 Task: Plan a trip to Lahan, Nepal from 10th December, 2023 to 18th December, 2023 for 2 adults.1  bedroom having 1 bed and 1 bathroom. Property type can be flat. Amenities needed are: wifi, TV, free parkinig on premises, gym, breakfast. Booking option can be shelf check-in. Look for 4 properties as per requirement.
Action: Mouse moved to (472, 146)
Screenshot: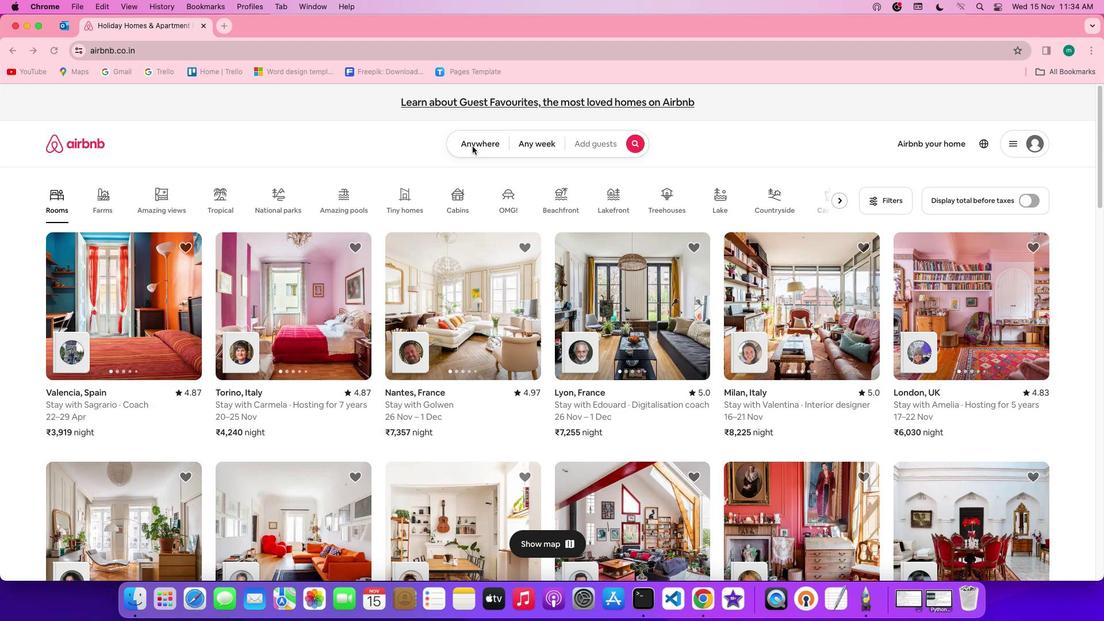 
Action: Mouse pressed left at (472, 146)
Screenshot: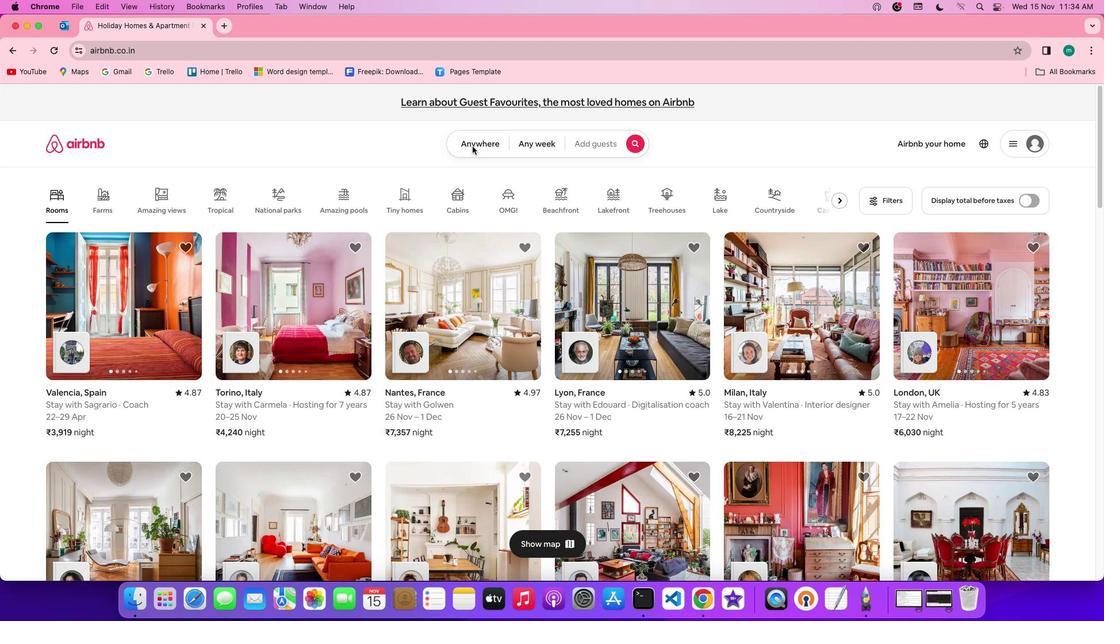 
Action: Mouse pressed left at (472, 146)
Screenshot: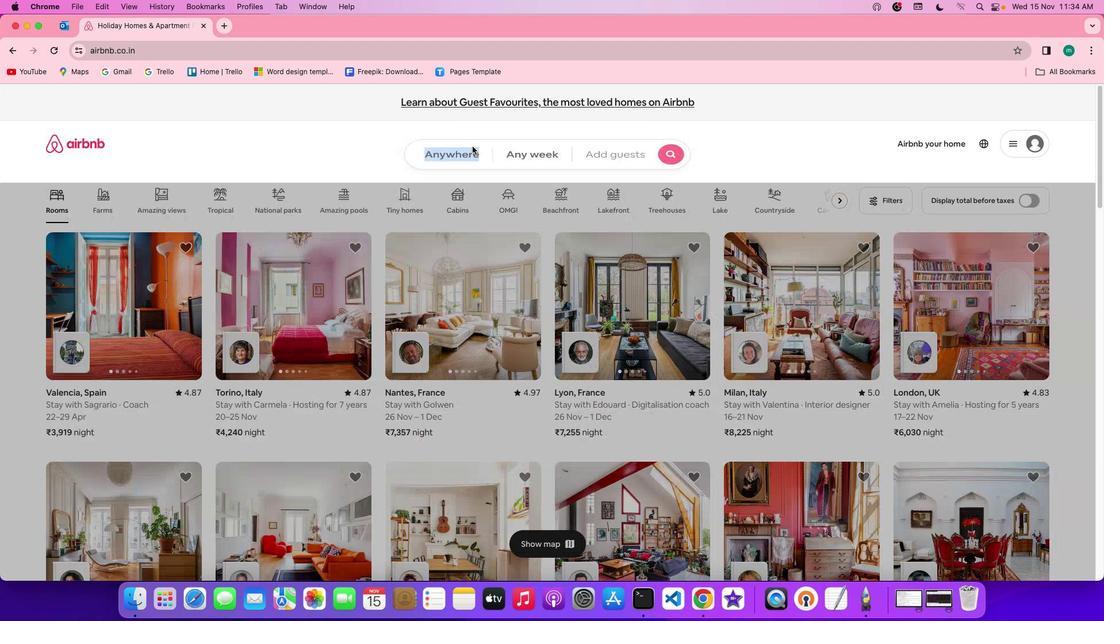 
Action: Mouse moved to (419, 180)
Screenshot: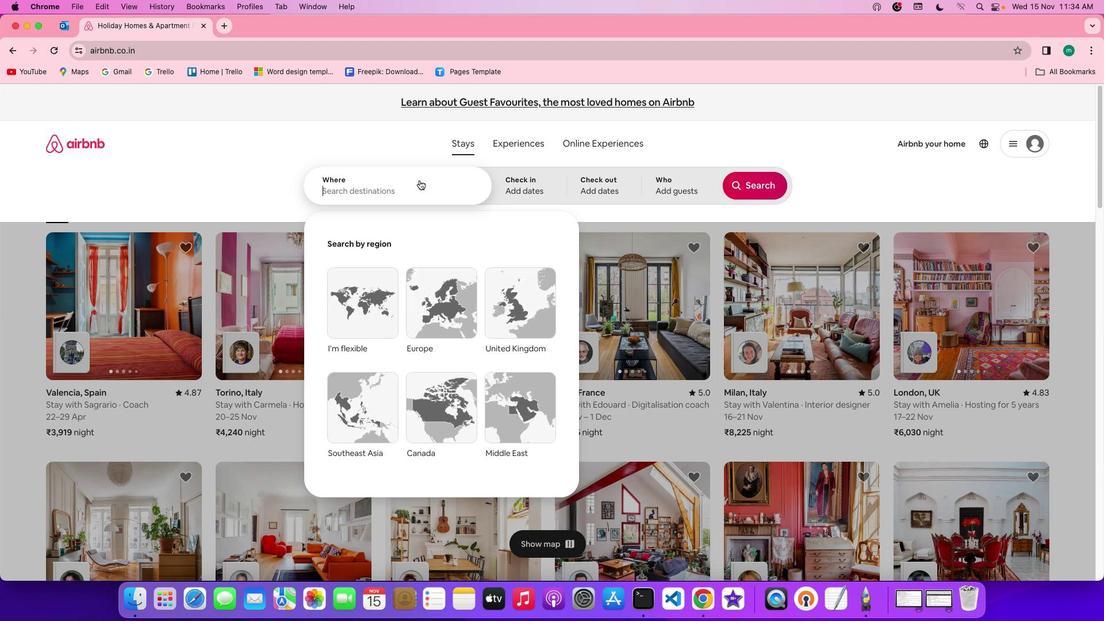 
Action: Mouse pressed left at (419, 180)
Screenshot: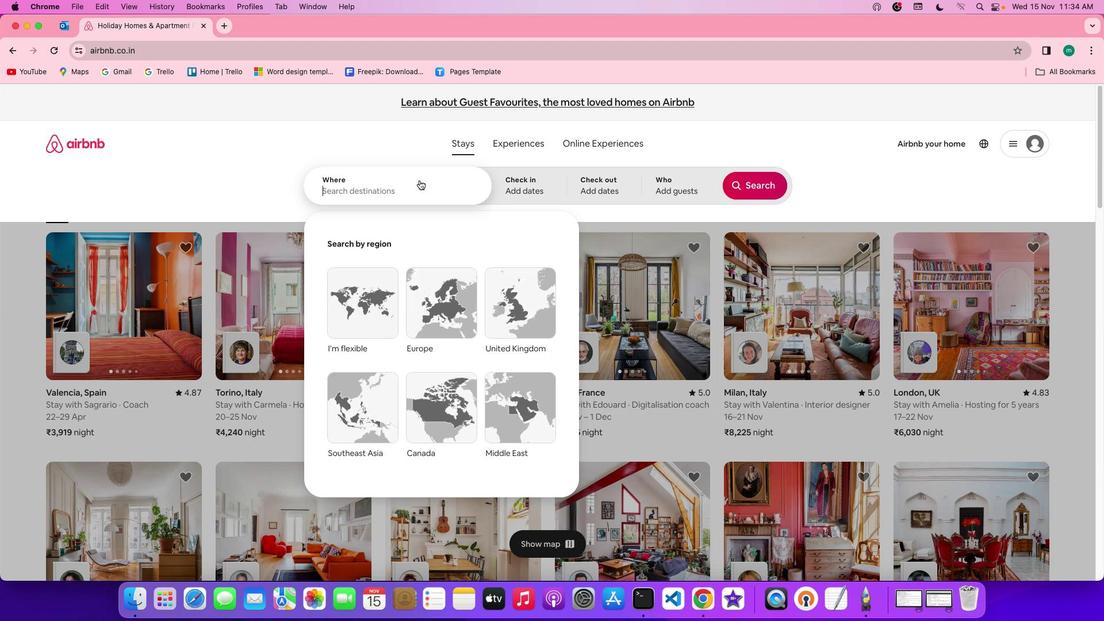 
Action: Key pressed Key.shift'L''a''h''a''n'','Key.spaceKey.shift'N''e''p''a''l'
Screenshot: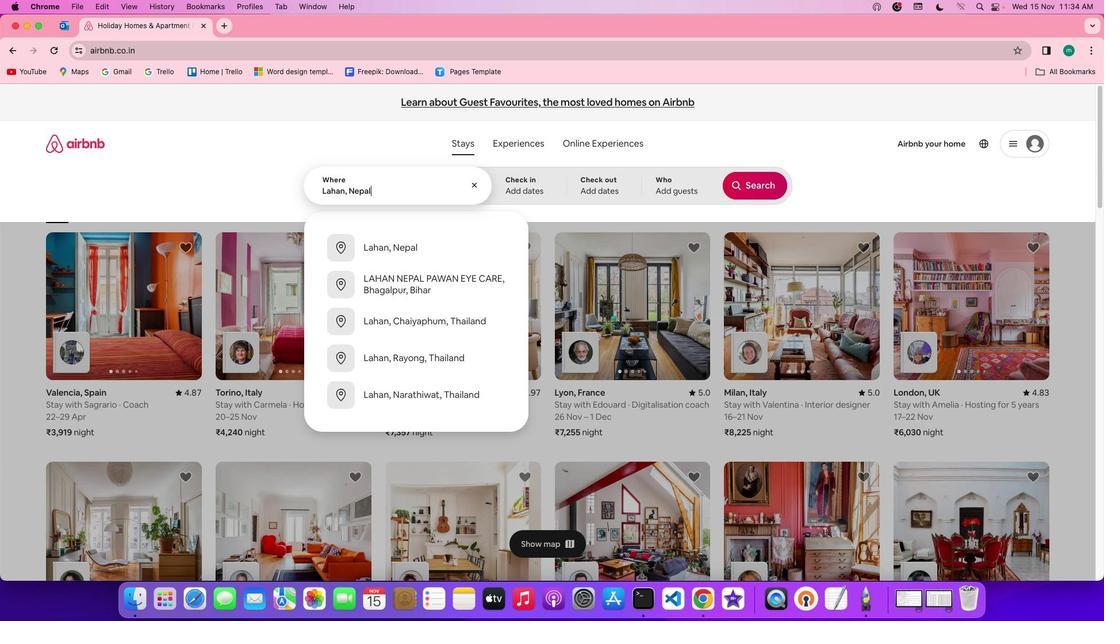 
Action: Mouse moved to (502, 174)
Screenshot: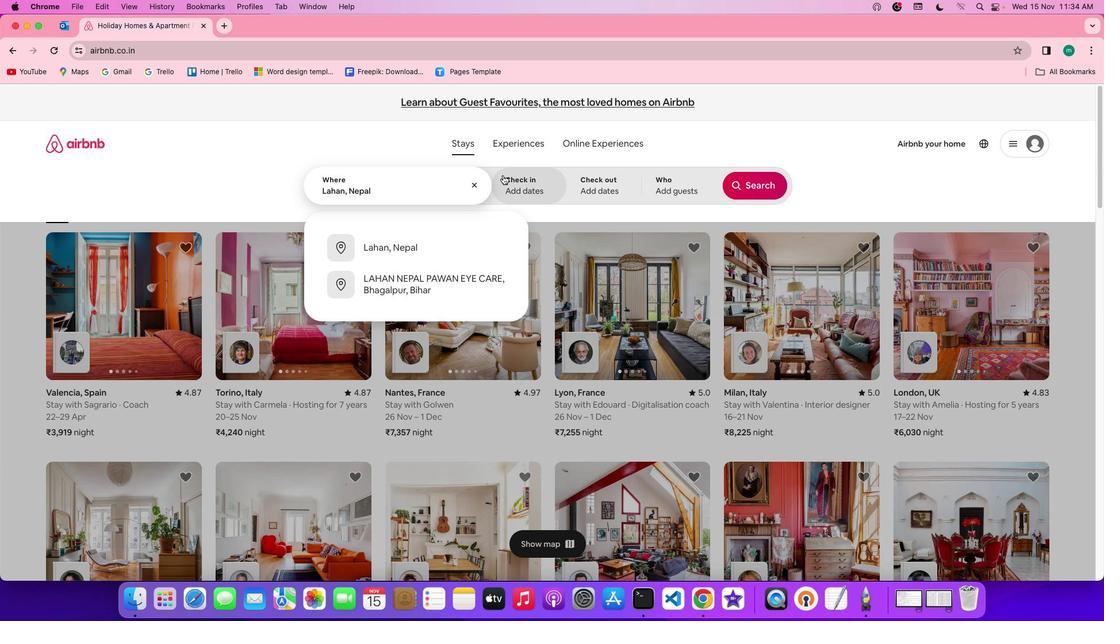 
Action: Mouse pressed left at (502, 174)
Screenshot: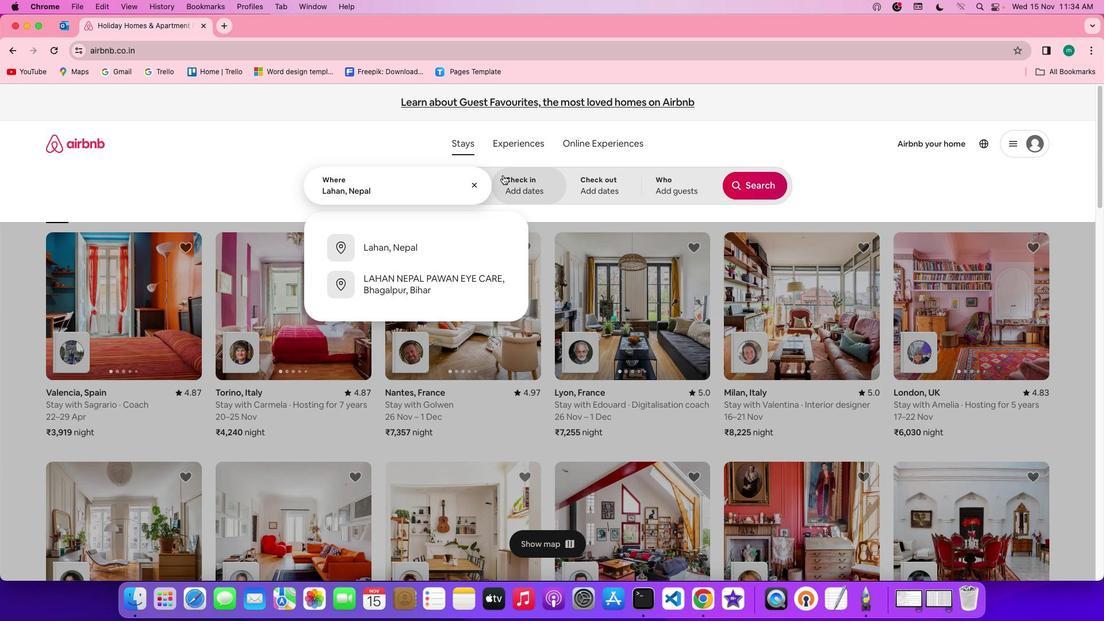 
Action: Mouse moved to (580, 385)
Screenshot: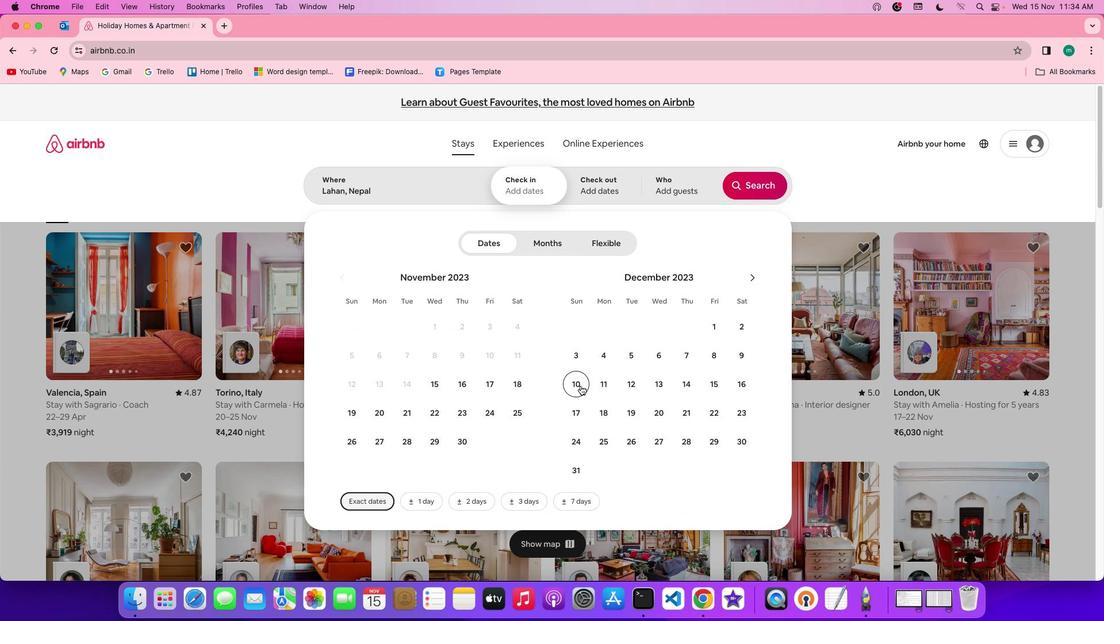 
Action: Mouse pressed left at (580, 385)
Screenshot: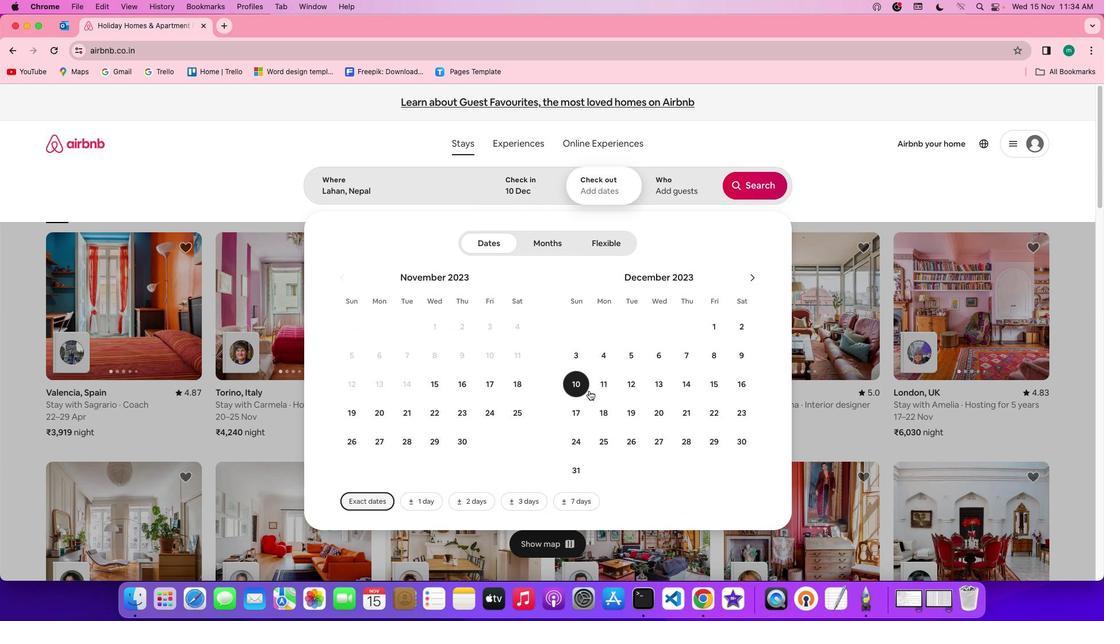 
Action: Mouse moved to (599, 405)
Screenshot: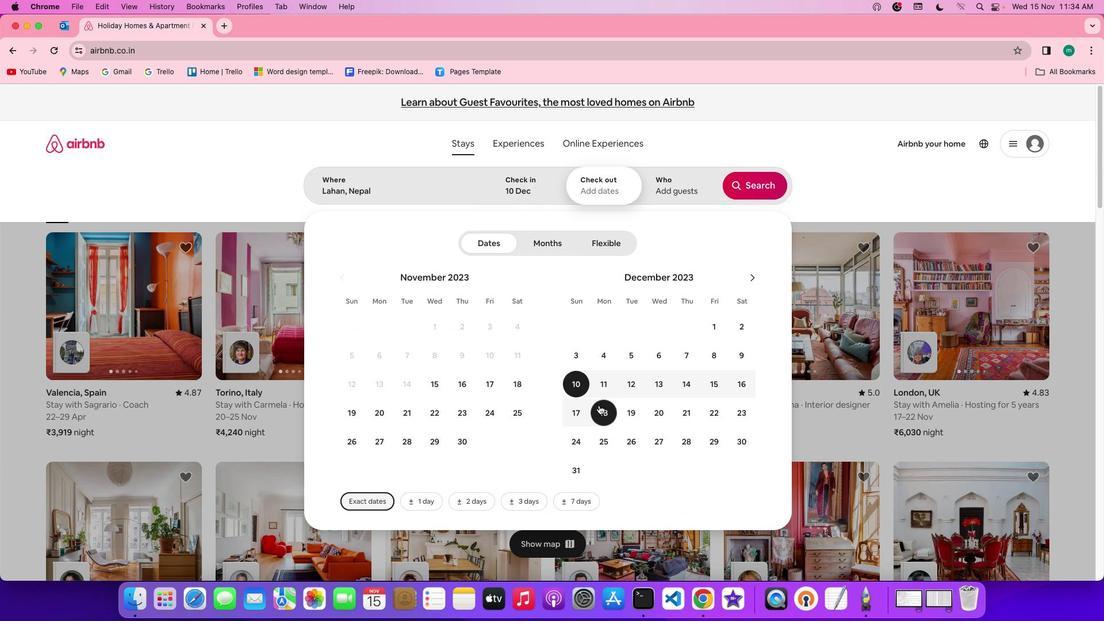 
Action: Mouse pressed left at (599, 405)
Screenshot: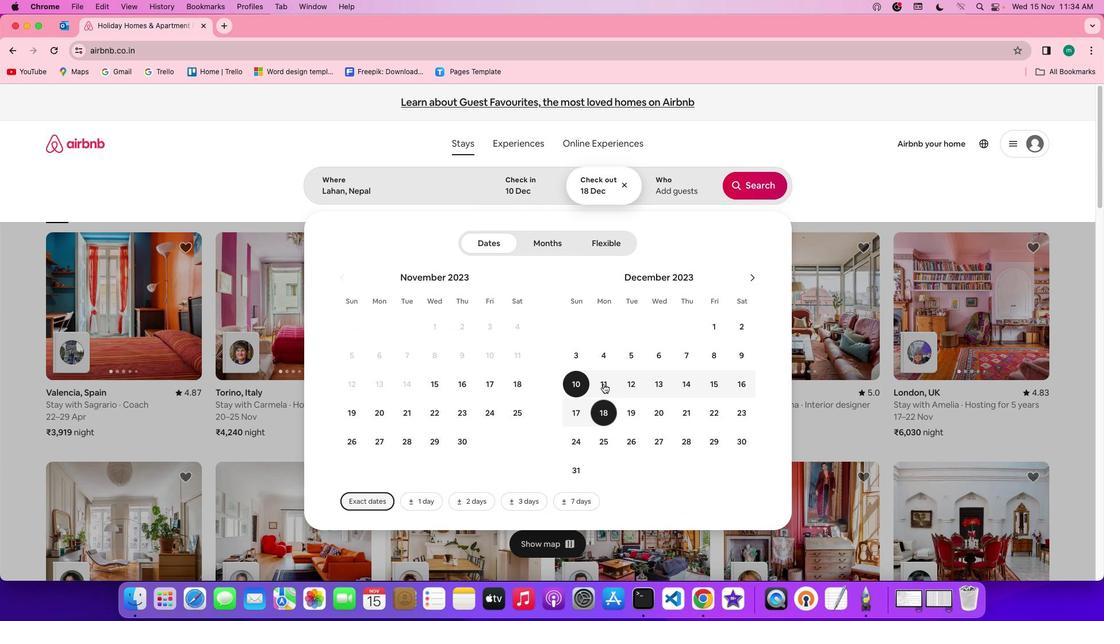 
Action: Mouse moved to (670, 192)
Screenshot: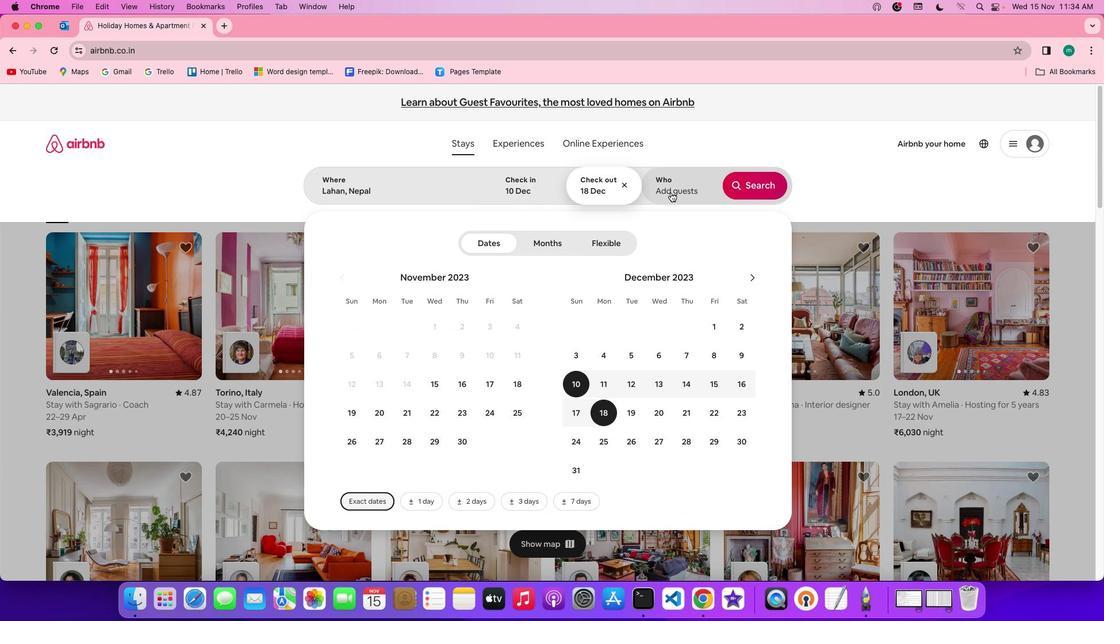 
Action: Mouse pressed left at (670, 192)
Screenshot: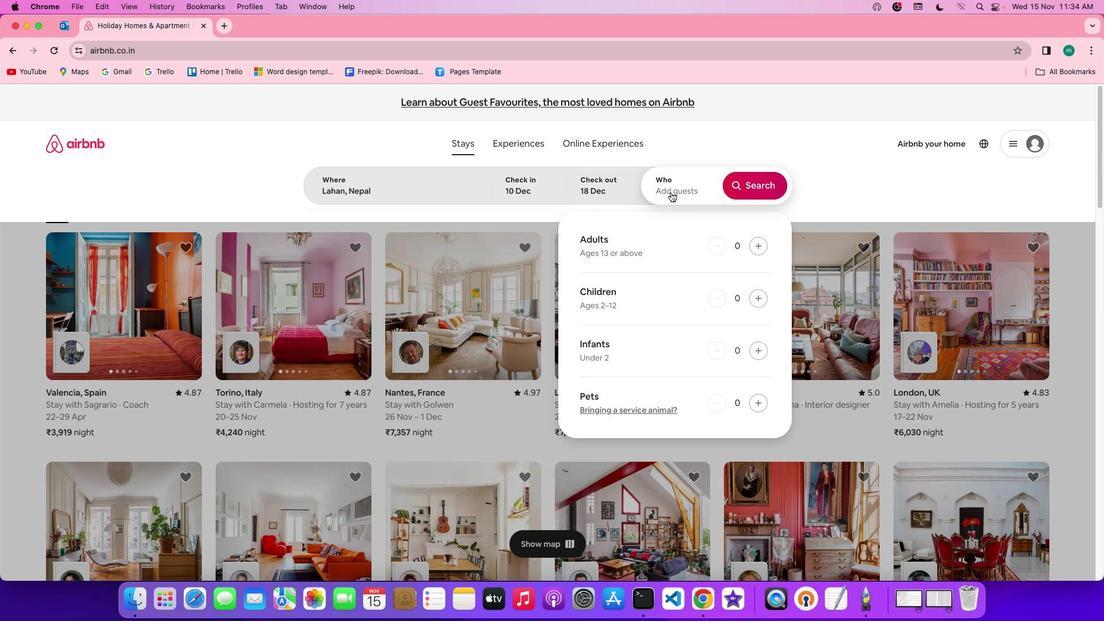 
Action: Mouse moved to (764, 241)
Screenshot: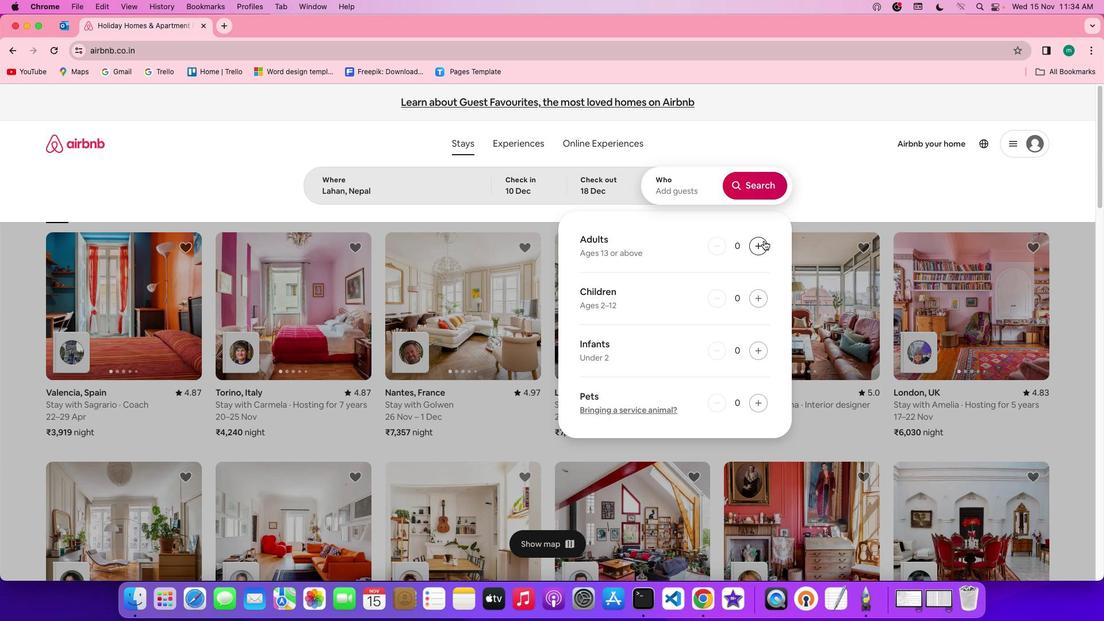 
Action: Mouse pressed left at (764, 241)
Screenshot: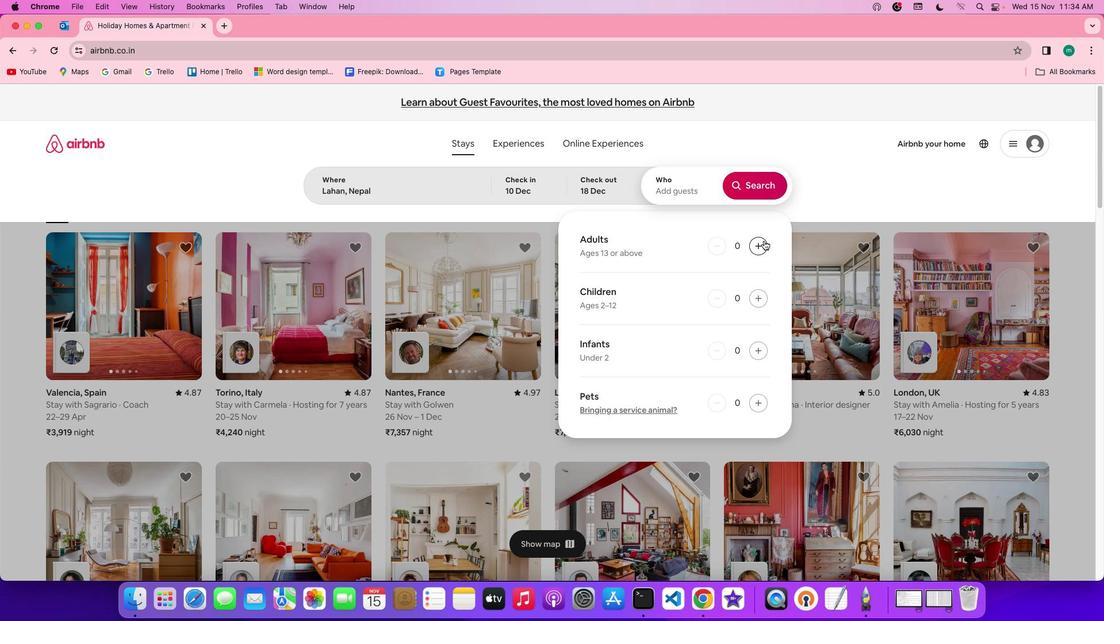 
Action: Mouse moved to (764, 241)
Screenshot: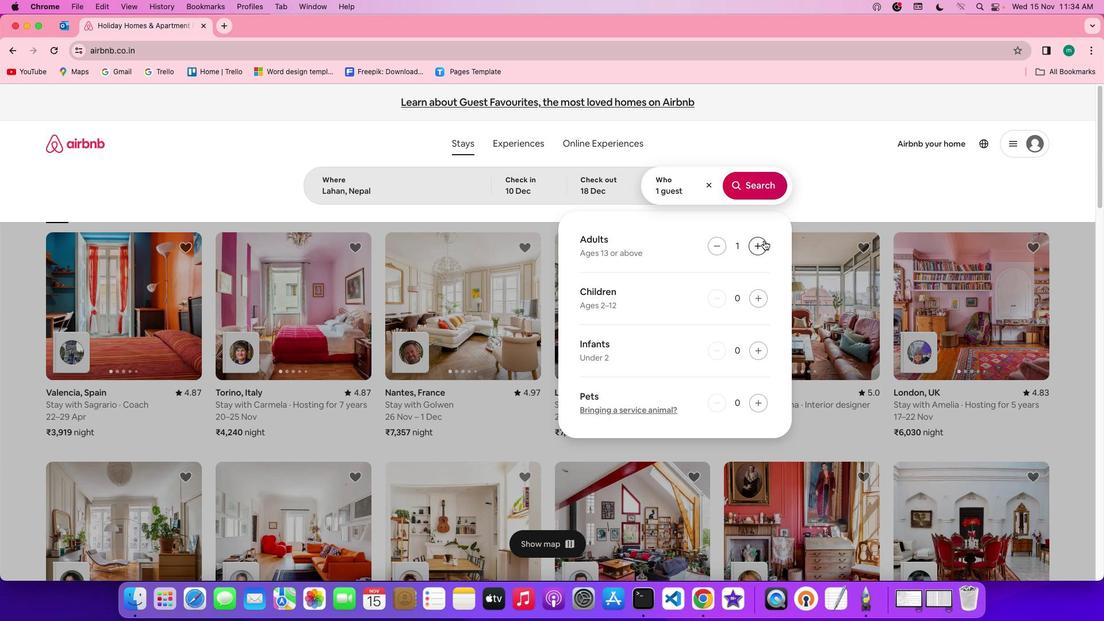 
Action: Mouse pressed left at (764, 241)
Screenshot: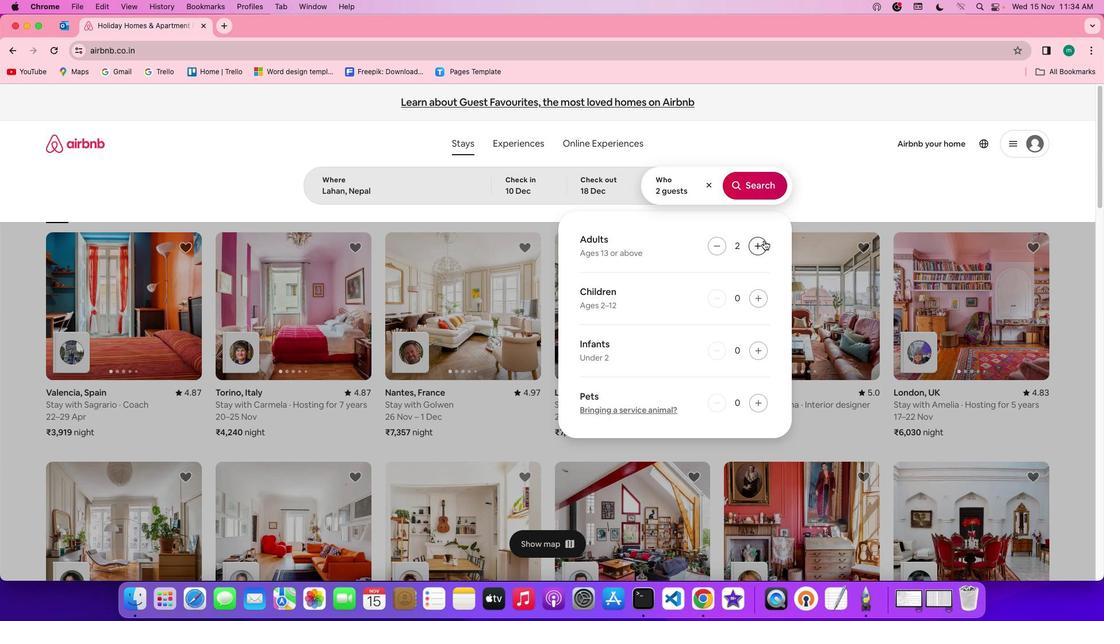 
Action: Mouse moved to (767, 189)
Screenshot: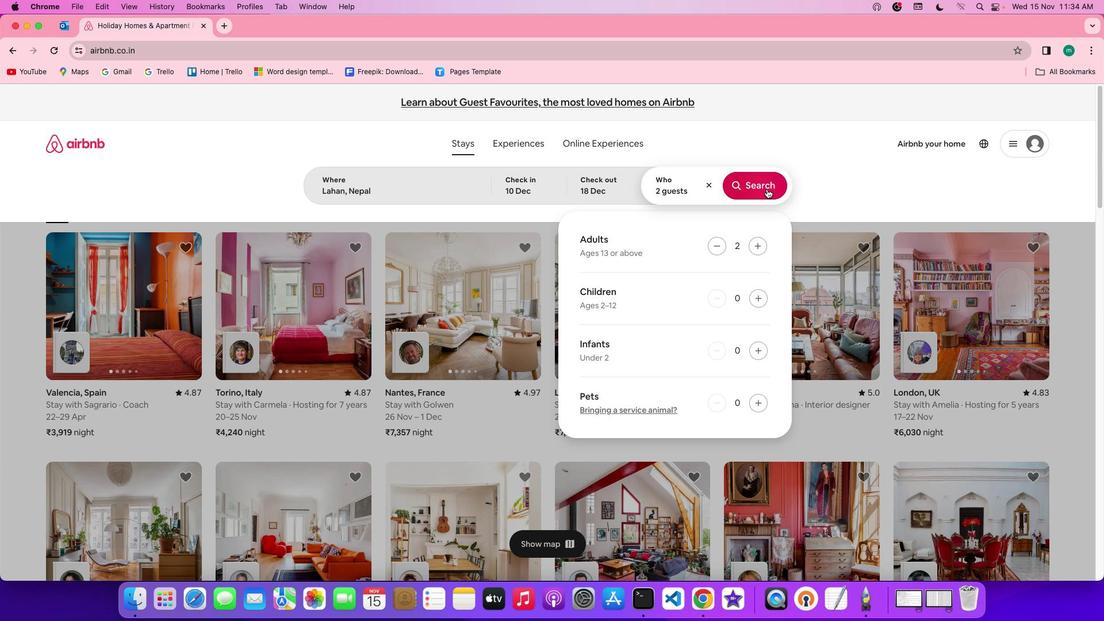 
Action: Mouse pressed left at (767, 189)
Screenshot: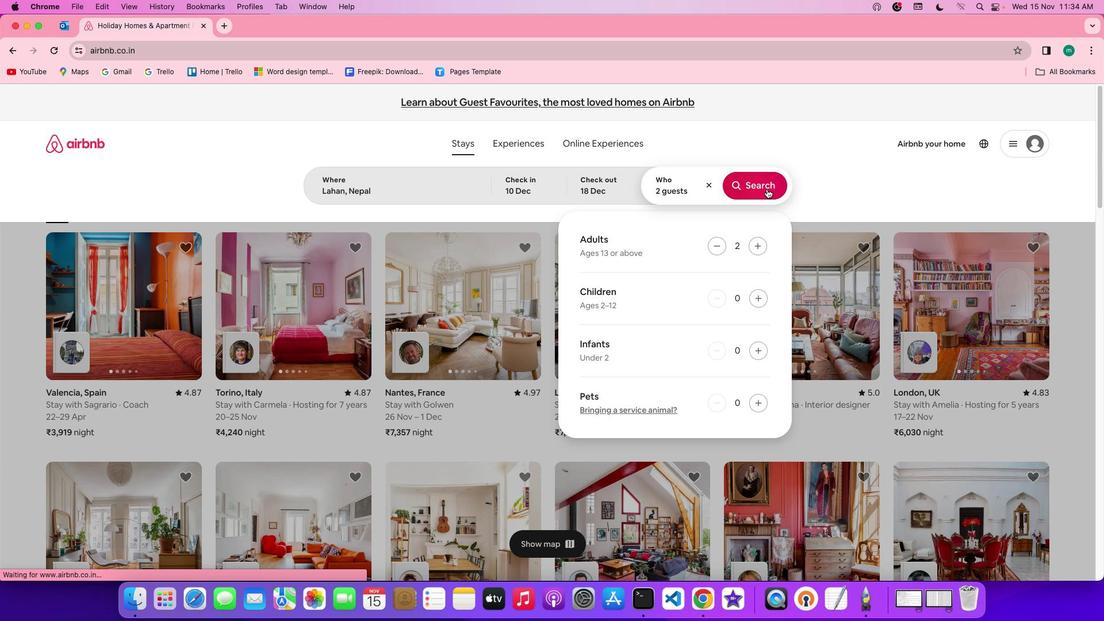 
Action: Mouse moved to (928, 150)
Screenshot: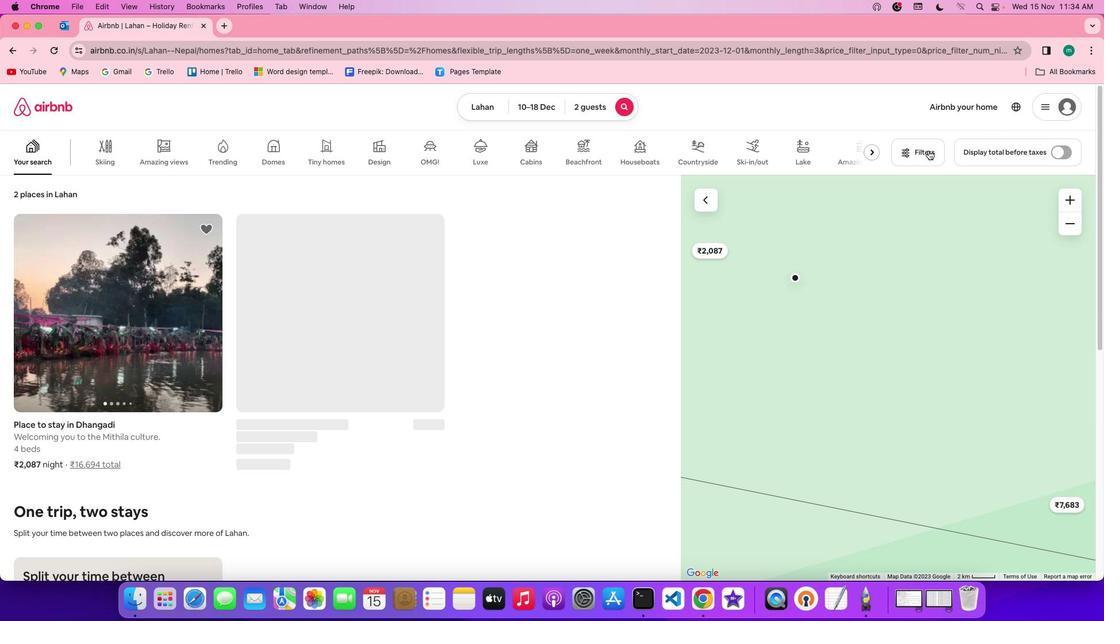 
Action: Mouse pressed left at (928, 150)
Screenshot: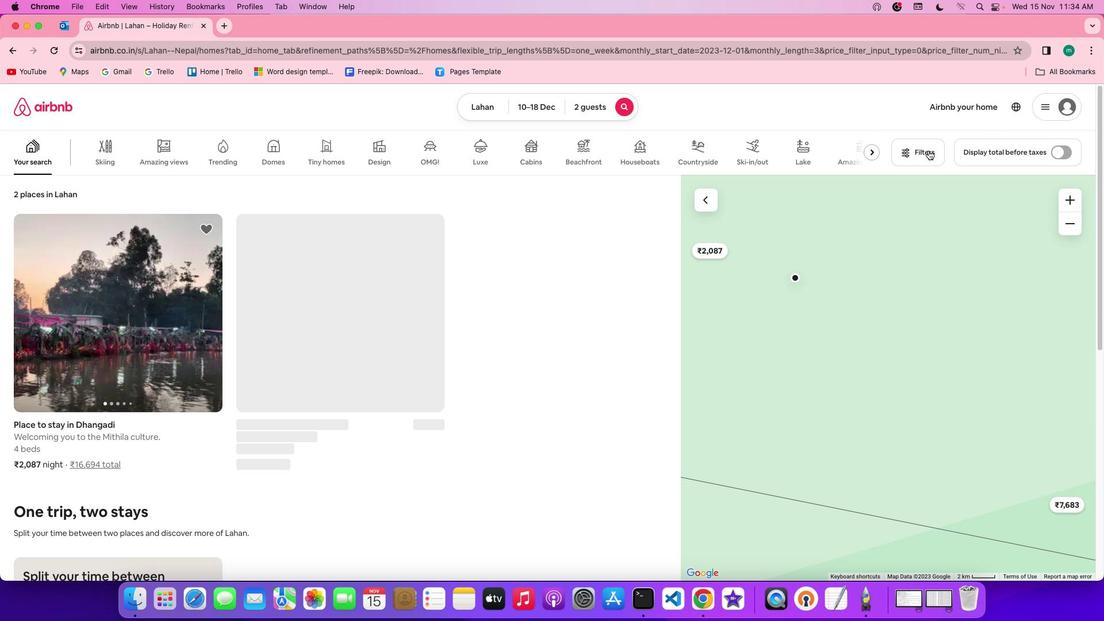 
Action: Mouse moved to (615, 384)
Screenshot: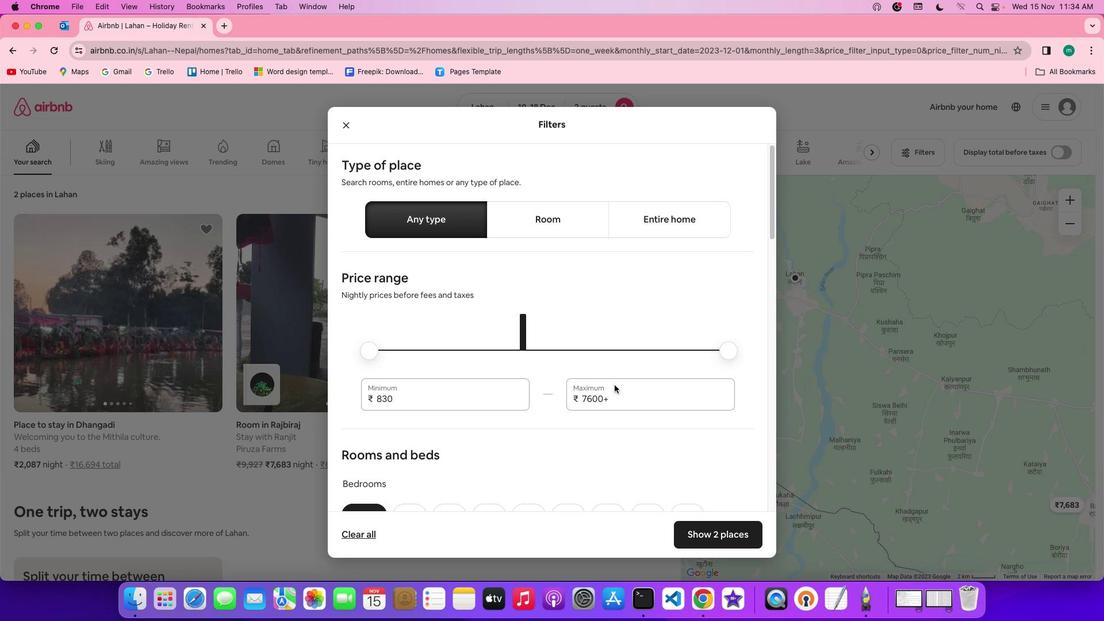 
Action: Mouse scrolled (615, 384) with delta (0, 0)
Screenshot: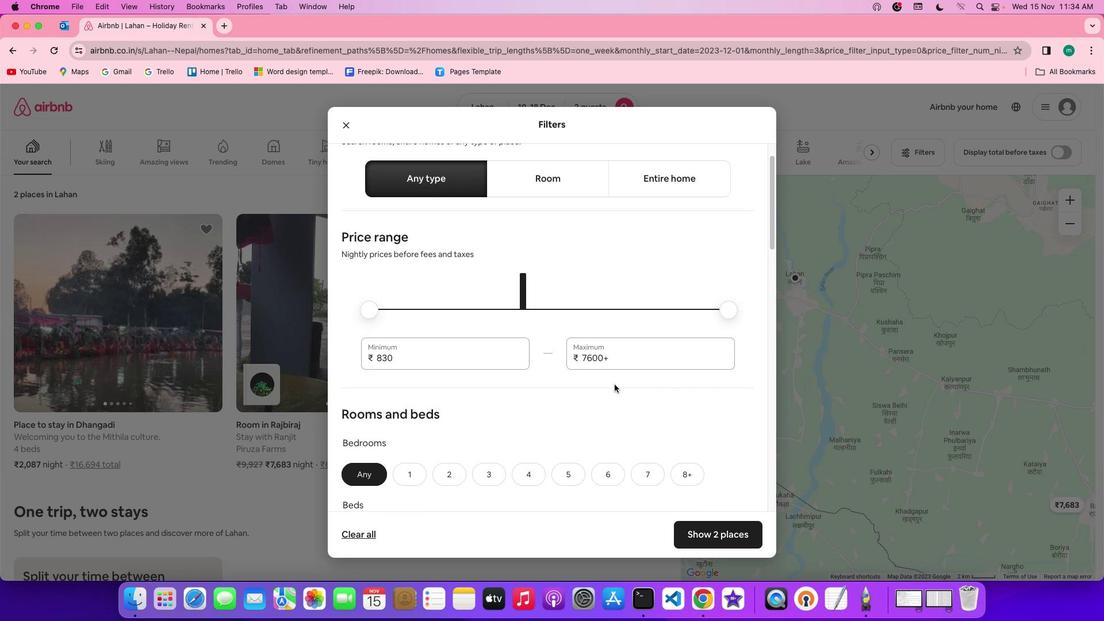 
Action: Mouse moved to (615, 384)
Screenshot: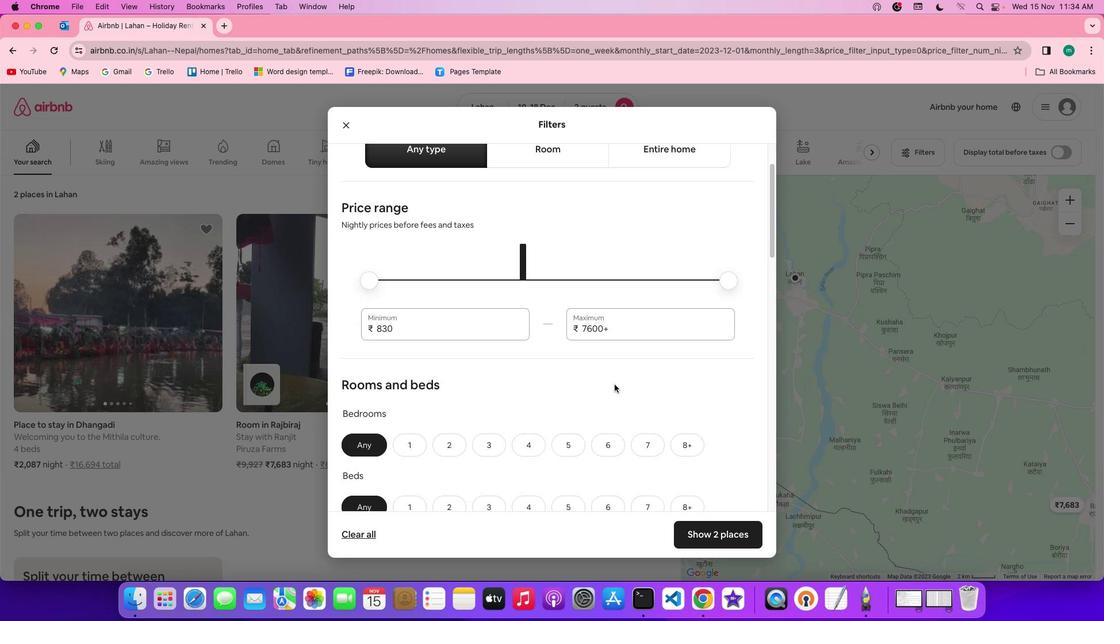 
Action: Mouse scrolled (615, 384) with delta (0, 0)
Screenshot: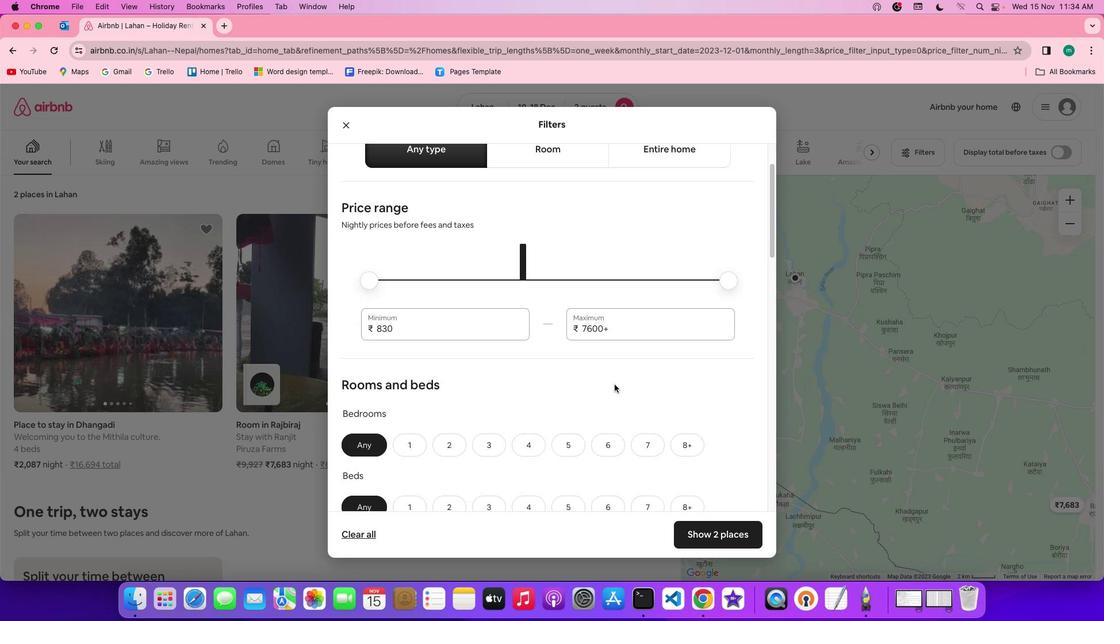 
Action: Mouse scrolled (615, 384) with delta (0, -1)
Screenshot: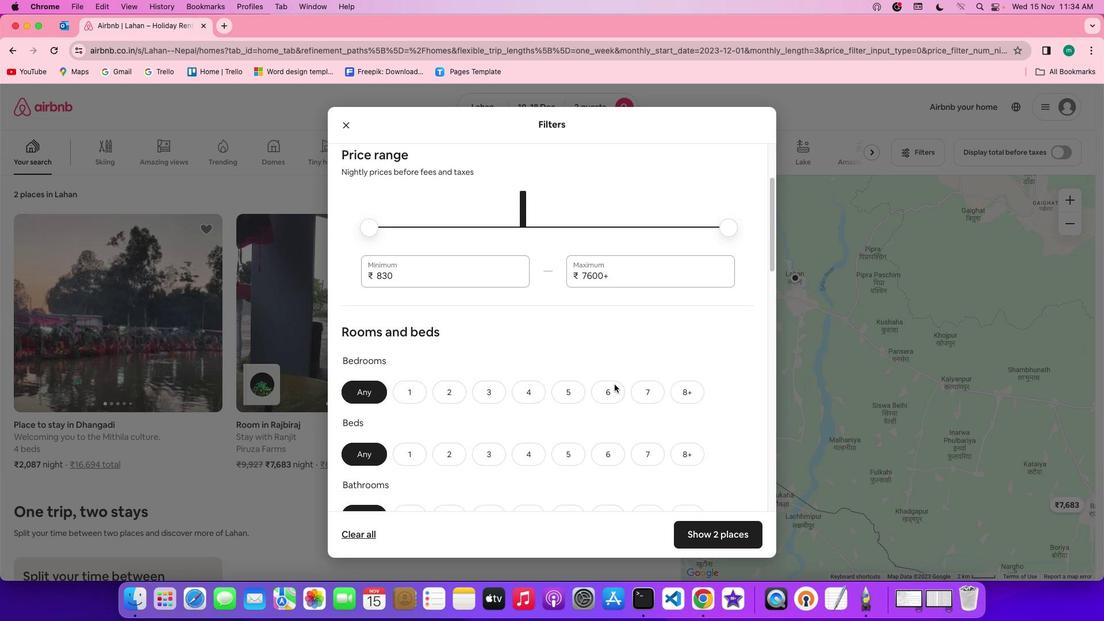 
Action: Mouse scrolled (615, 384) with delta (0, -1)
Screenshot: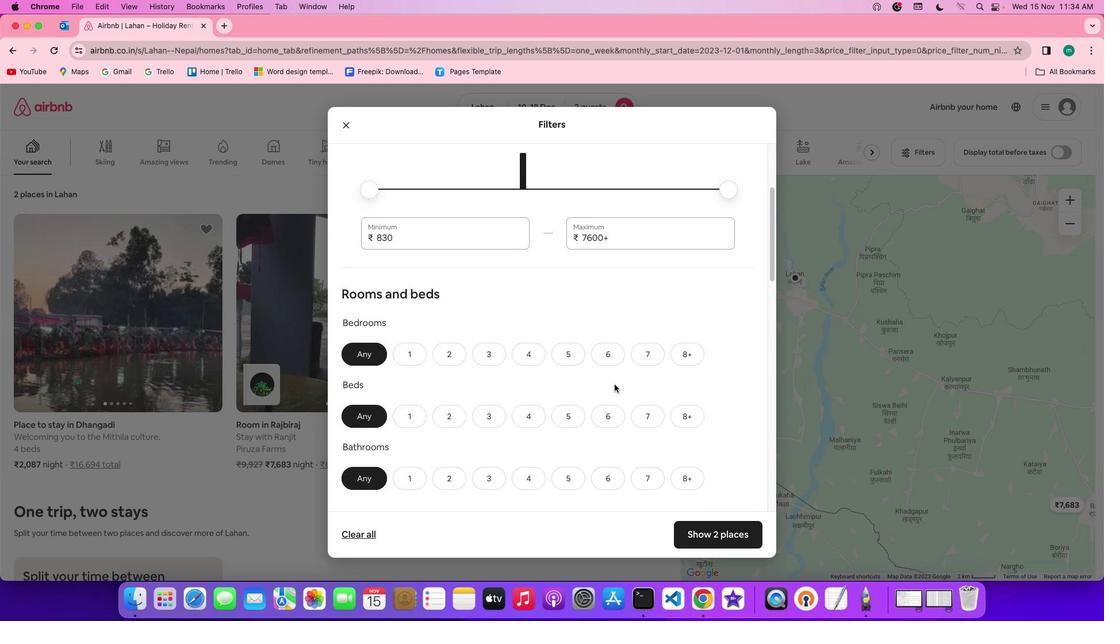 
Action: Mouse scrolled (615, 384) with delta (0, 0)
Screenshot: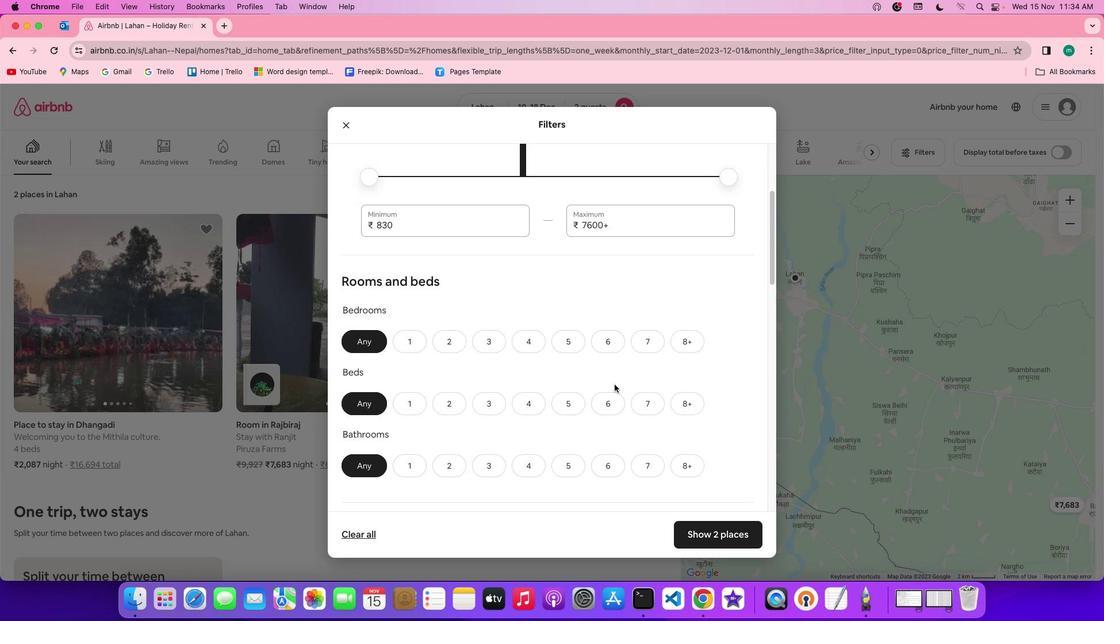
Action: Mouse scrolled (615, 384) with delta (0, 0)
Screenshot: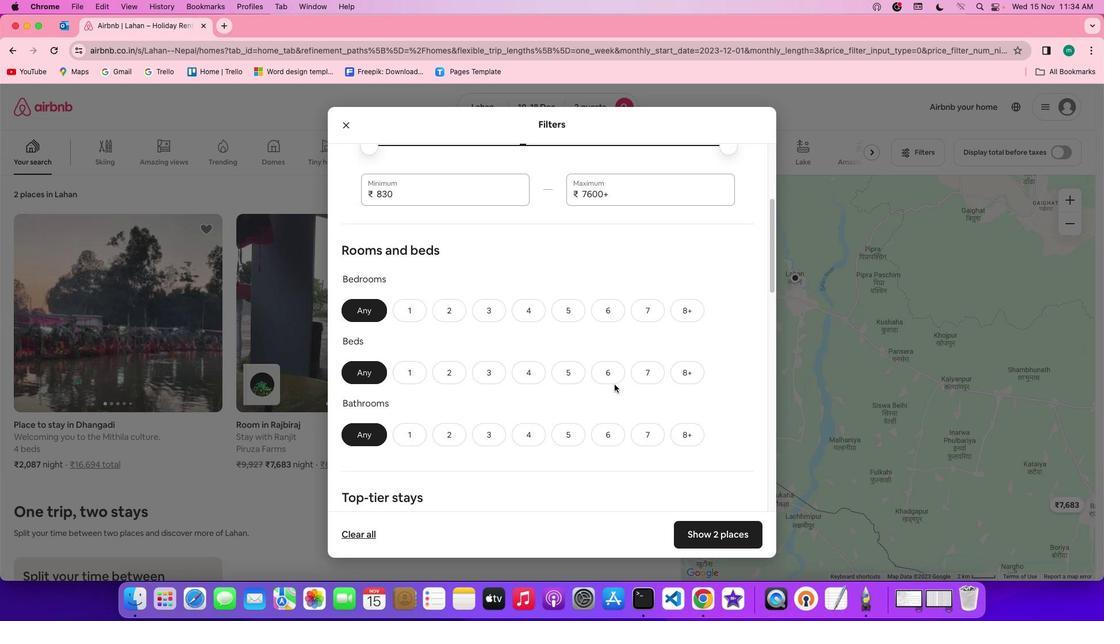 
Action: Mouse scrolled (615, 384) with delta (0, -1)
Screenshot: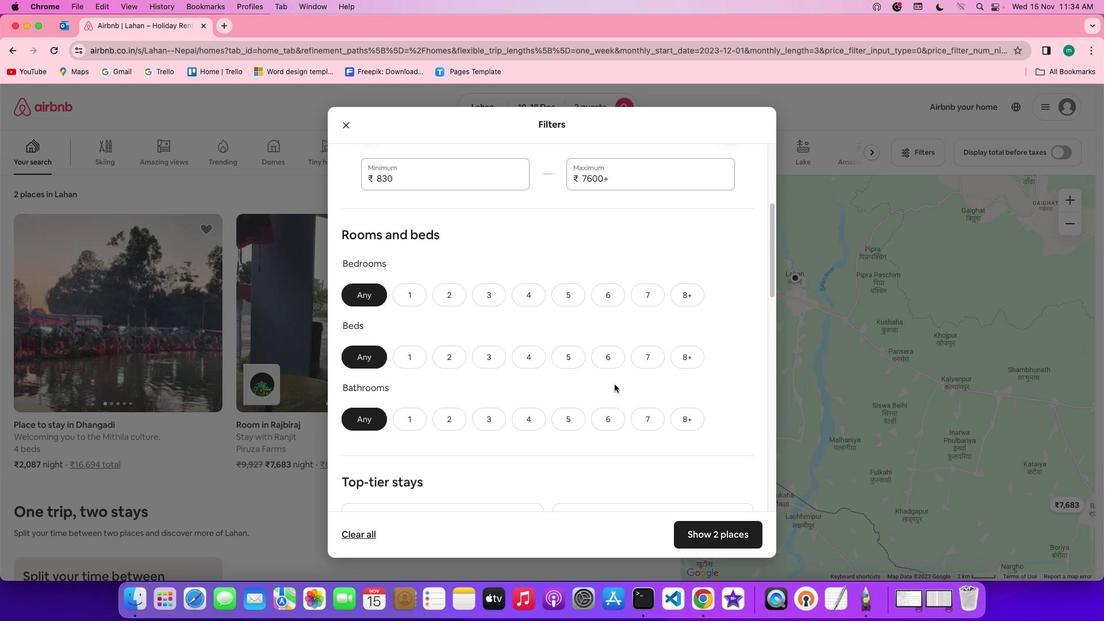 
Action: Mouse scrolled (615, 384) with delta (0, 0)
Screenshot: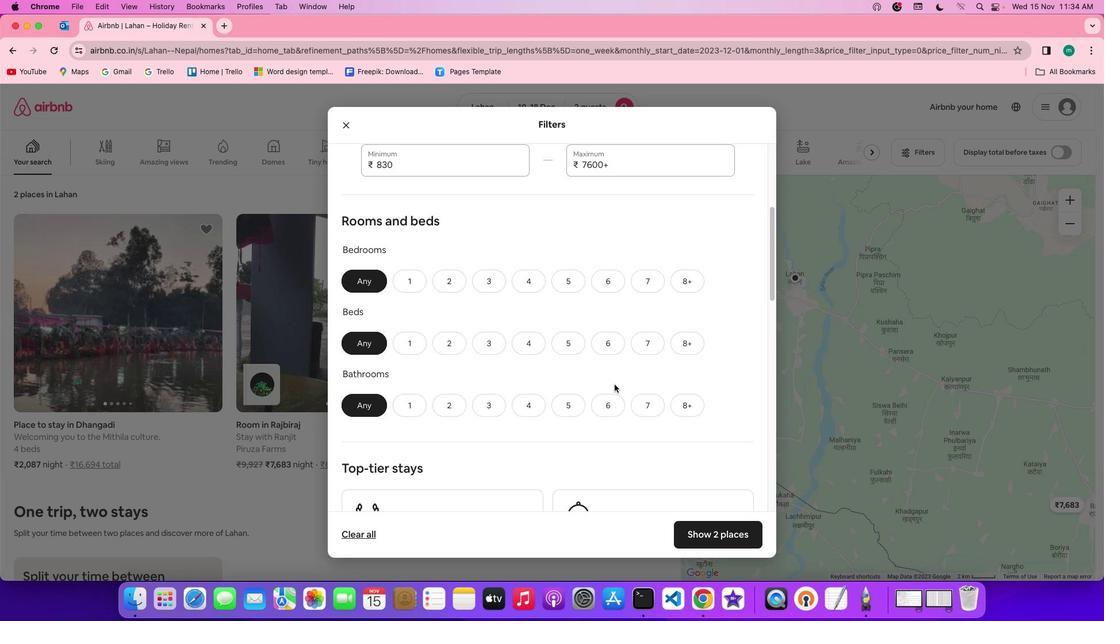 
Action: Mouse moved to (405, 288)
Screenshot: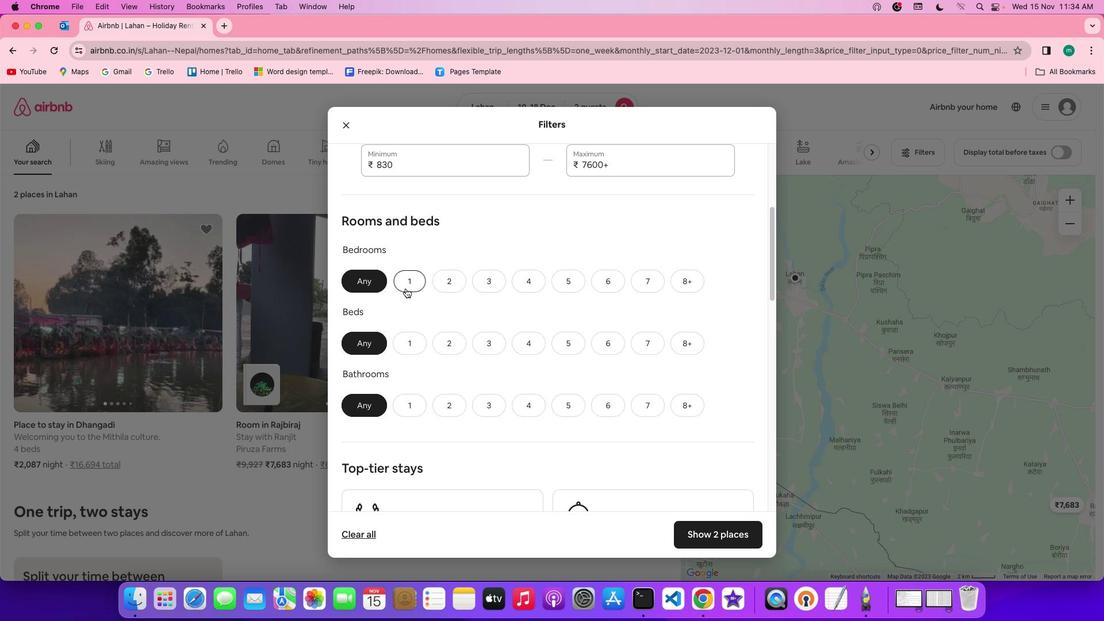
Action: Mouse pressed left at (405, 288)
Screenshot: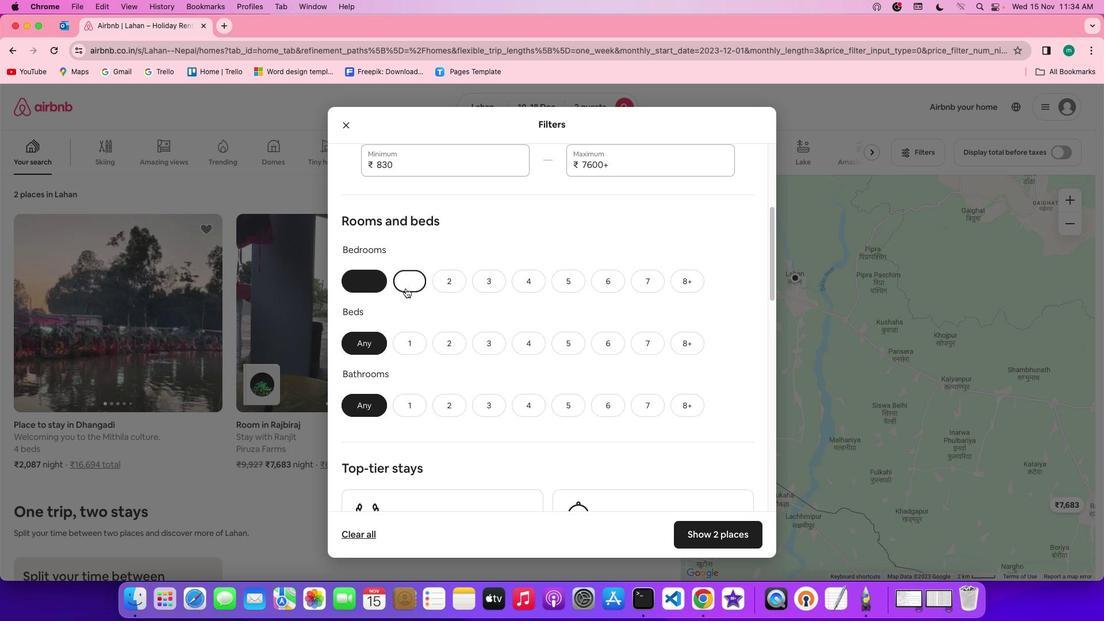 
Action: Mouse moved to (410, 349)
Screenshot: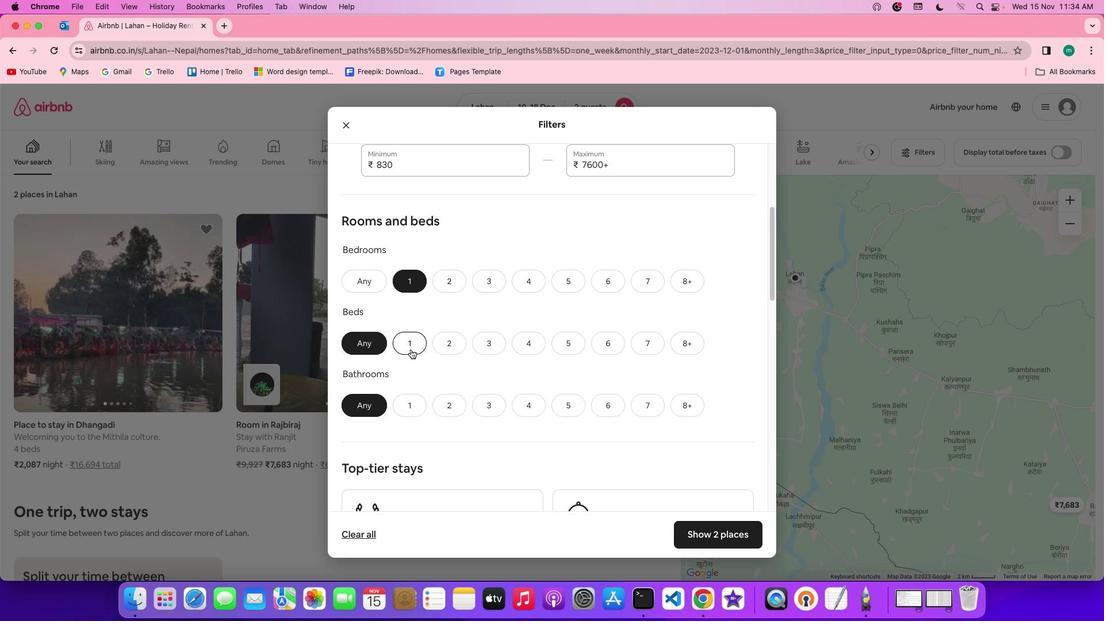 
Action: Mouse pressed left at (410, 349)
Screenshot: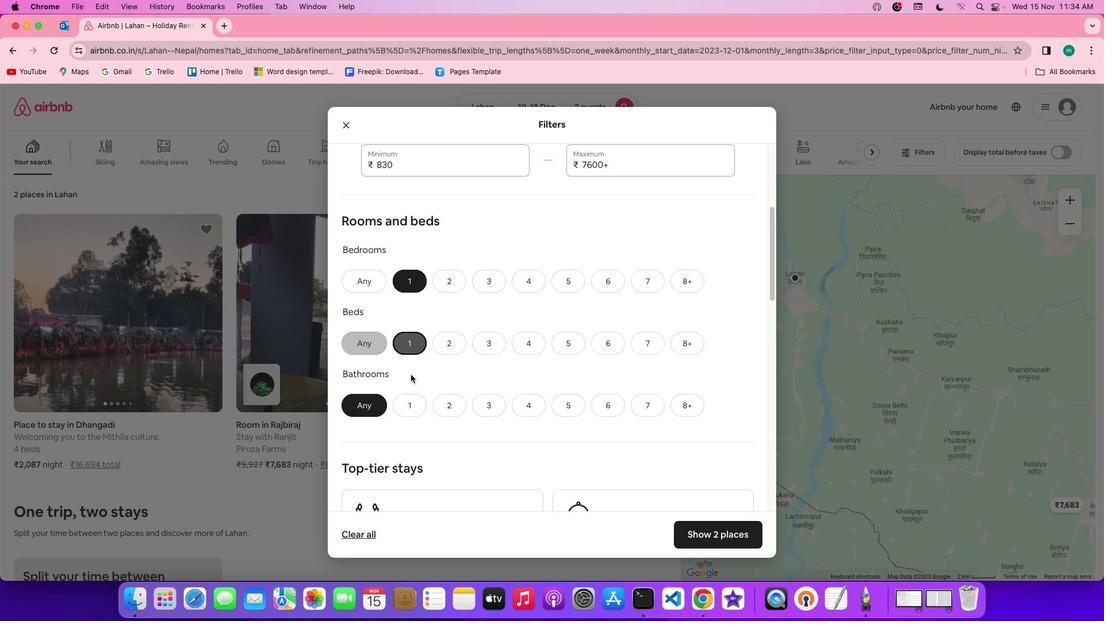 
Action: Mouse moved to (411, 410)
Screenshot: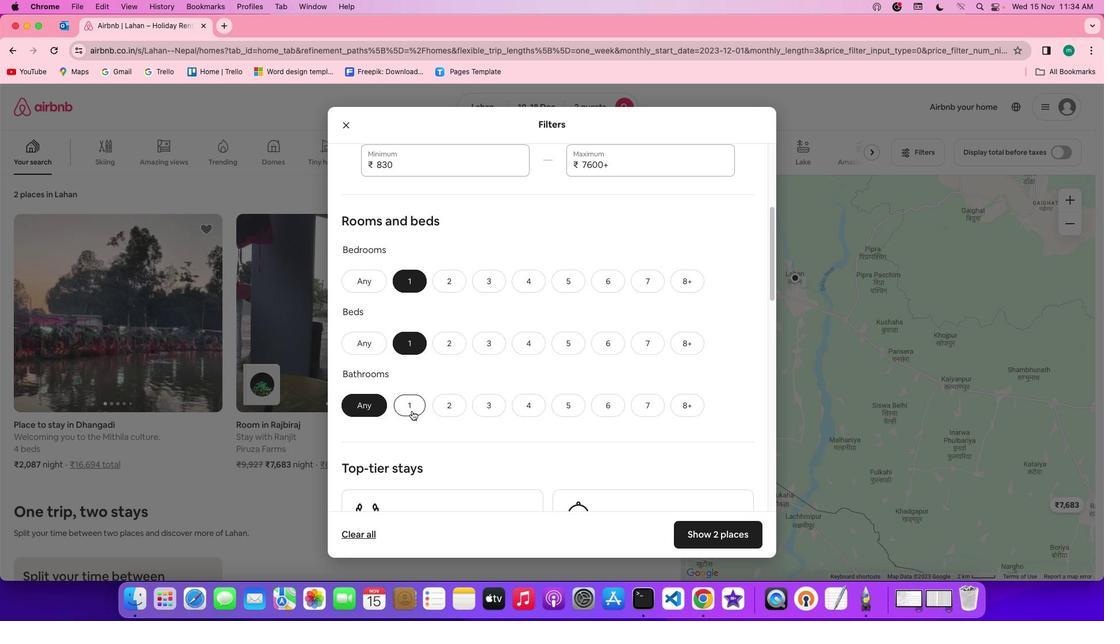 
Action: Mouse pressed left at (411, 410)
Screenshot: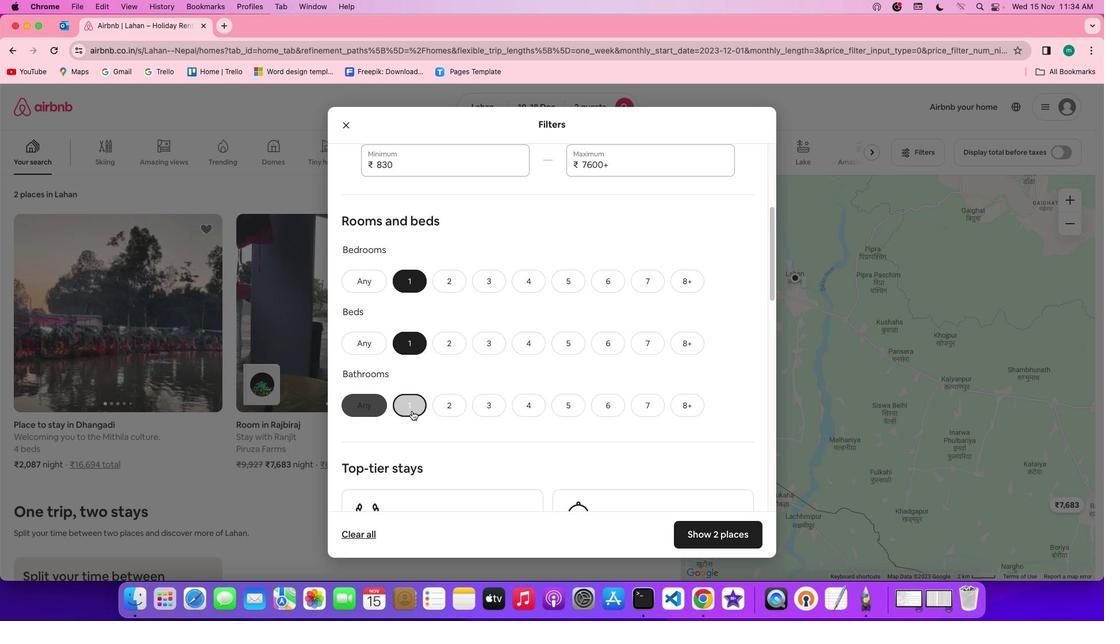 
Action: Mouse moved to (650, 424)
Screenshot: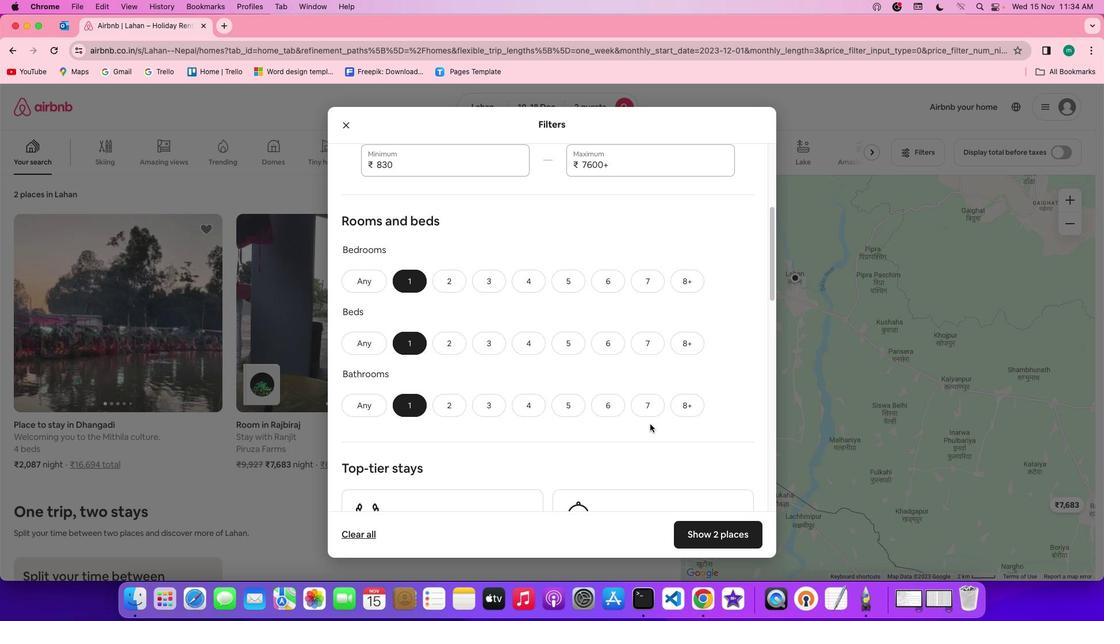 
Action: Mouse scrolled (650, 424) with delta (0, 0)
Screenshot: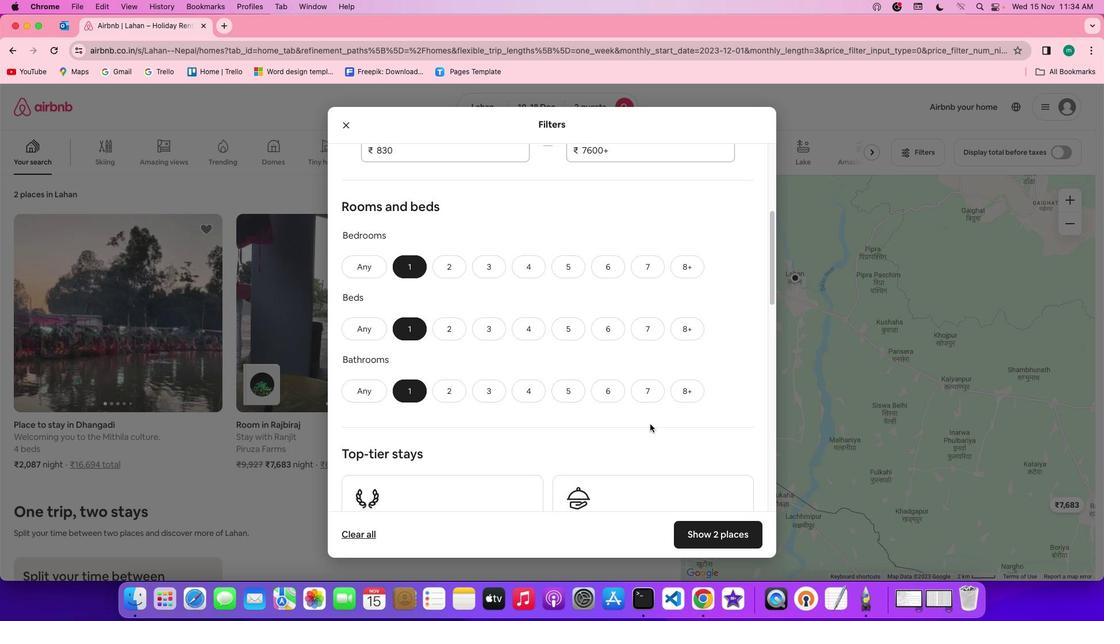 
Action: Mouse scrolled (650, 424) with delta (0, 0)
Screenshot: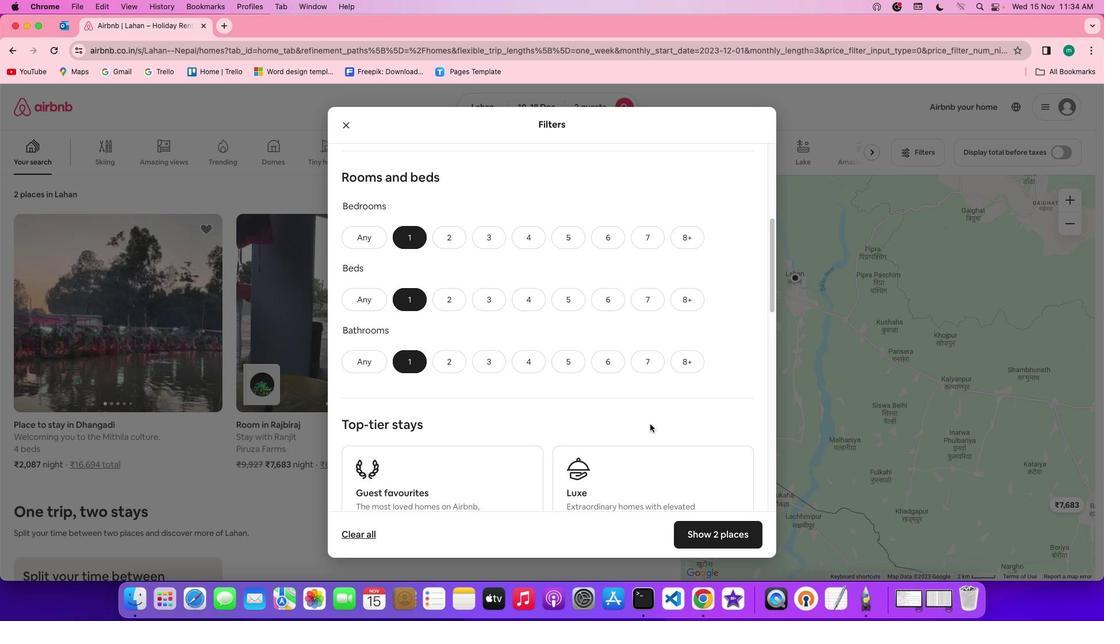
Action: Mouse scrolled (650, 424) with delta (0, -1)
Screenshot: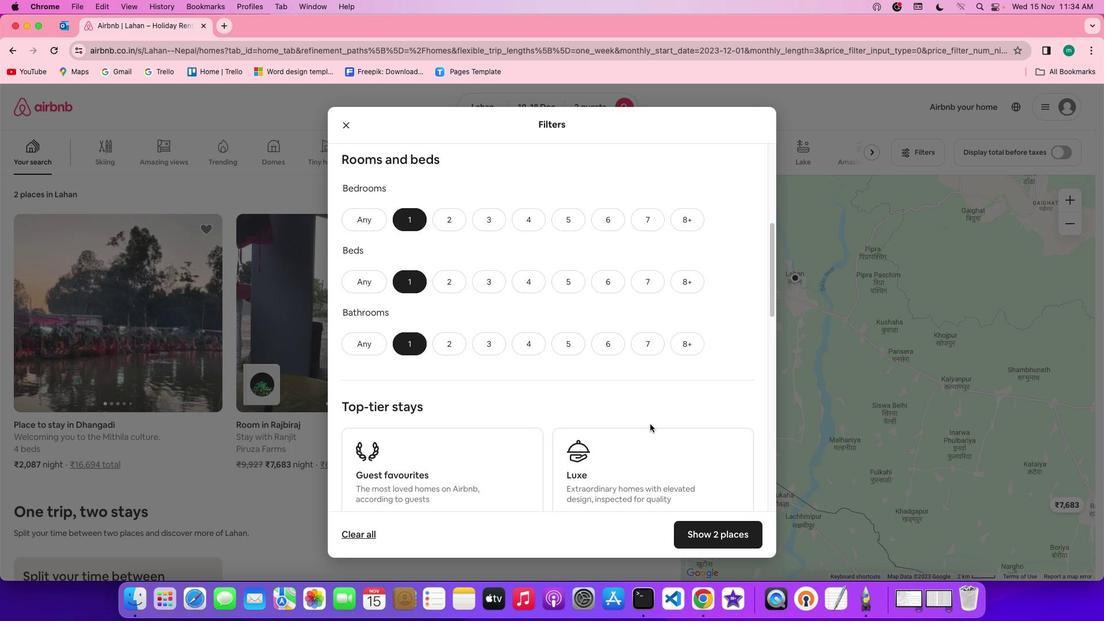
Action: Mouse scrolled (650, 424) with delta (0, 0)
Screenshot: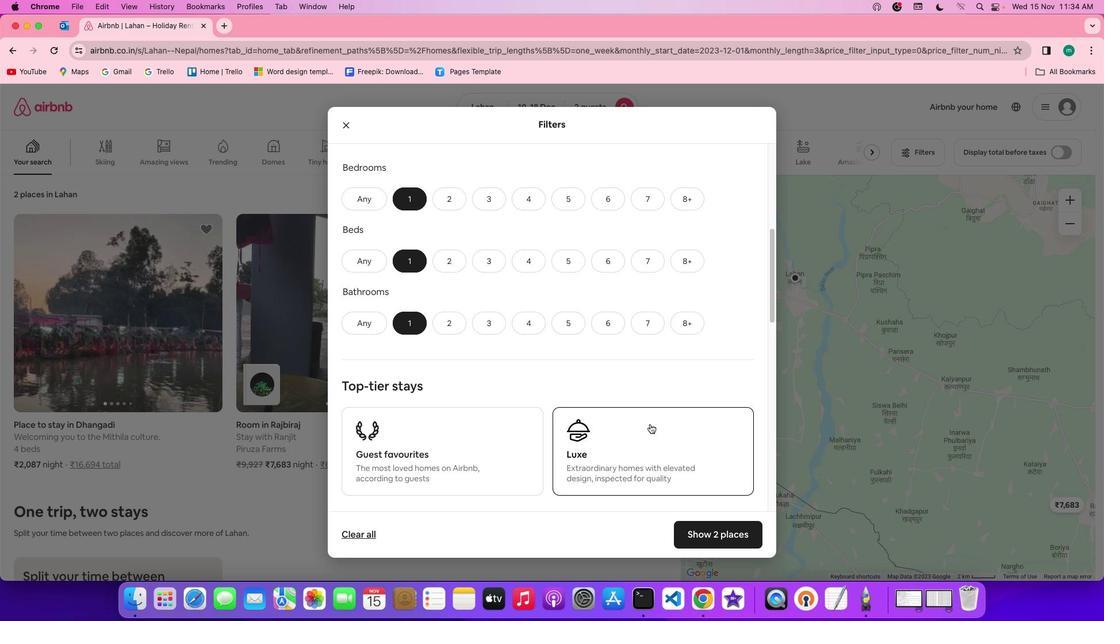 
Action: Mouse scrolled (650, 424) with delta (0, 0)
Screenshot: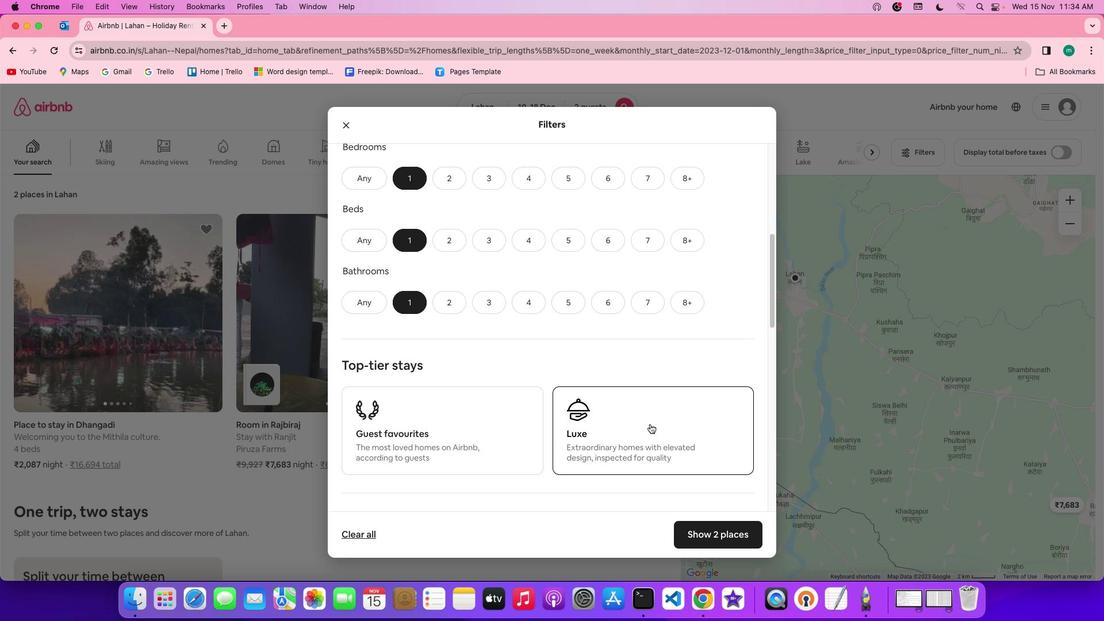 
Action: Mouse scrolled (650, 424) with delta (0, 0)
Screenshot: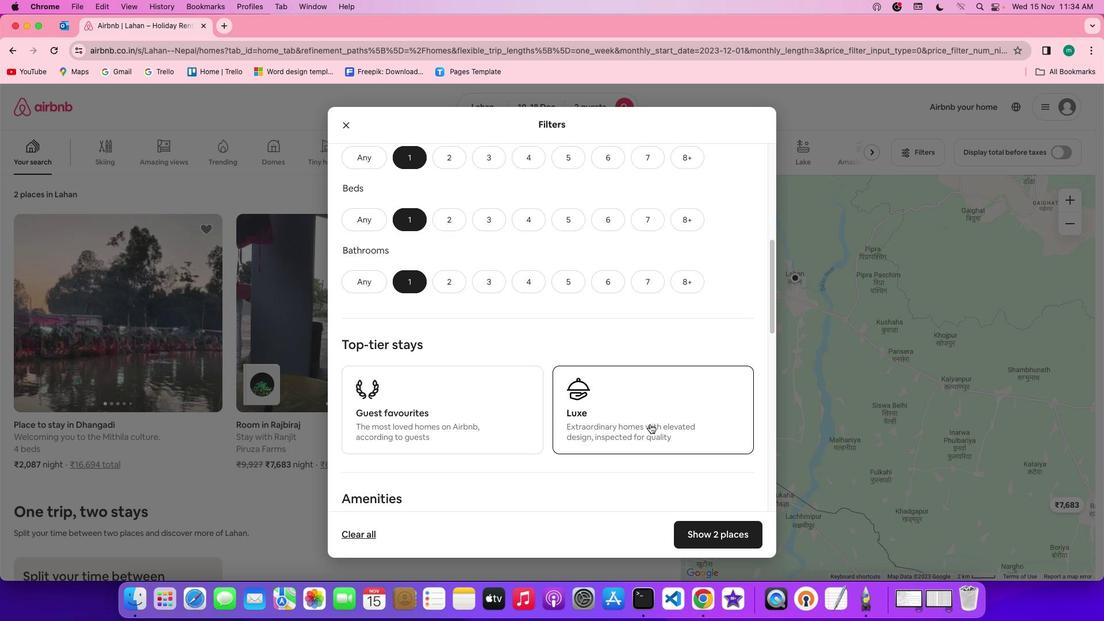 
Action: Mouse scrolled (650, 424) with delta (0, 0)
Screenshot: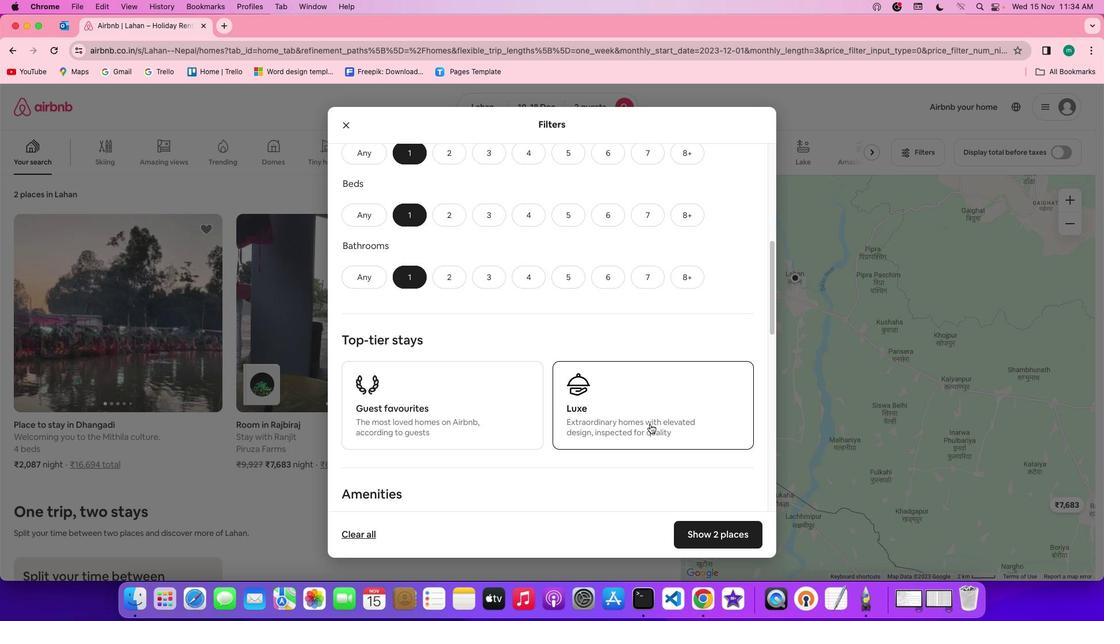 
Action: Mouse scrolled (650, 424) with delta (0, 0)
Screenshot: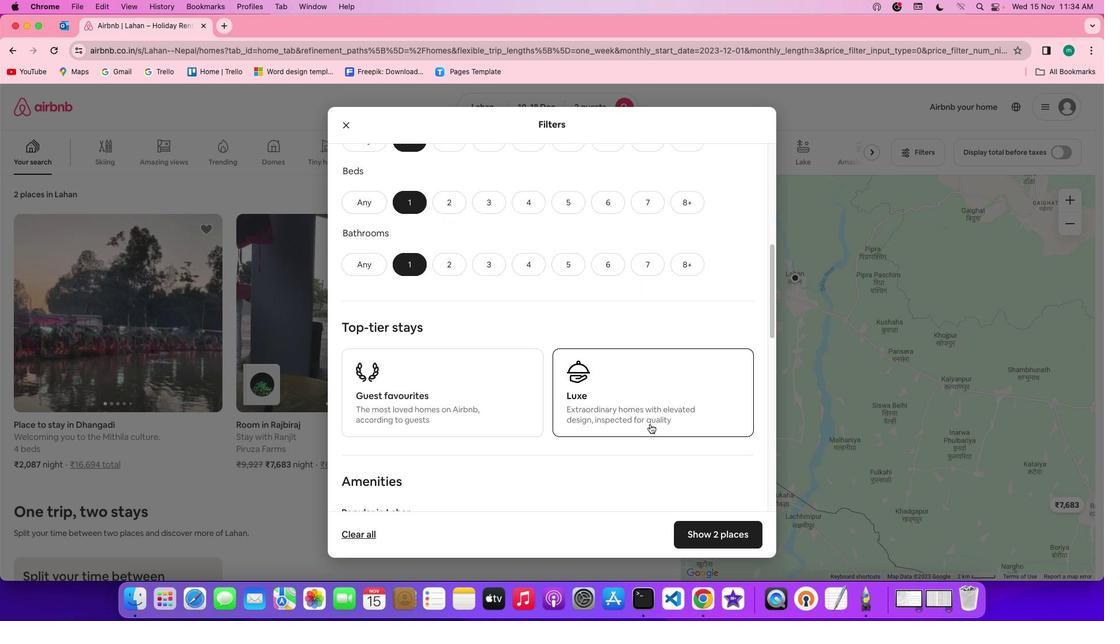 
Action: Mouse scrolled (650, 424) with delta (0, 0)
Screenshot: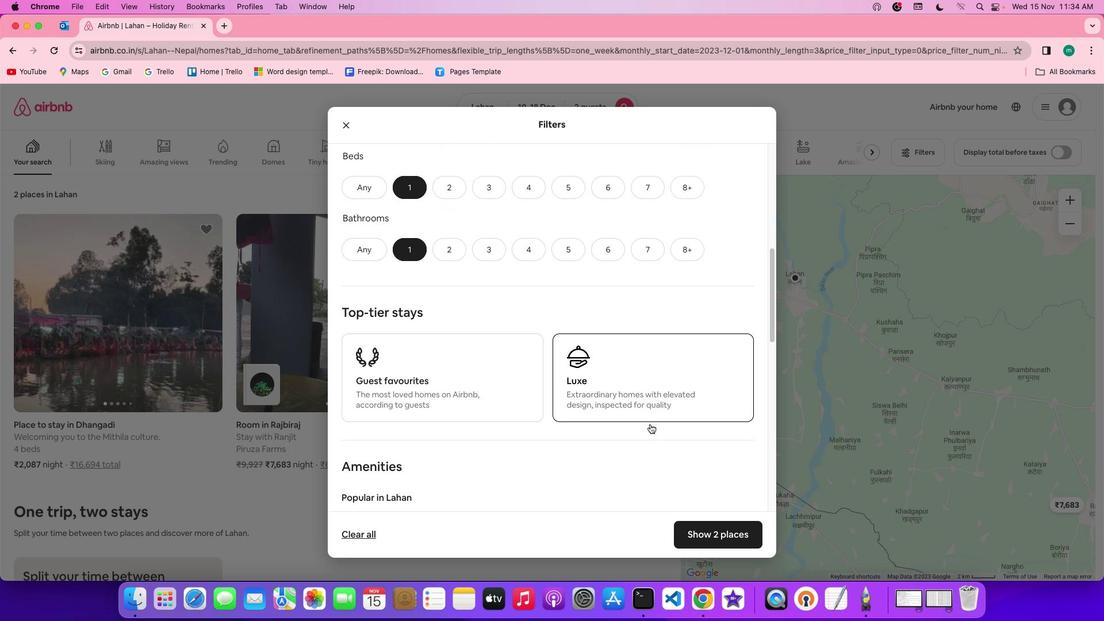 
Action: Mouse scrolled (650, 424) with delta (0, 0)
Screenshot: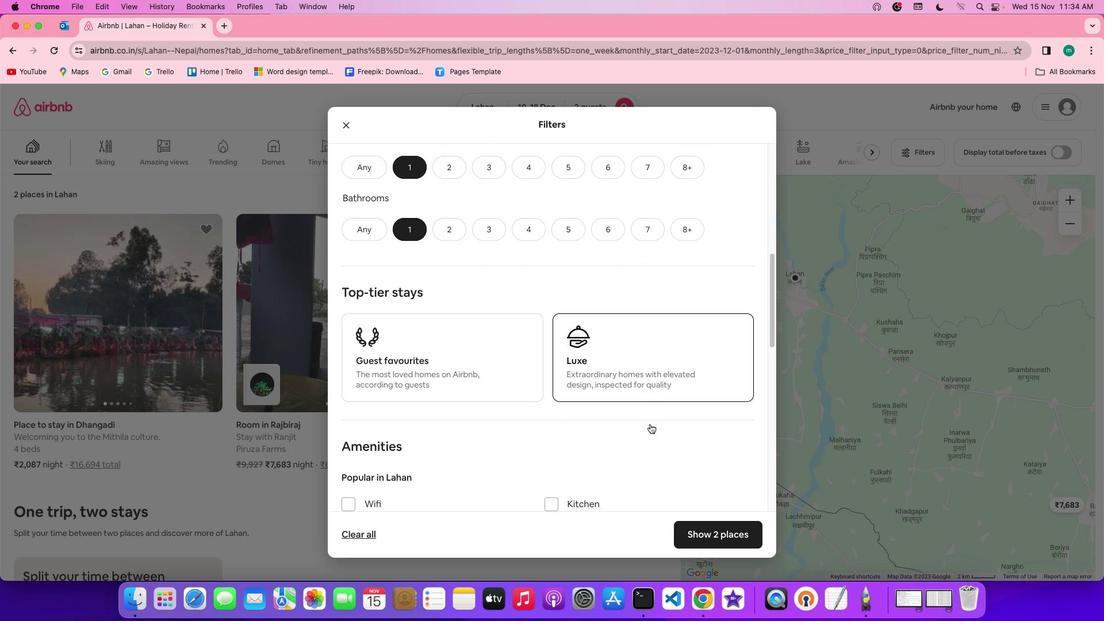 
Action: Mouse scrolled (650, 424) with delta (0, 0)
Screenshot: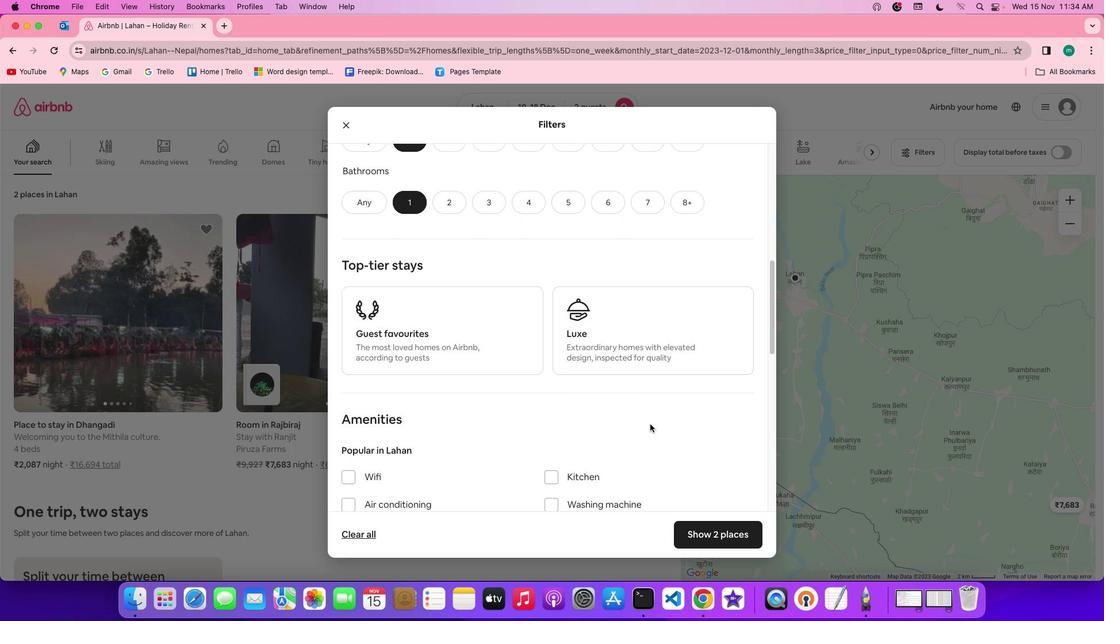 
Action: Mouse scrolled (650, 424) with delta (0, 0)
Screenshot: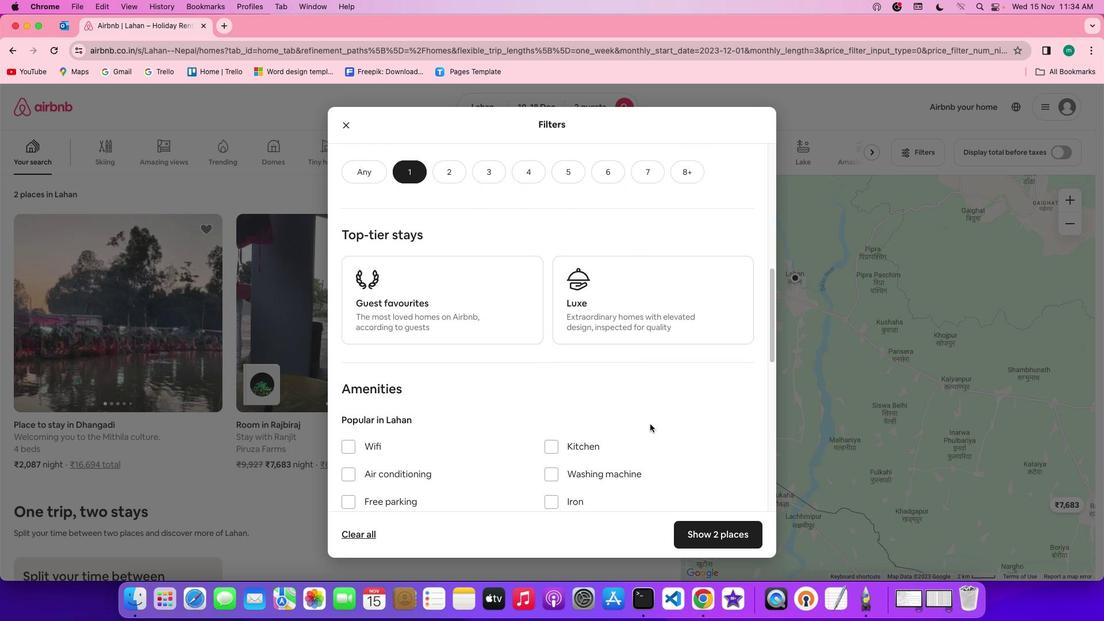 
Action: Mouse scrolled (650, 424) with delta (0, -1)
Screenshot: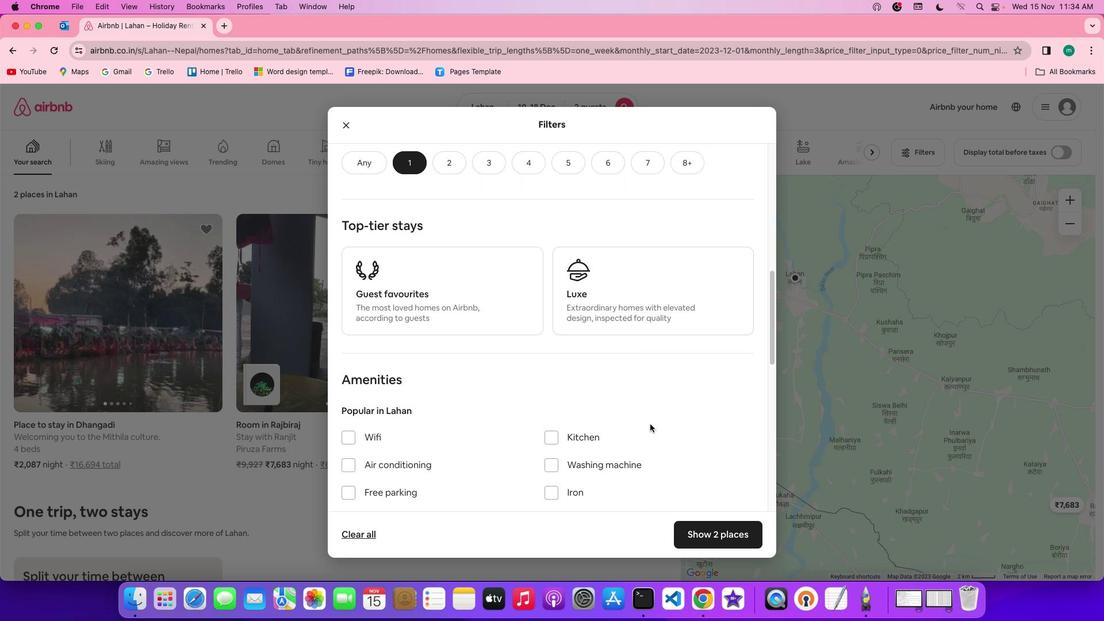 
Action: Mouse scrolled (650, 424) with delta (0, 0)
Screenshot: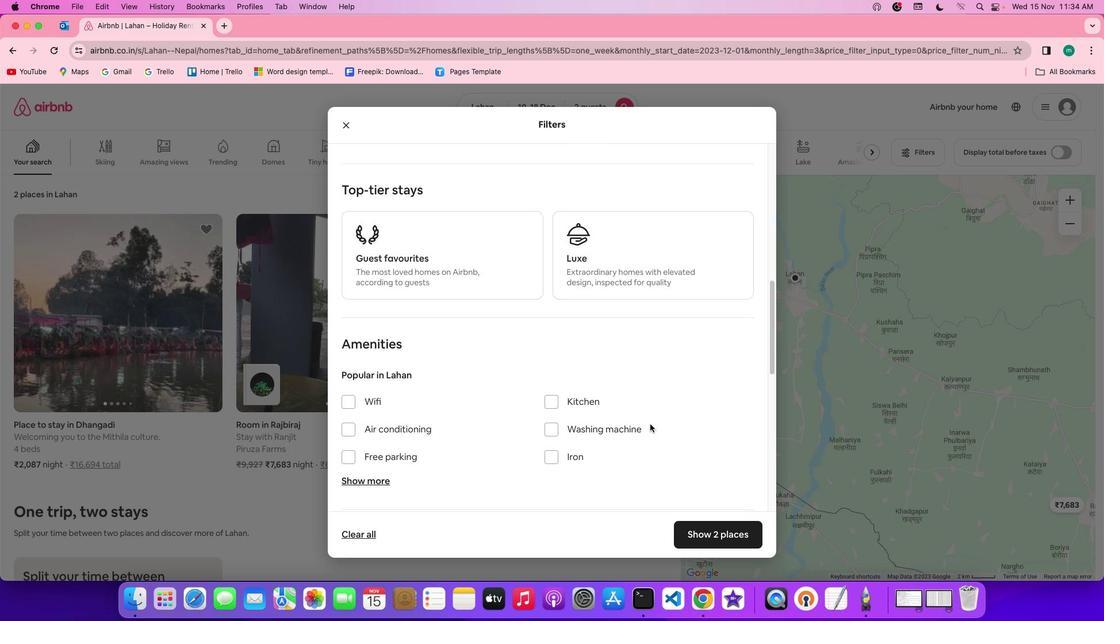 
Action: Mouse scrolled (650, 424) with delta (0, 0)
Screenshot: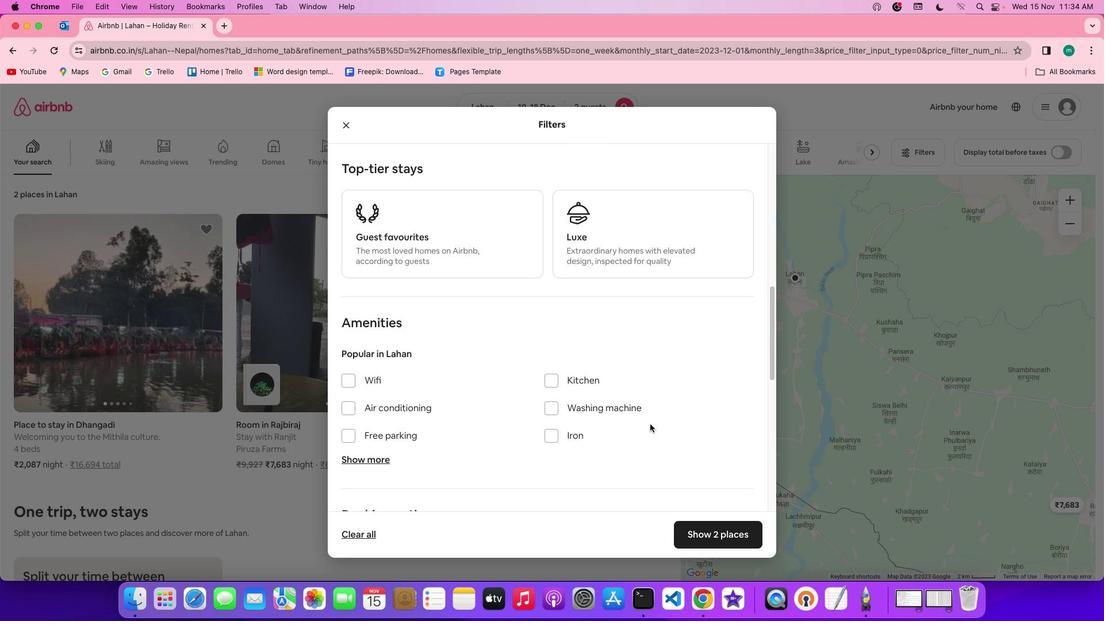 
Action: Mouse scrolled (650, 424) with delta (0, -1)
Screenshot: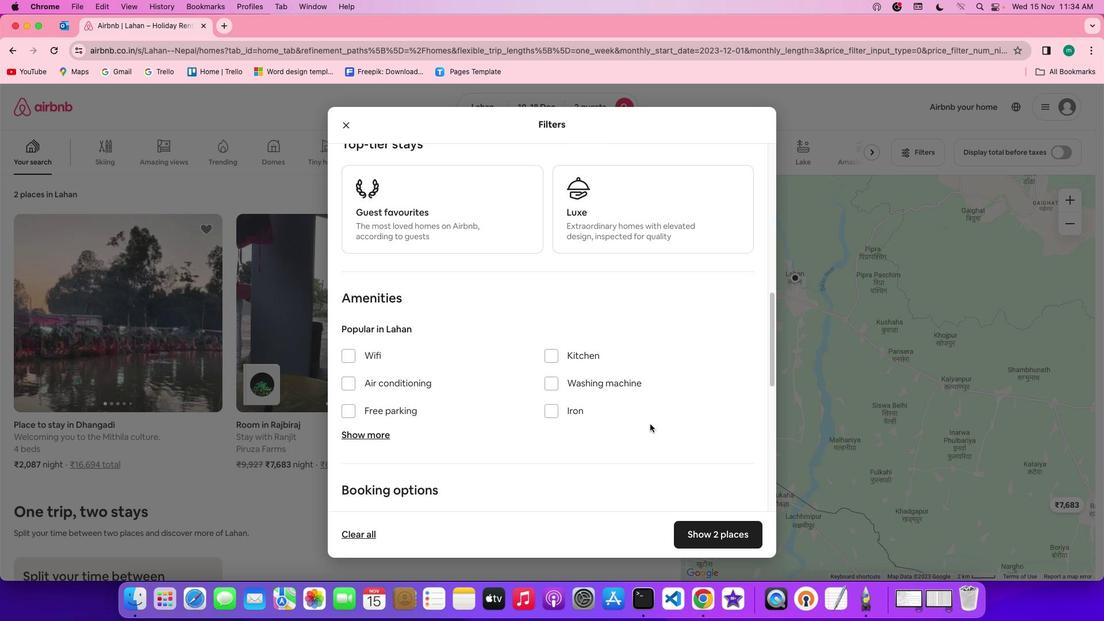 
Action: Mouse scrolled (650, 424) with delta (0, 0)
Screenshot: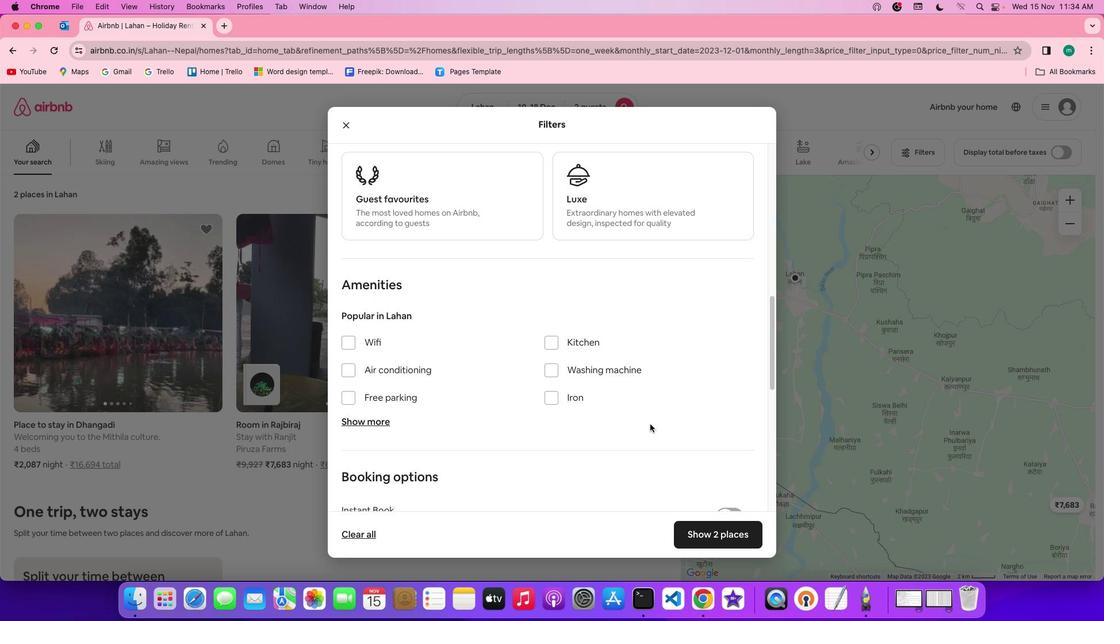 
Action: Mouse scrolled (650, 424) with delta (0, 0)
Screenshot: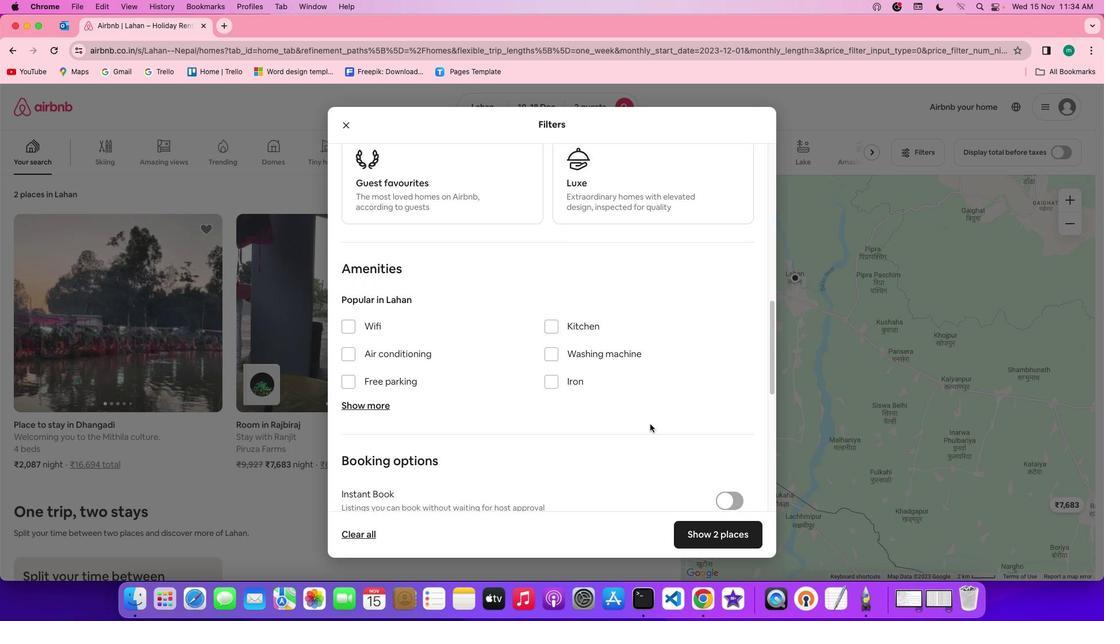 
Action: Mouse scrolled (650, 424) with delta (0, 0)
Screenshot: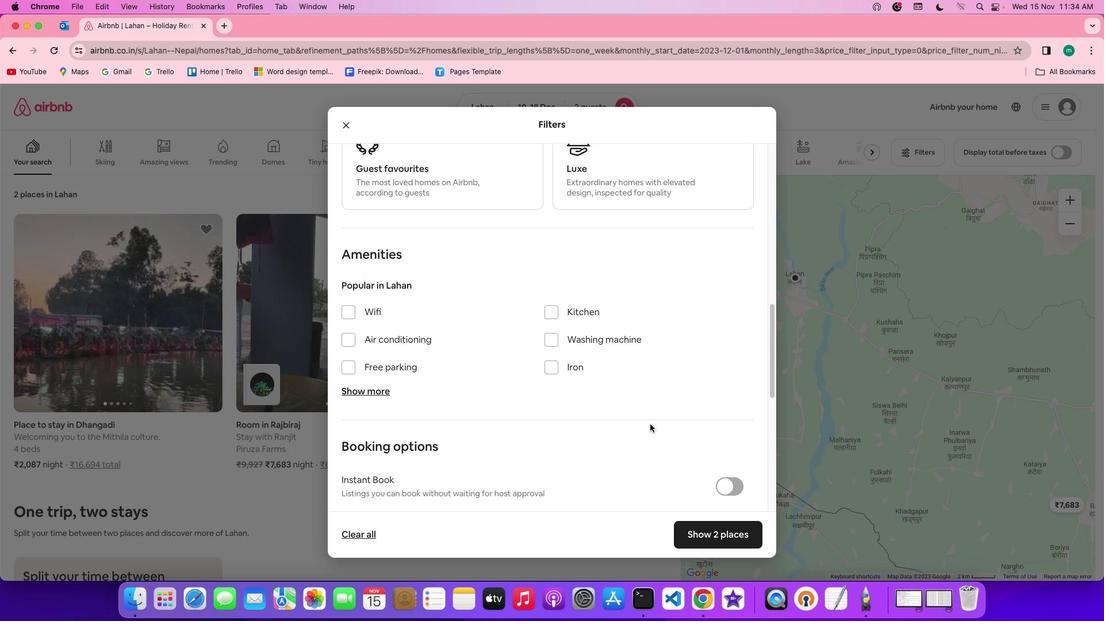 
Action: Mouse scrolled (650, 424) with delta (0, 0)
Screenshot: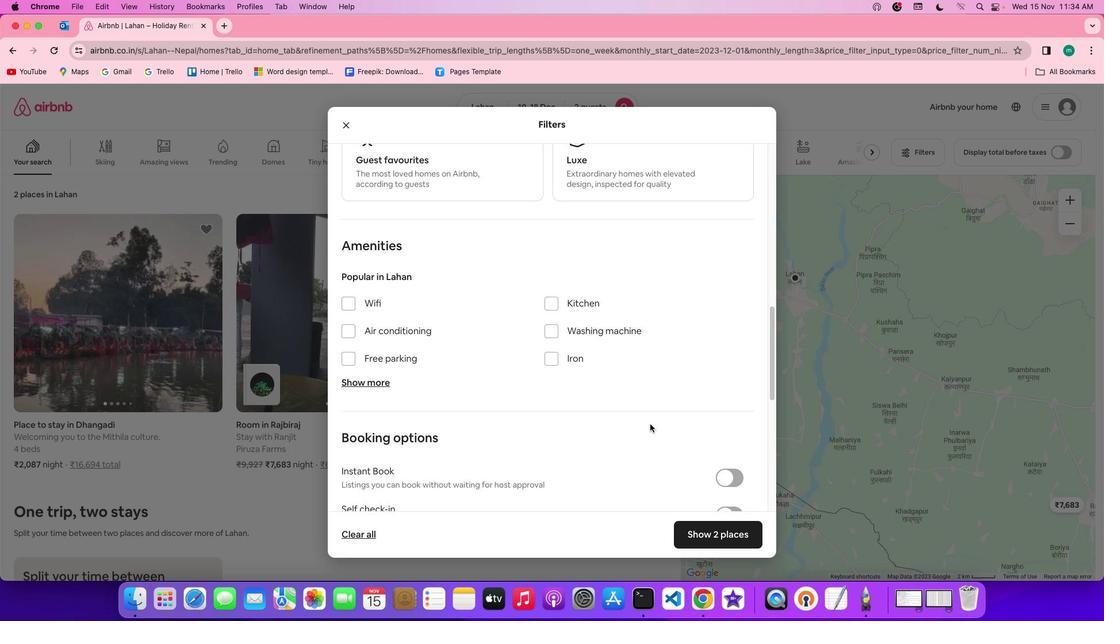
Action: Mouse scrolled (650, 424) with delta (0, 0)
Screenshot: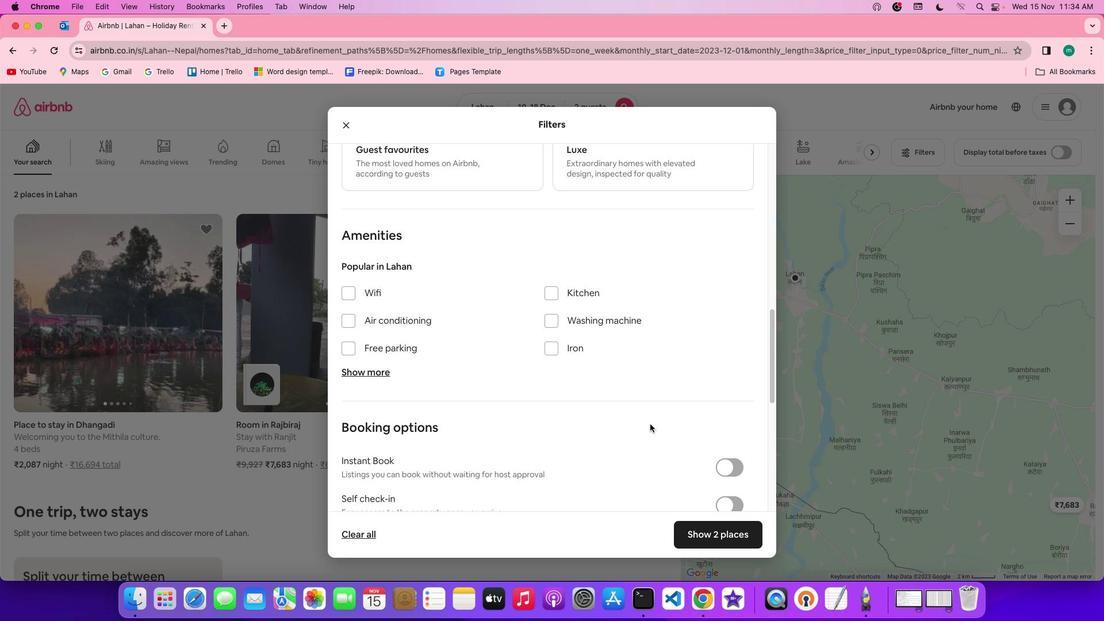 
Action: Mouse scrolled (650, 424) with delta (0, 0)
Screenshot: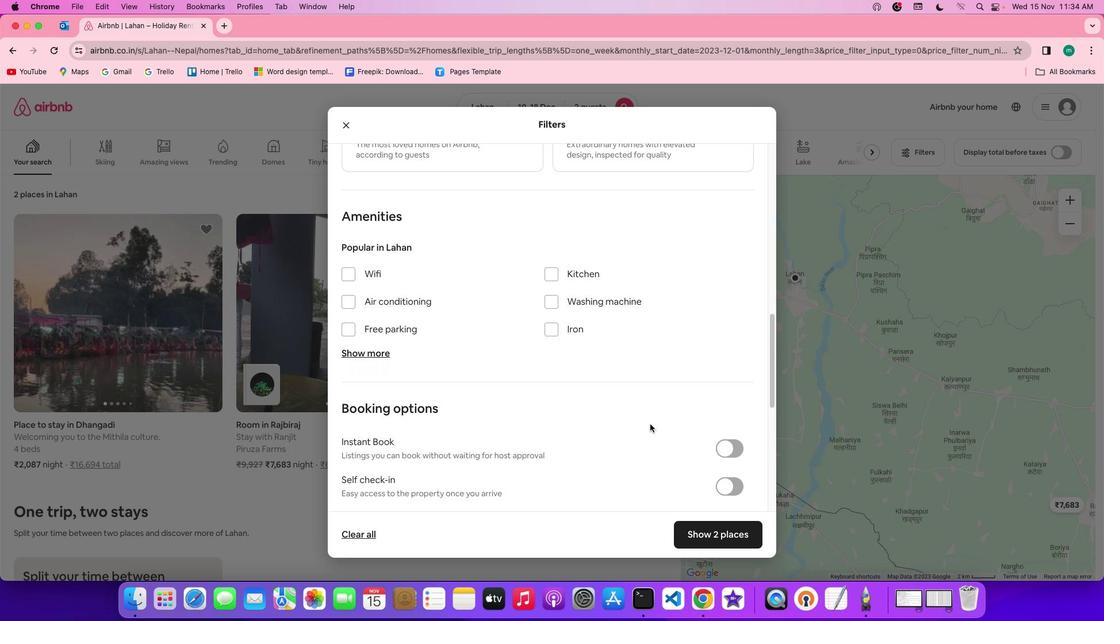 
Action: Mouse scrolled (650, 424) with delta (0, 0)
Screenshot: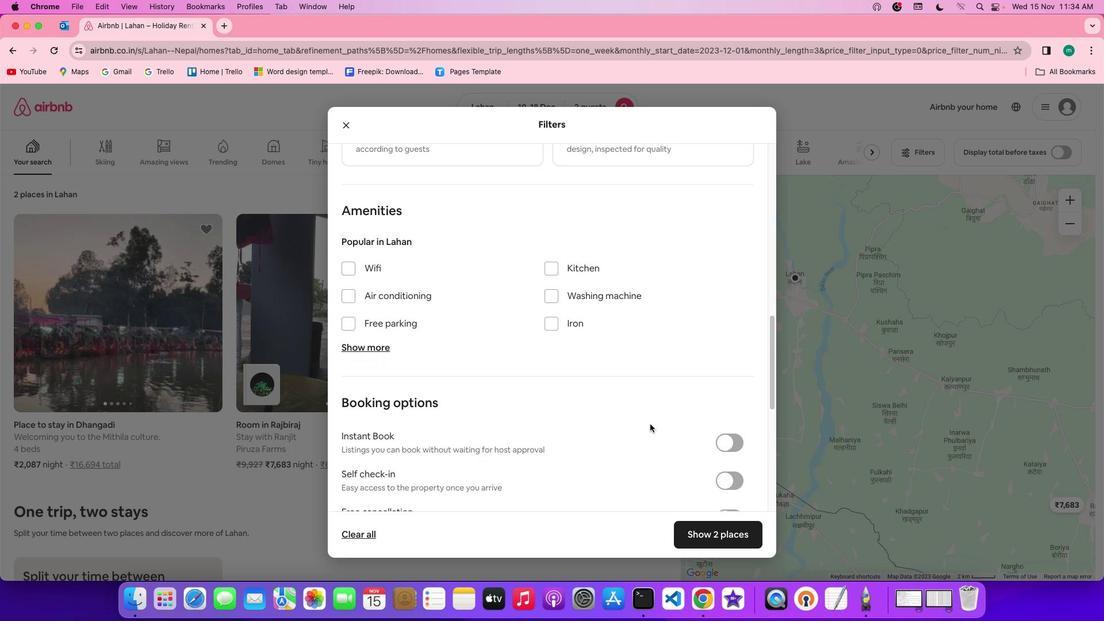 
Action: Mouse scrolled (650, 424) with delta (0, 0)
Screenshot: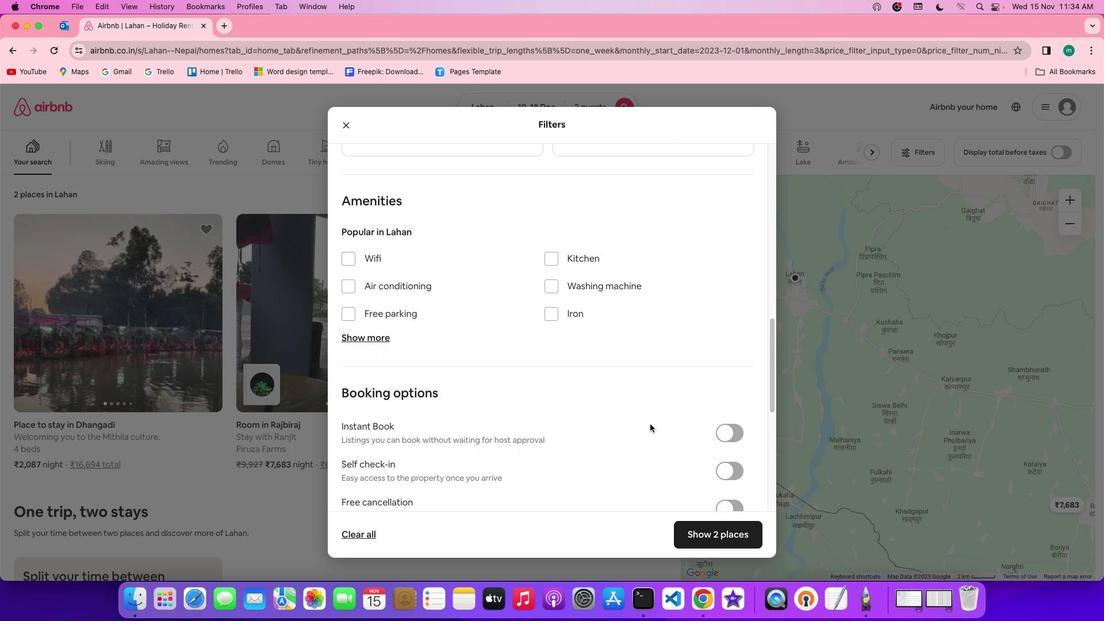 
Action: Mouse scrolled (650, 424) with delta (0, 0)
Screenshot: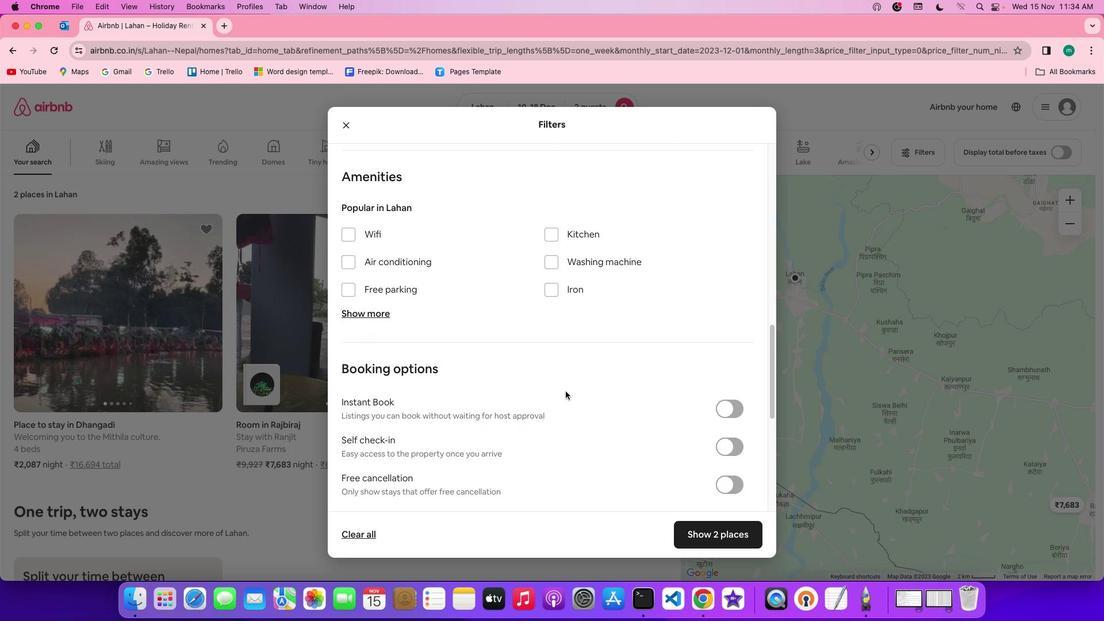 
Action: Mouse moved to (371, 310)
Screenshot: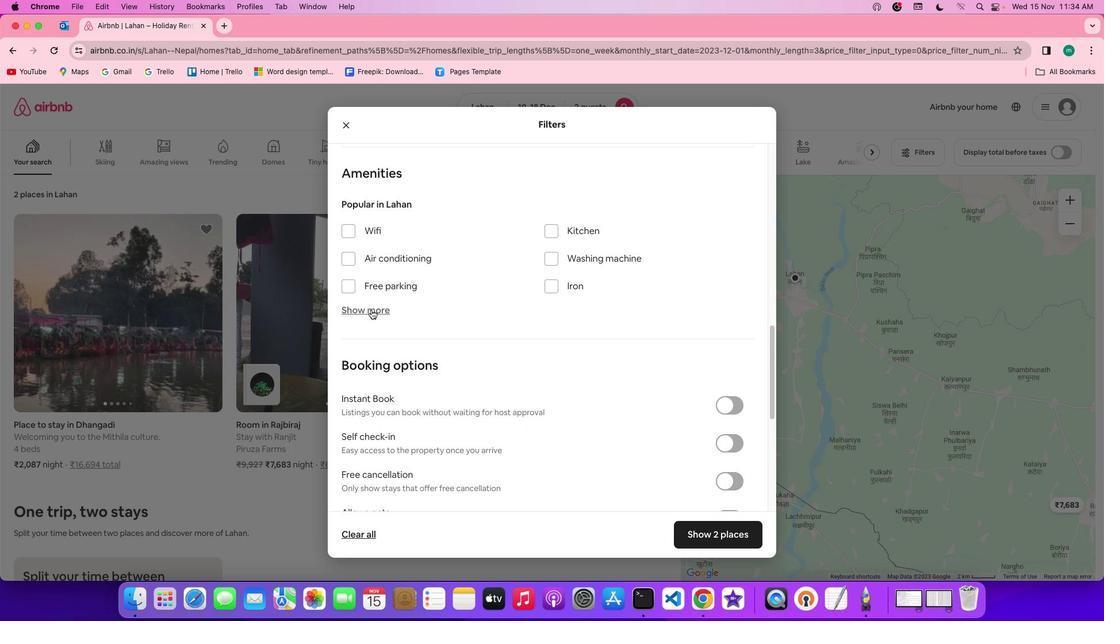 
Action: Mouse pressed left at (371, 310)
Screenshot: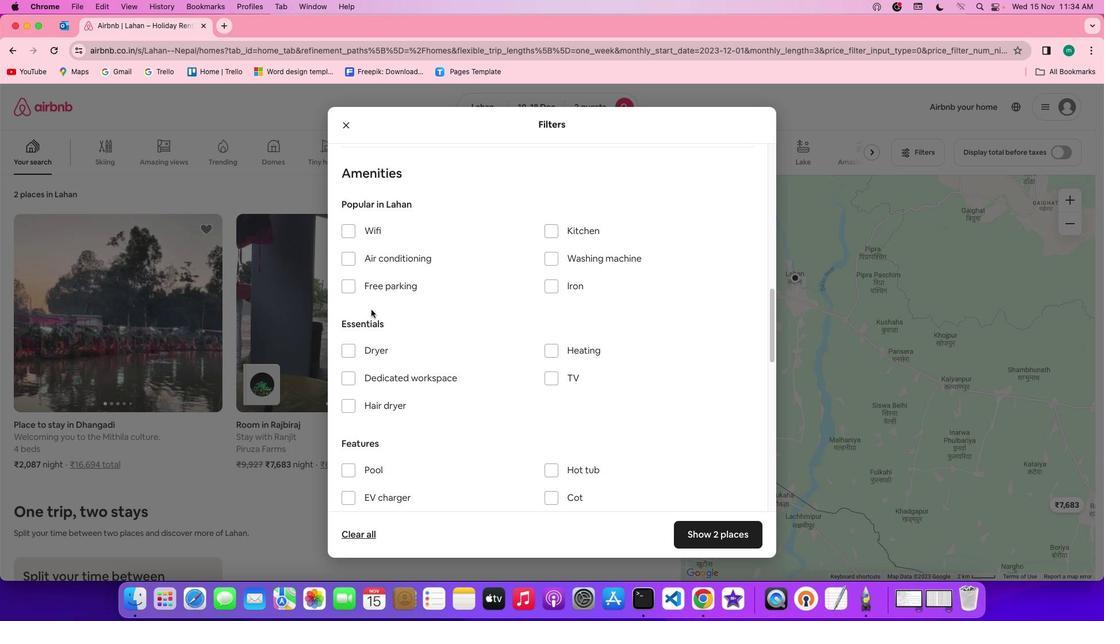 
Action: Mouse moved to (364, 228)
Screenshot: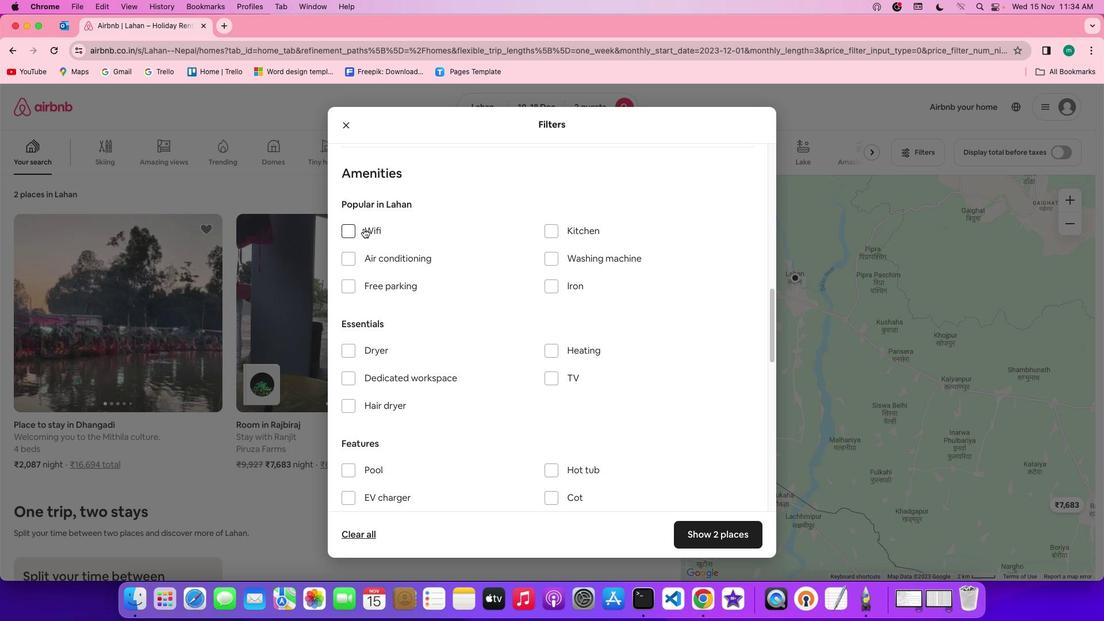 
Action: Mouse pressed left at (364, 228)
Screenshot: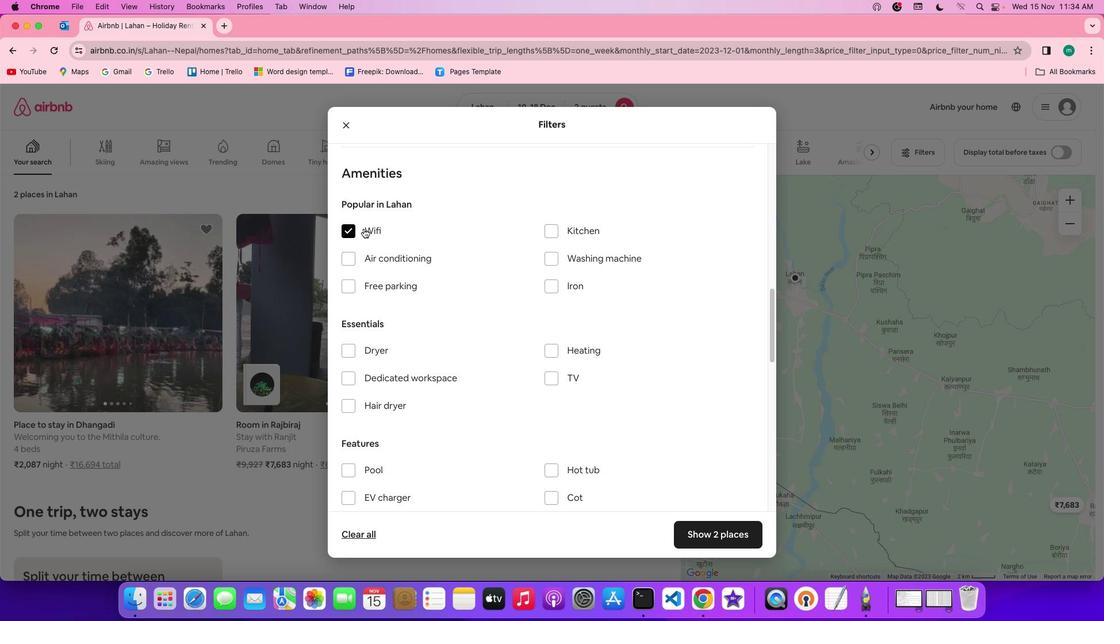 
Action: Mouse moved to (548, 376)
Screenshot: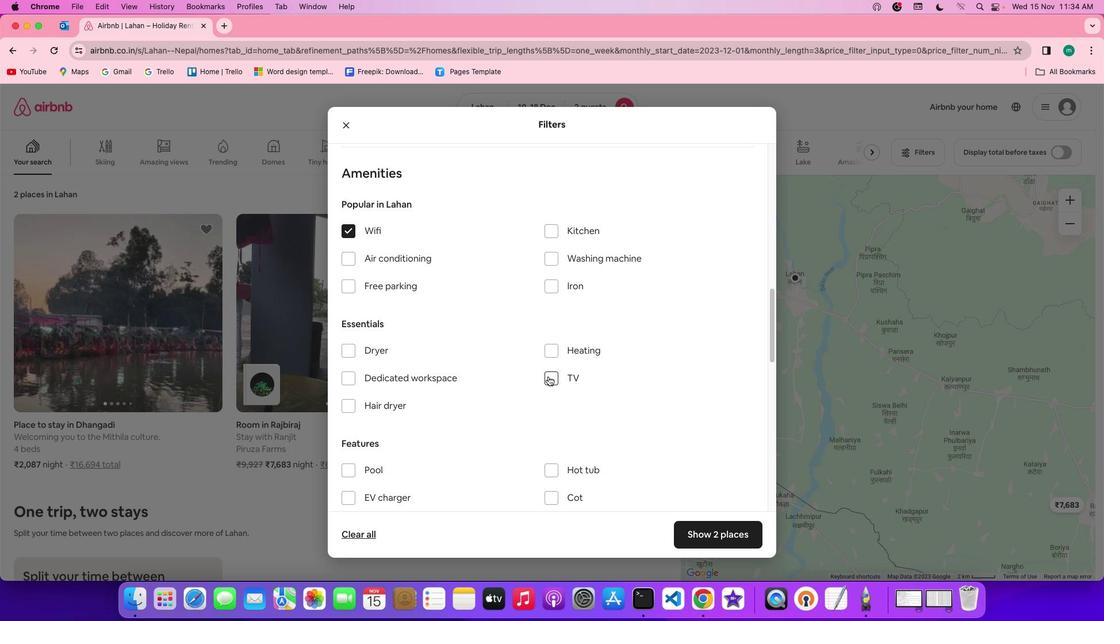 
Action: Mouse pressed left at (548, 376)
Screenshot: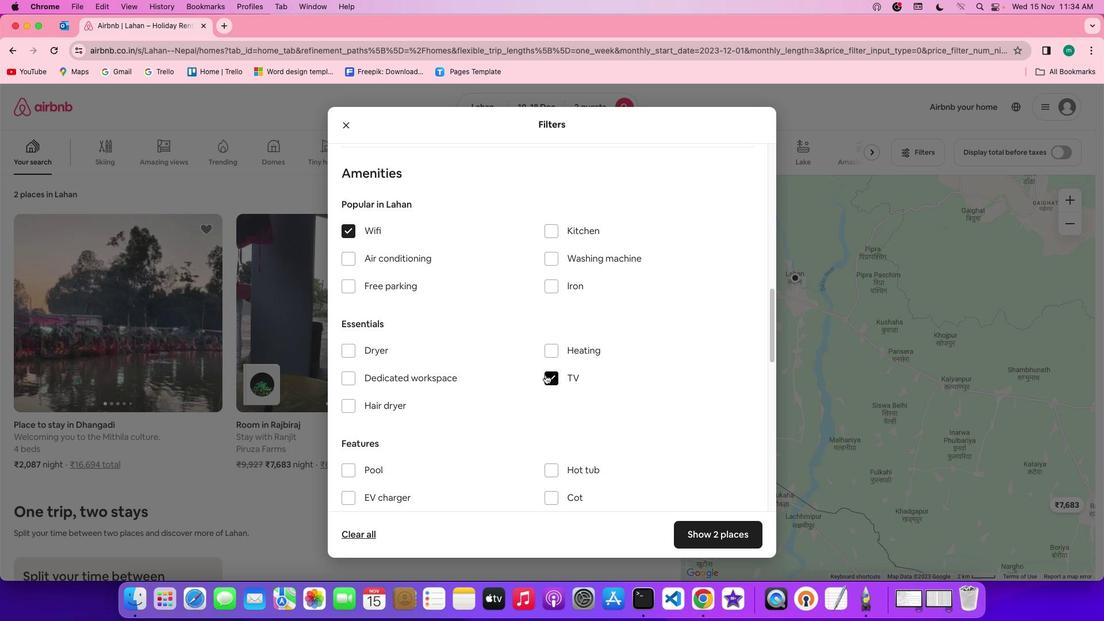 
Action: Mouse moved to (343, 286)
Screenshot: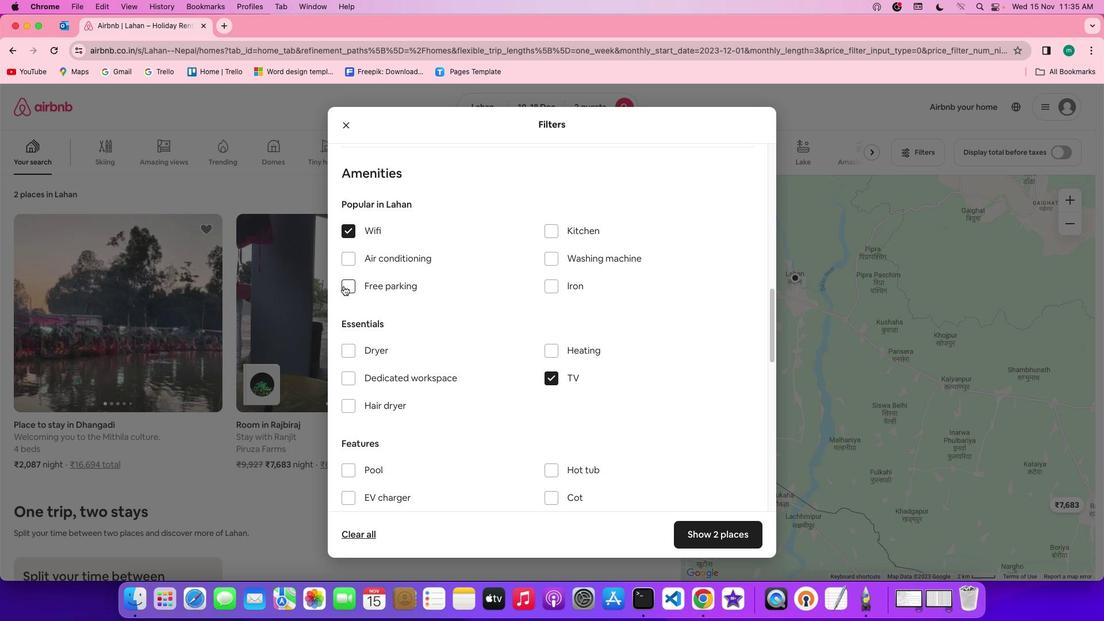 
Action: Mouse pressed left at (343, 286)
Screenshot: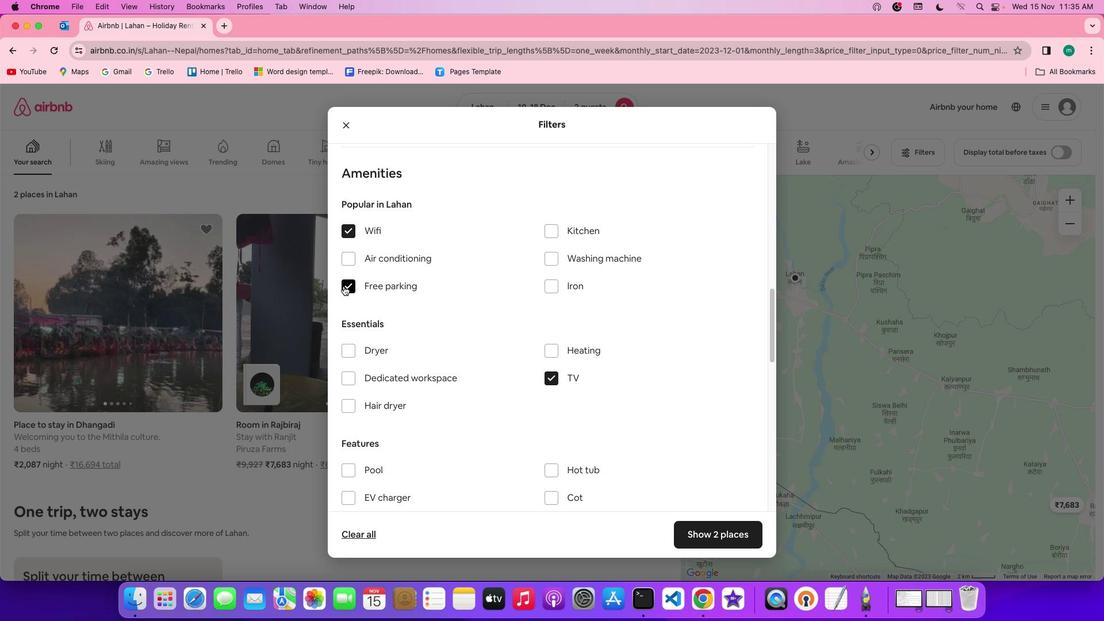 
Action: Mouse moved to (592, 329)
Screenshot: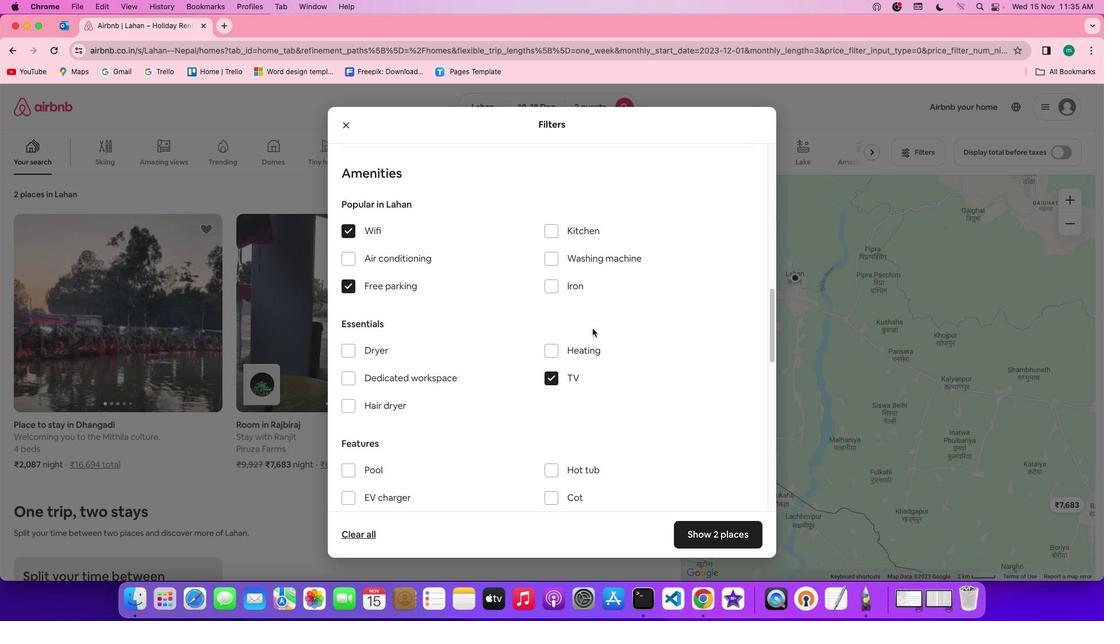 
Action: Mouse scrolled (592, 329) with delta (0, 0)
Screenshot: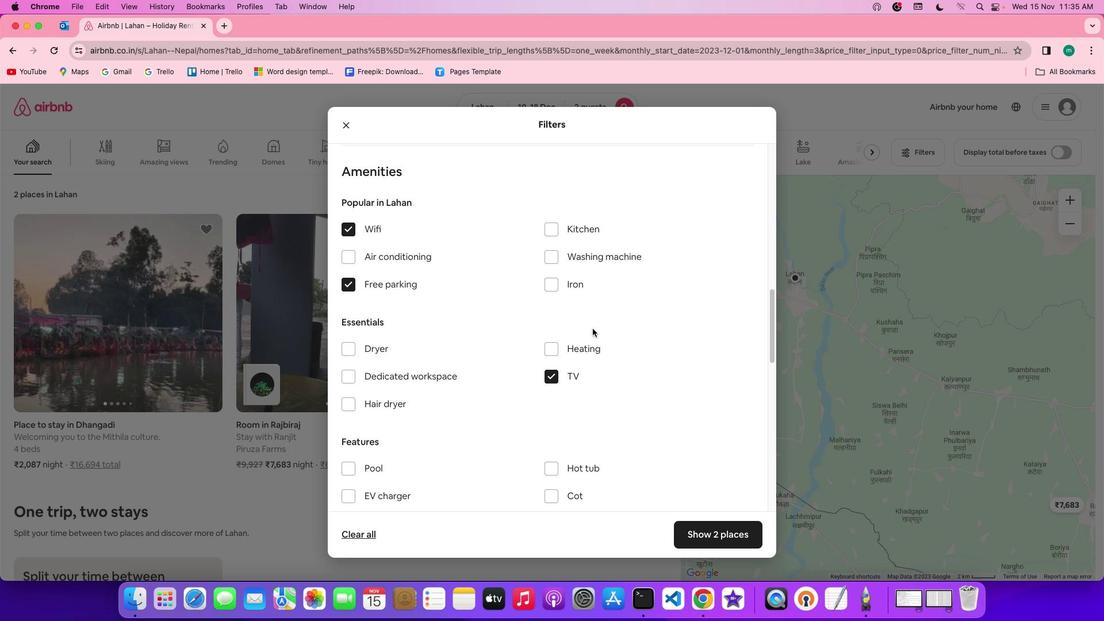 
Action: Mouse scrolled (592, 329) with delta (0, 0)
Screenshot: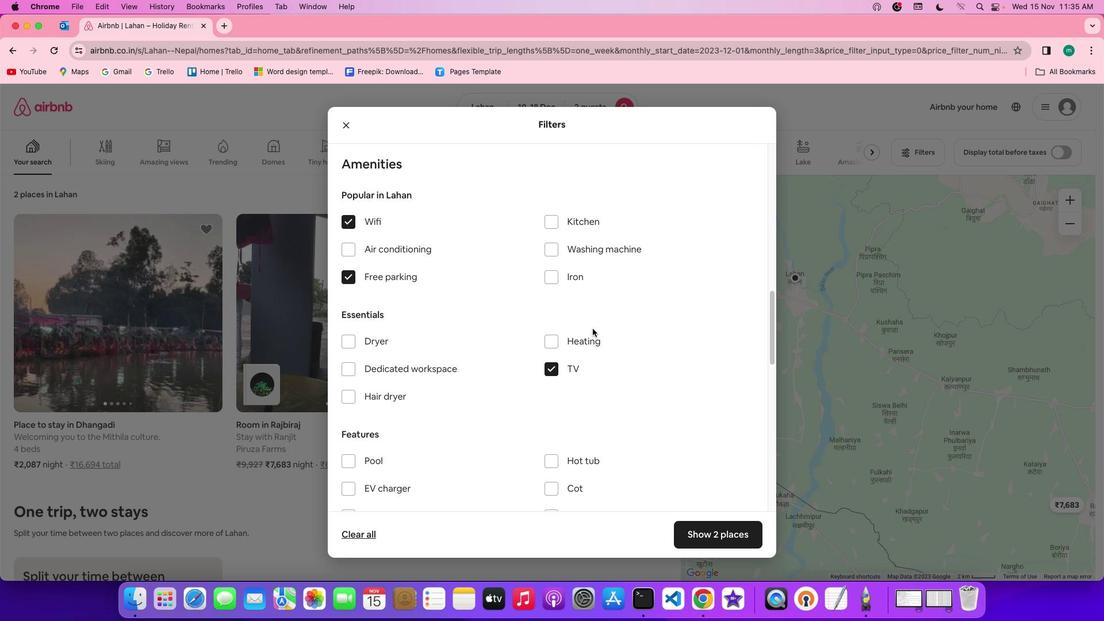 
Action: Mouse scrolled (592, 329) with delta (0, 0)
Screenshot: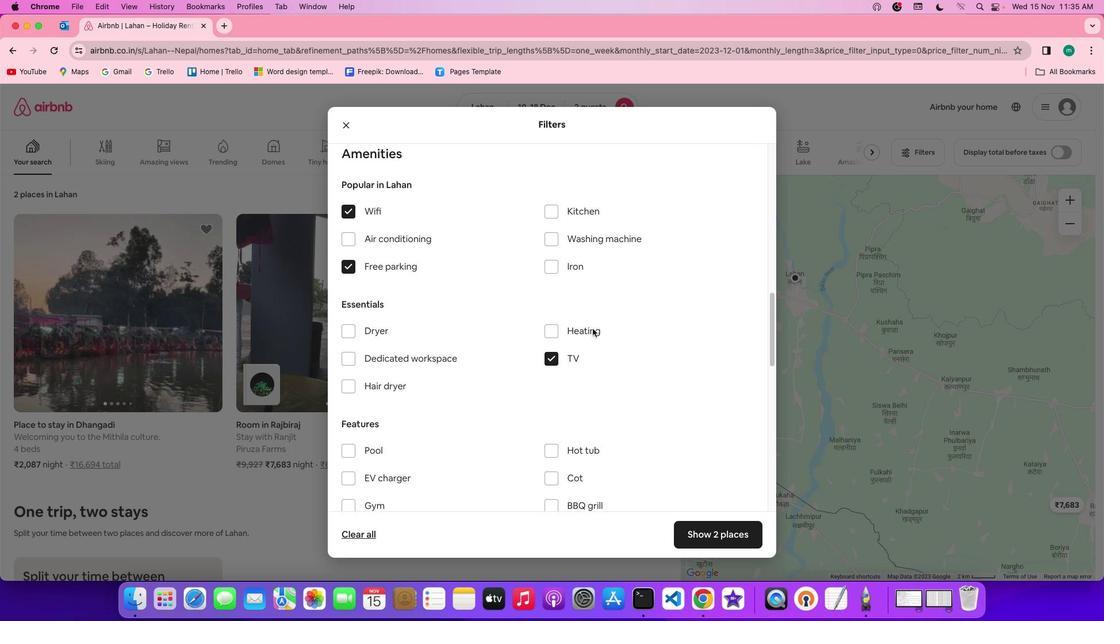 
Action: Mouse scrolled (592, 329) with delta (0, 0)
Screenshot: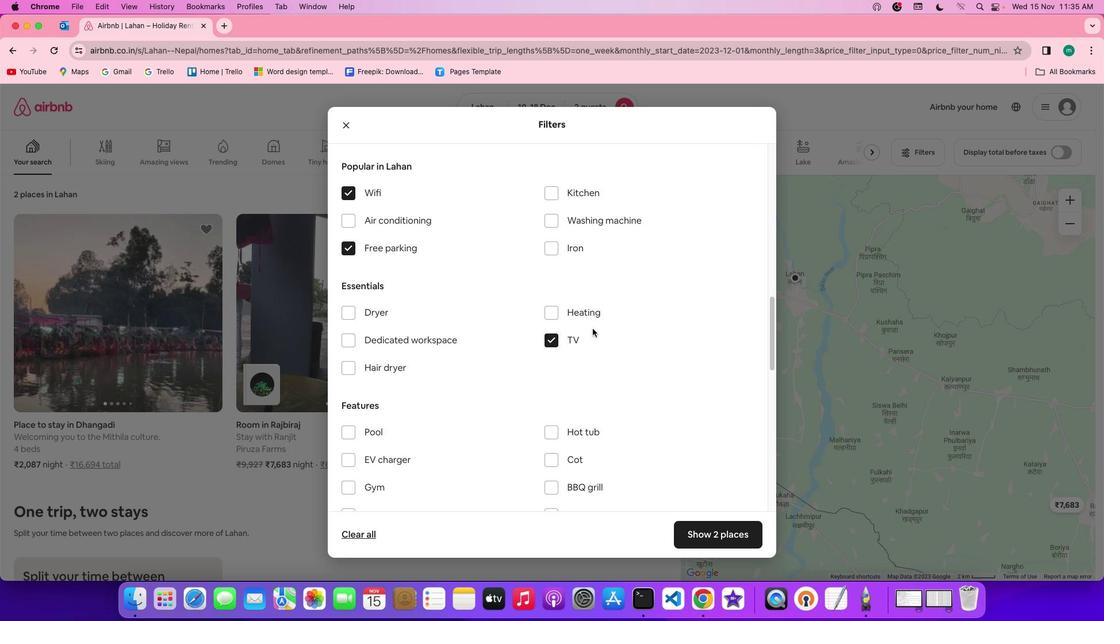 
Action: Mouse scrolled (592, 329) with delta (0, 0)
Screenshot: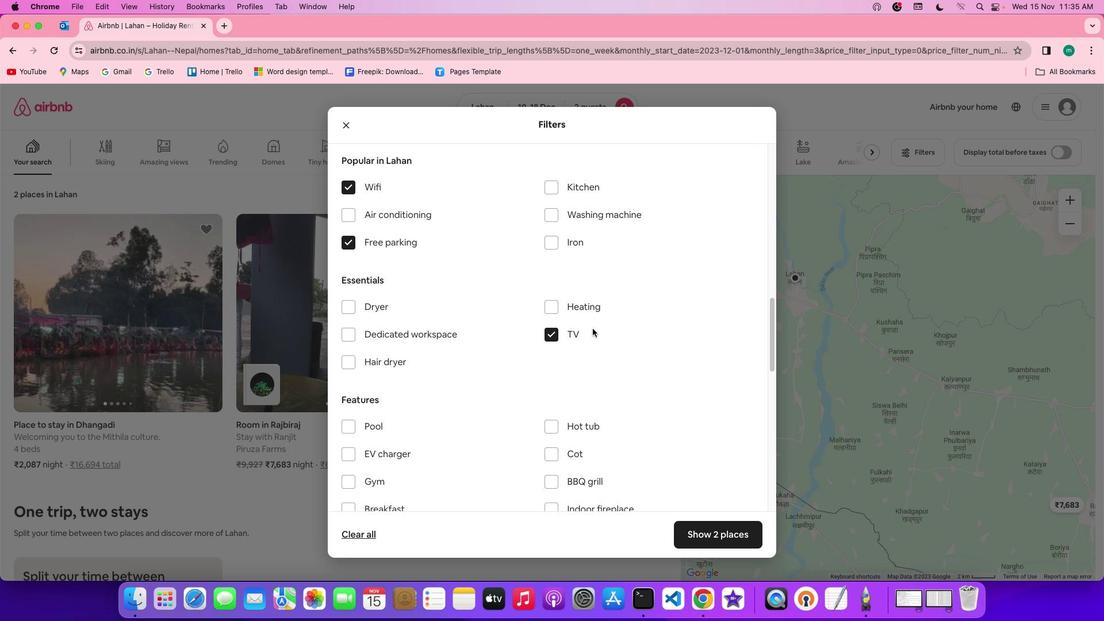 
Action: Mouse scrolled (592, 329) with delta (0, 0)
Screenshot: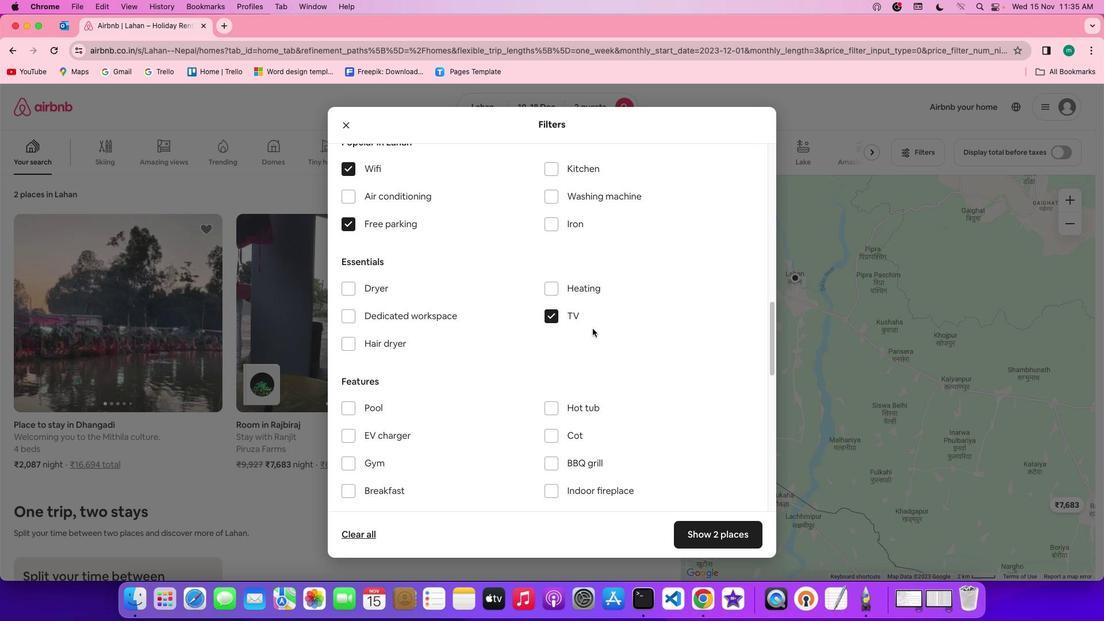 
Action: Mouse scrolled (592, 329) with delta (0, 0)
Screenshot: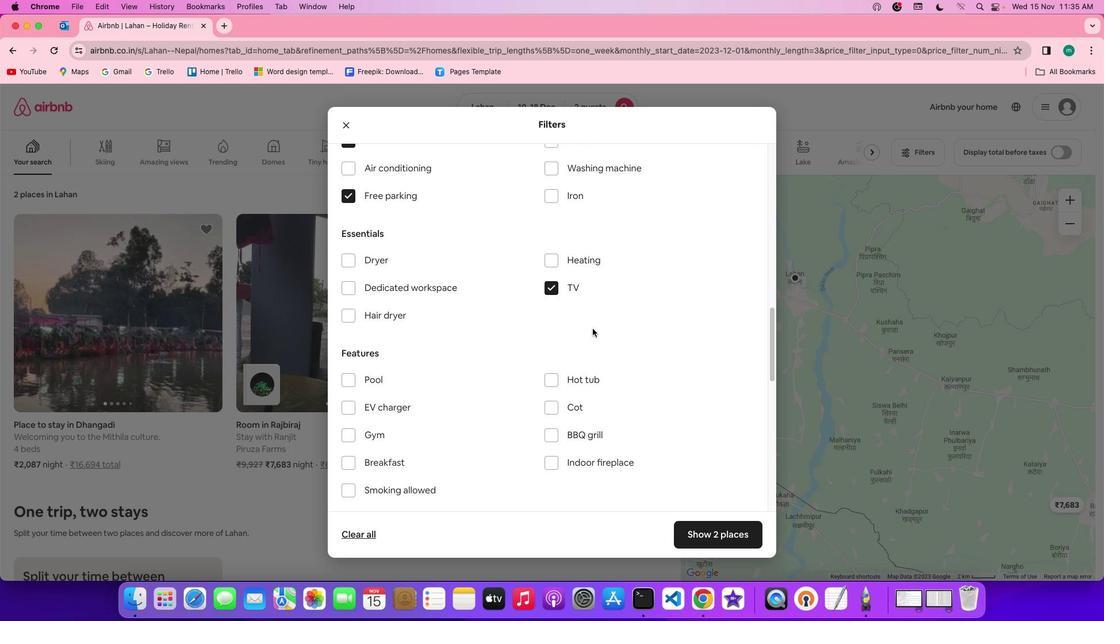 
Action: Mouse scrolled (592, 329) with delta (0, 0)
Screenshot: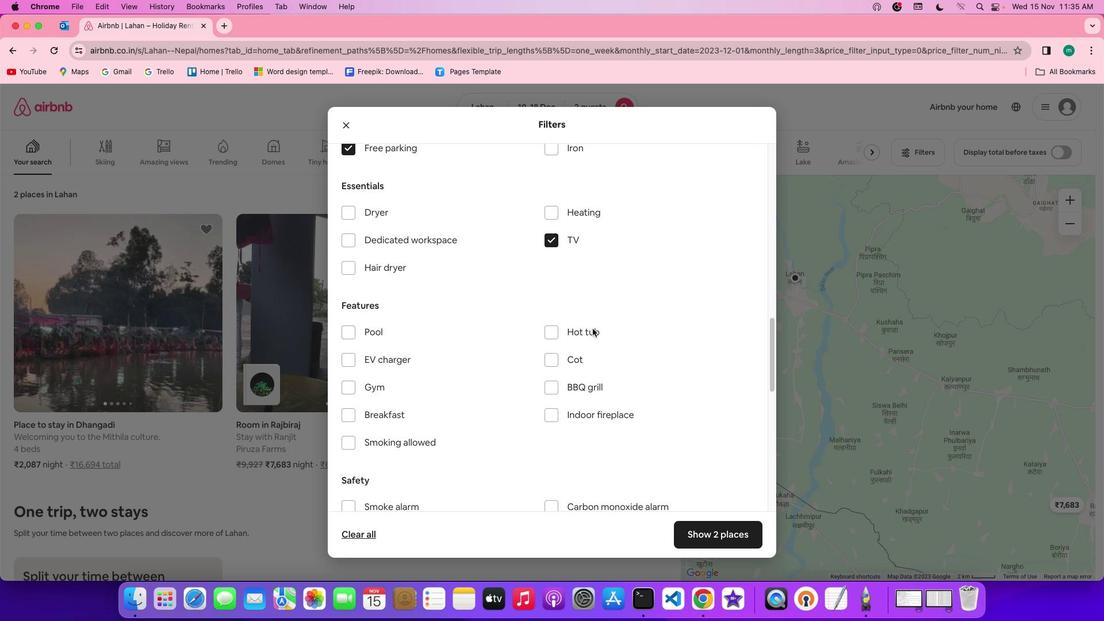 
Action: Mouse scrolled (592, 329) with delta (0, 0)
Screenshot: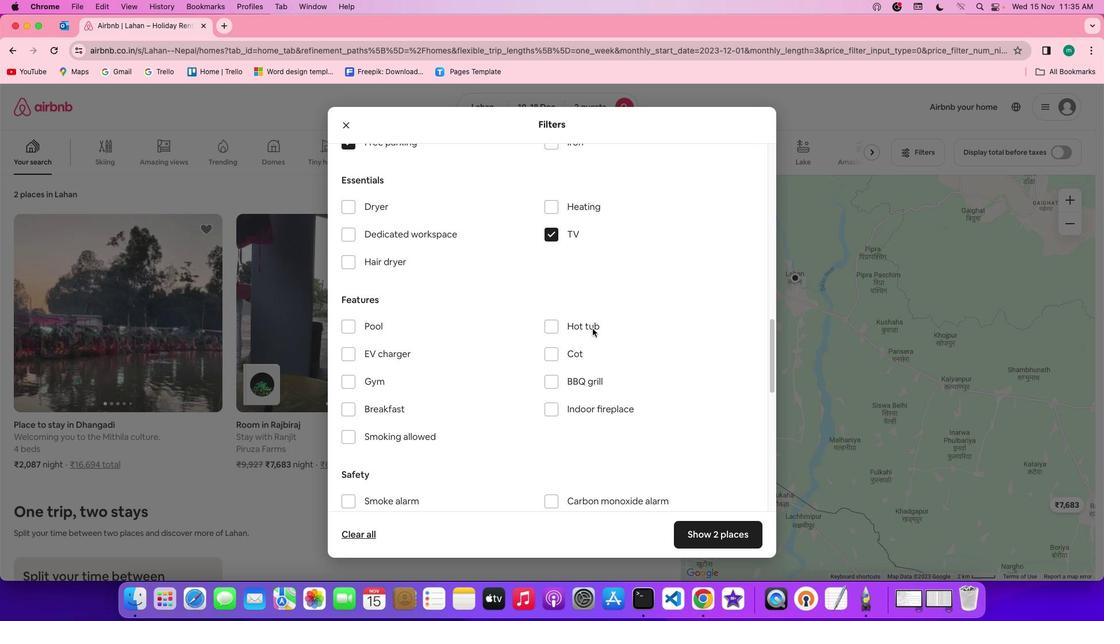 
Action: Mouse scrolled (592, 329) with delta (0, 0)
Screenshot: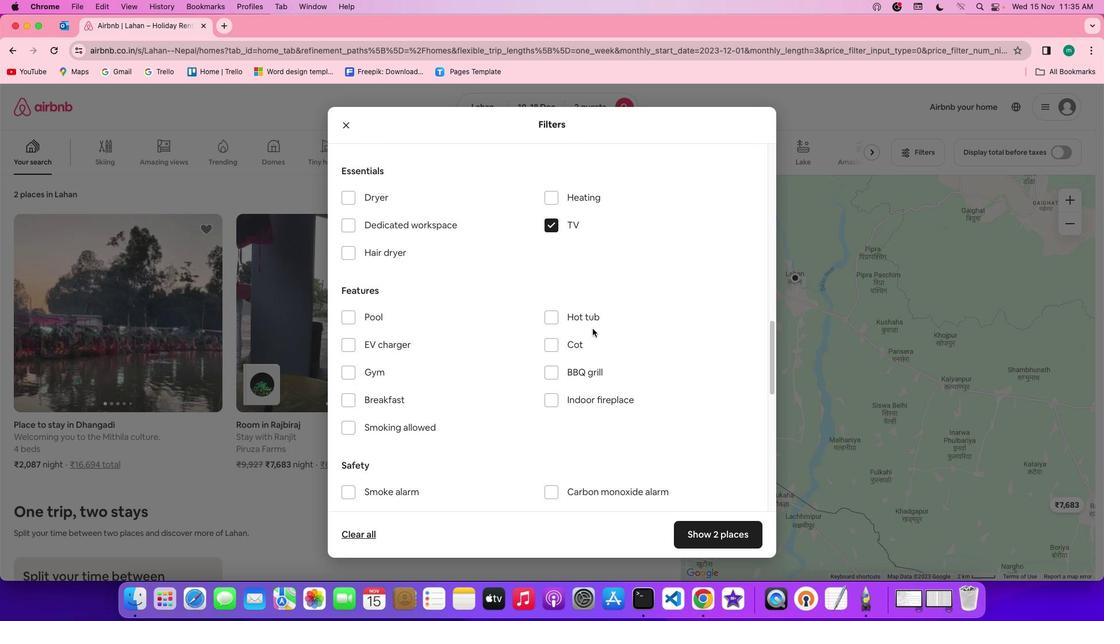 
Action: Mouse scrolled (592, 329) with delta (0, 0)
Screenshot: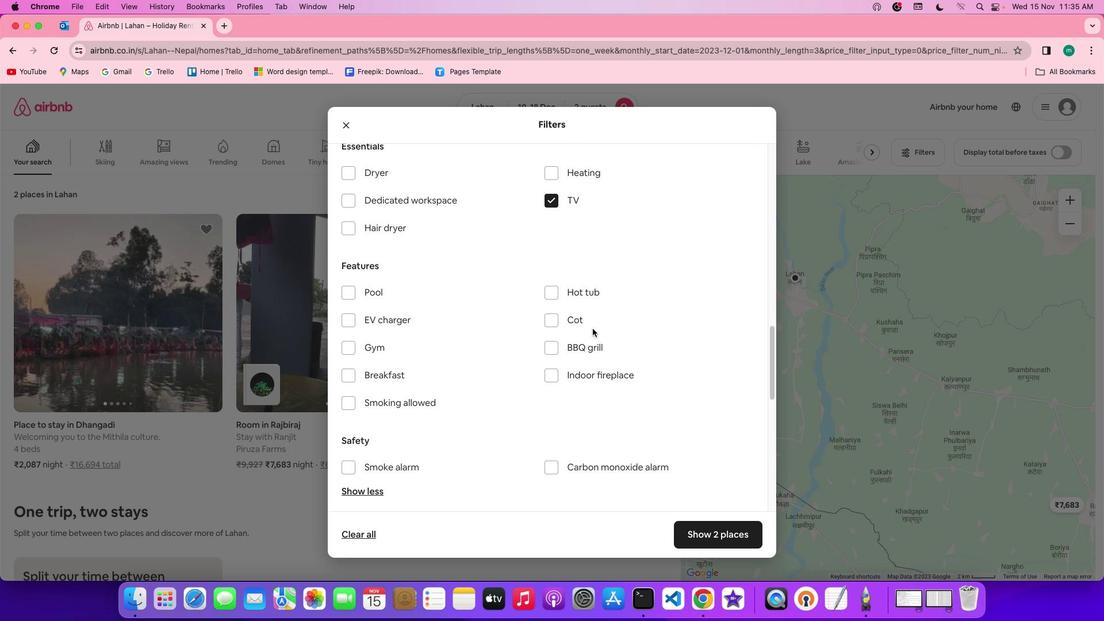 
Action: Mouse moved to (383, 338)
Screenshot: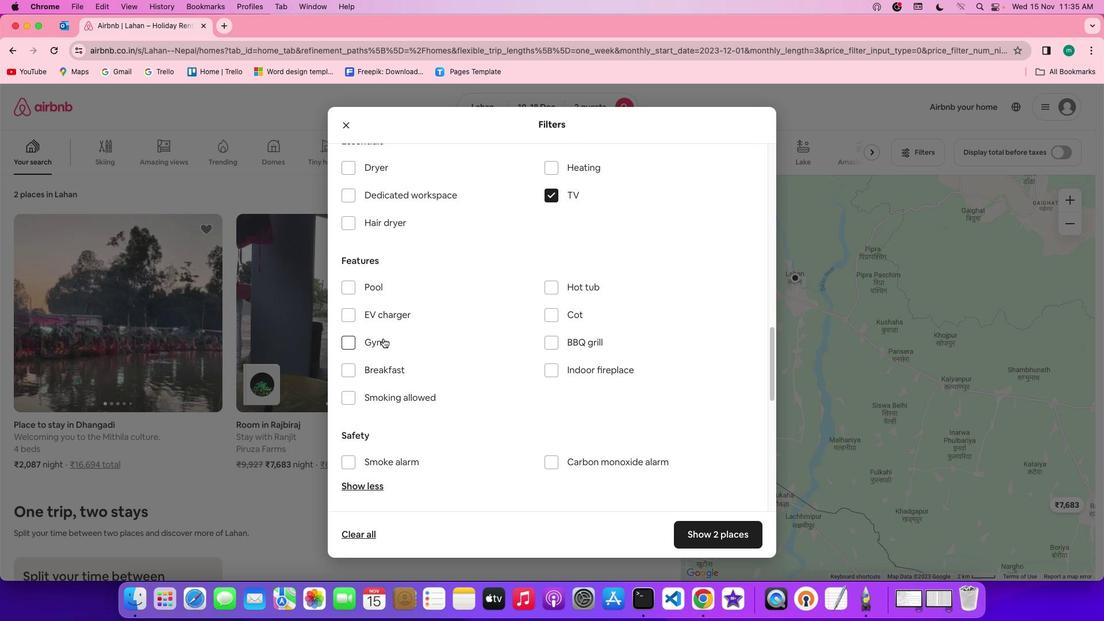 
Action: Mouse pressed left at (383, 338)
Screenshot: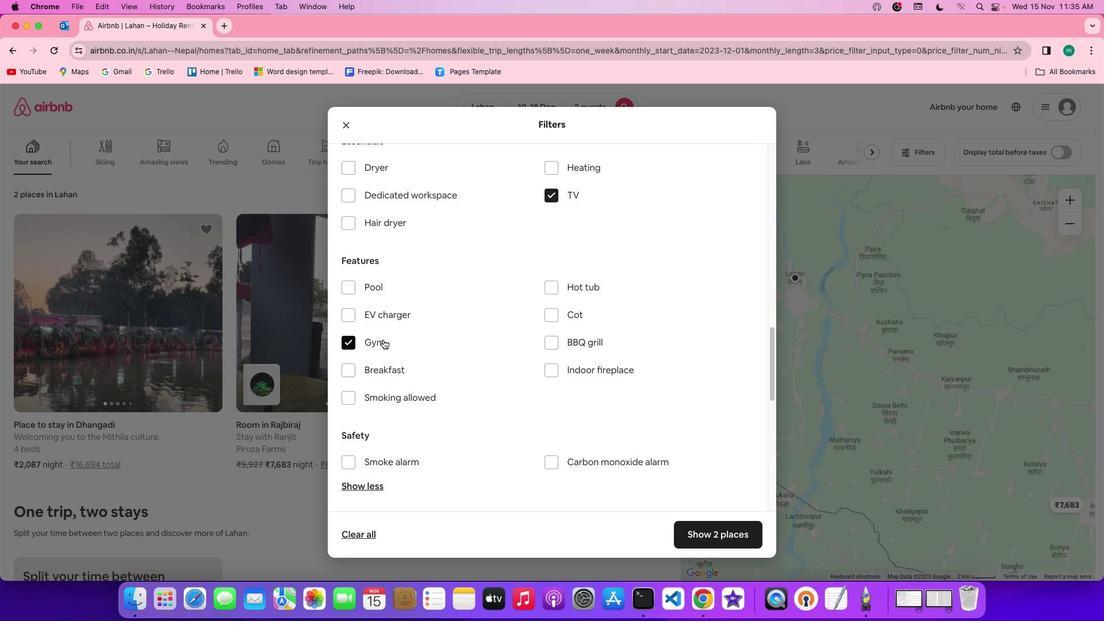 
Action: Mouse moved to (390, 365)
Screenshot: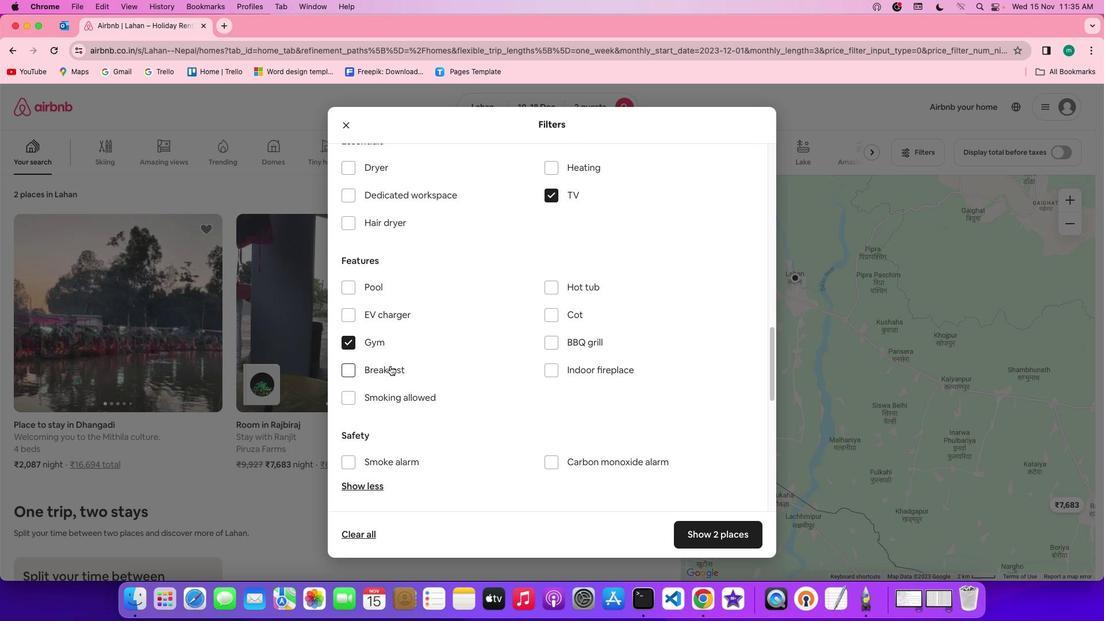 
Action: Mouse pressed left at (390, 365)
Screenshot: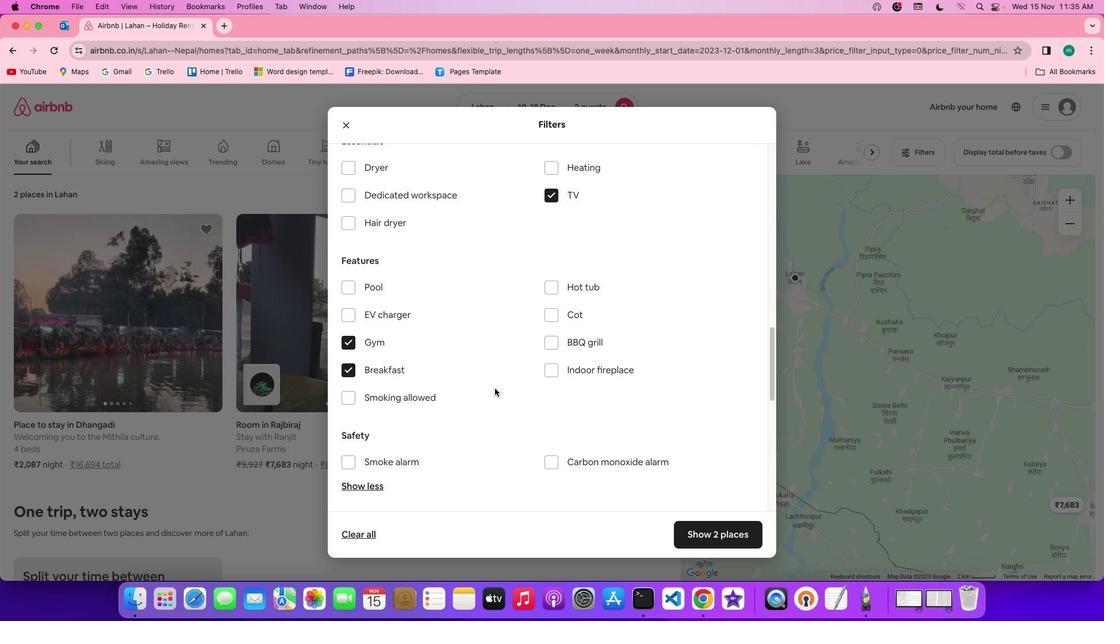 
Action: Mouse moved to (608, 406)
Screenshot: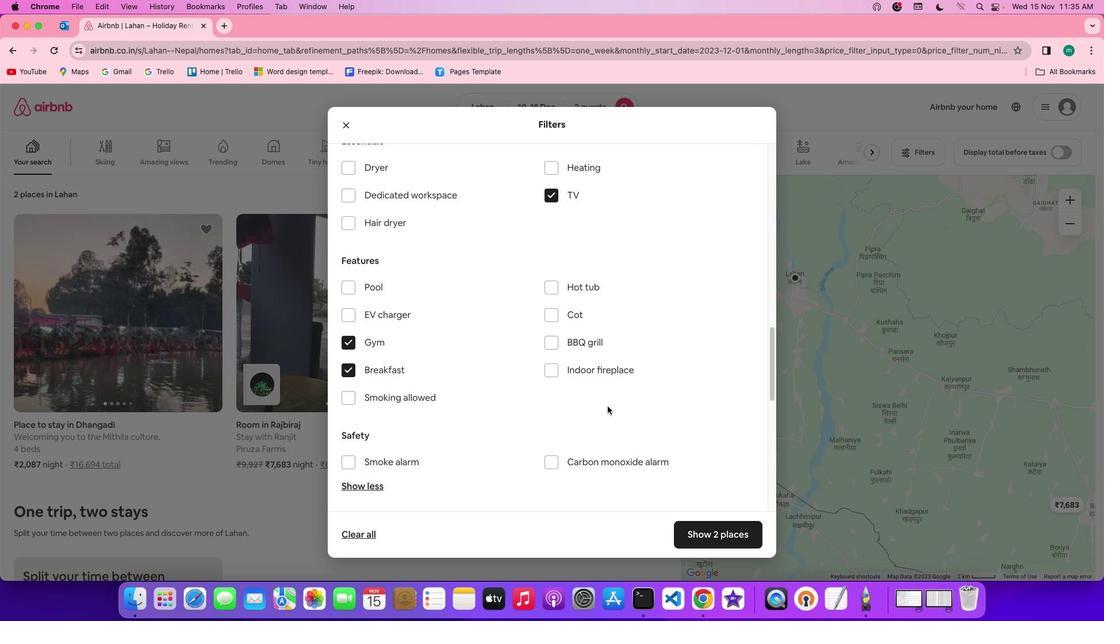 
Action: Mouse scrolled (608, 406) with delta (0, 0)
Screenshot: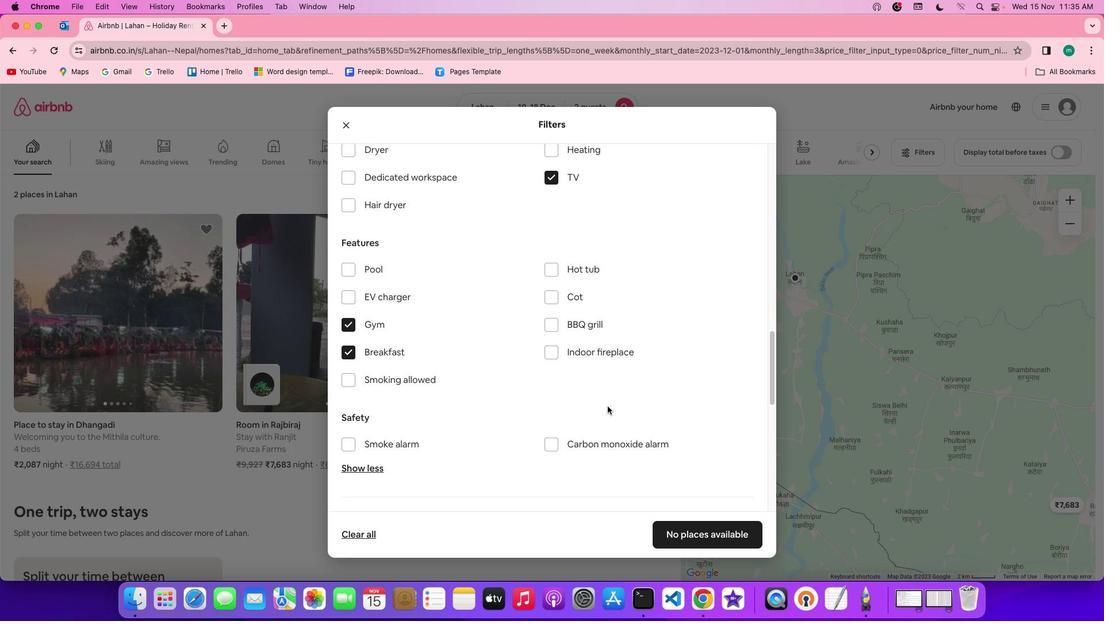 
Action: Mouse scrolled (608, 406) with delta (0, 0)
Screenshot: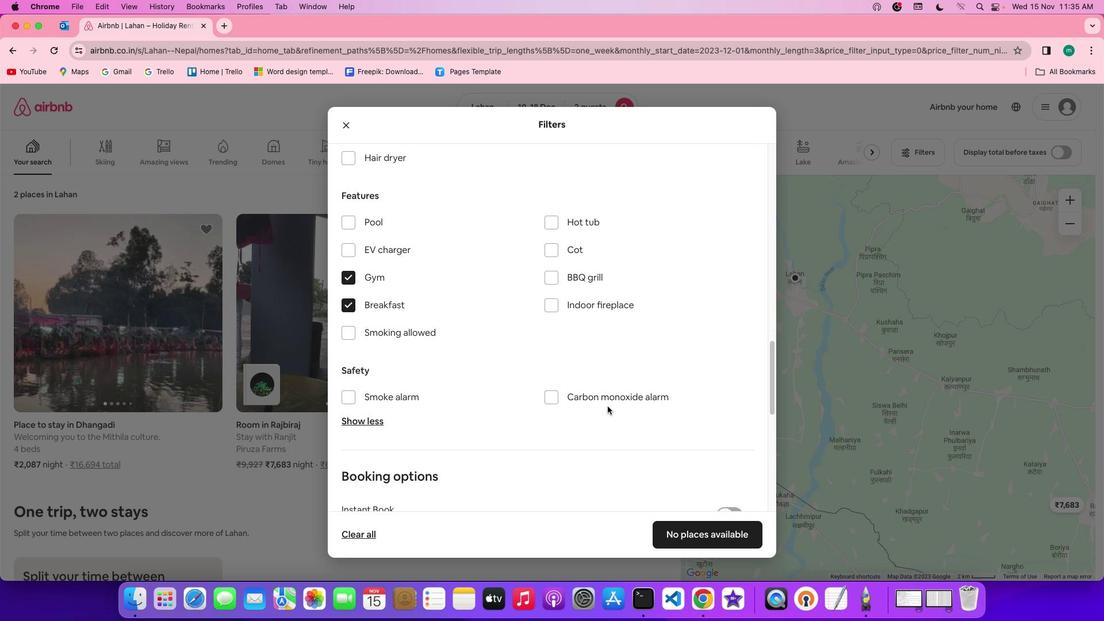 
Action: Mouse scrolled (608, 406) with delta (0, -1)
Screenshot: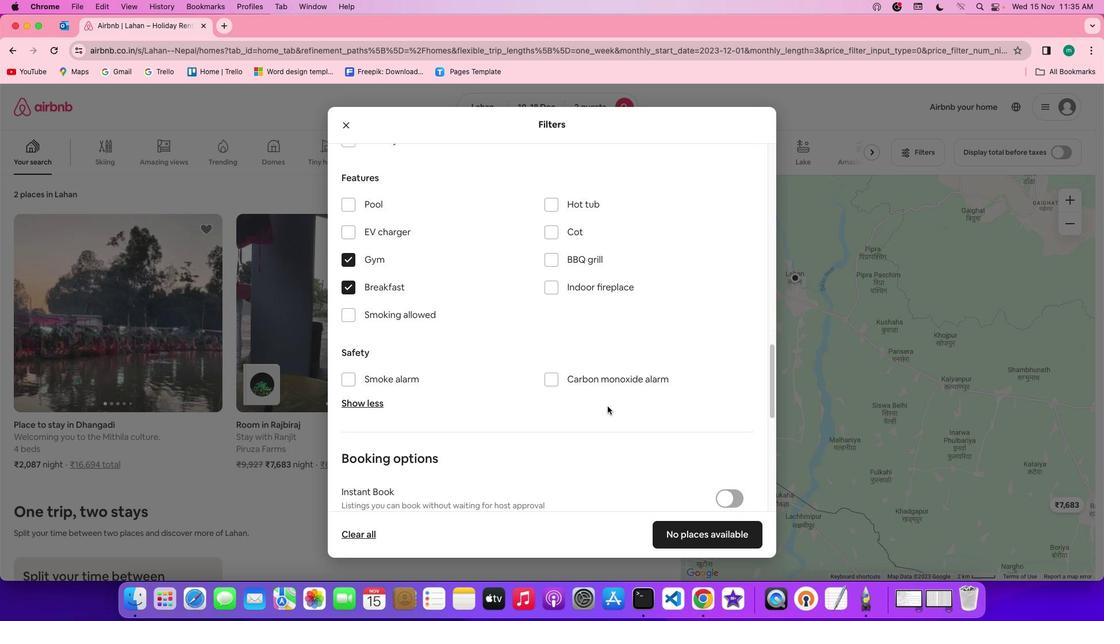 
Action: Mouse scrolled (608, 406) with delta (0, 0)
Screenshot: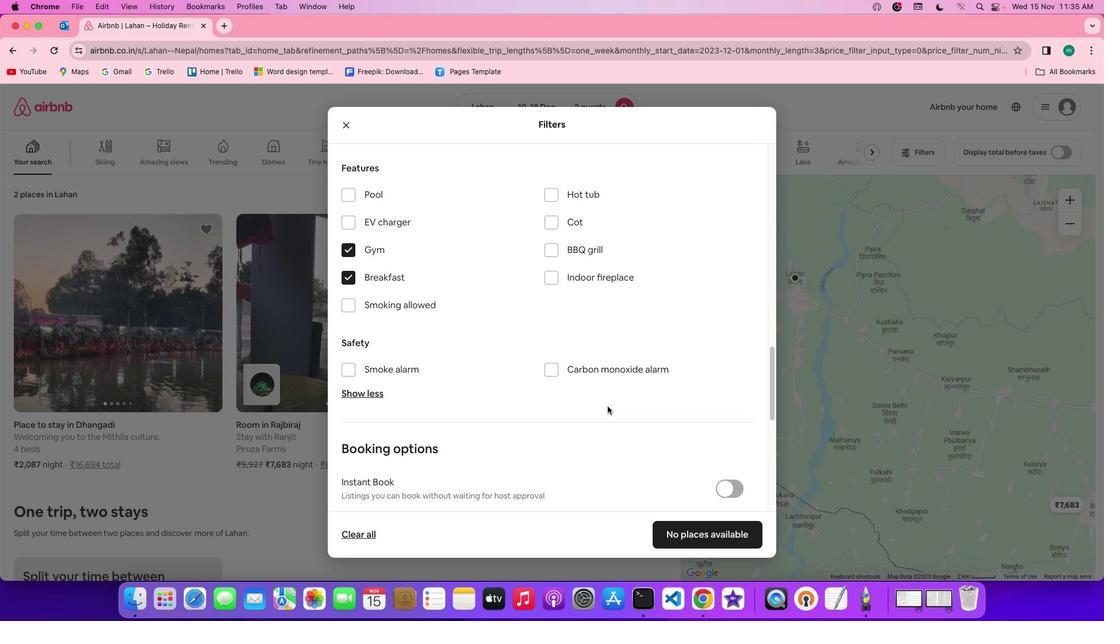 
Action: Mouse moved to (676, 440)
Screenshot: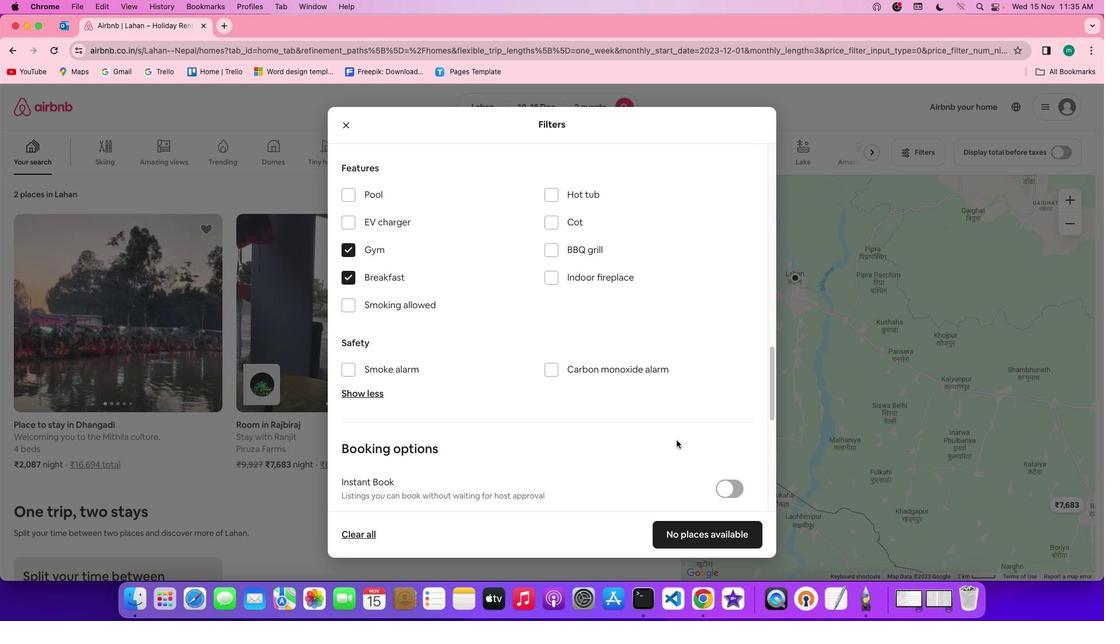 
Action: Mouse scrolled (676, 440) with delta (0, 0)
Screenshot: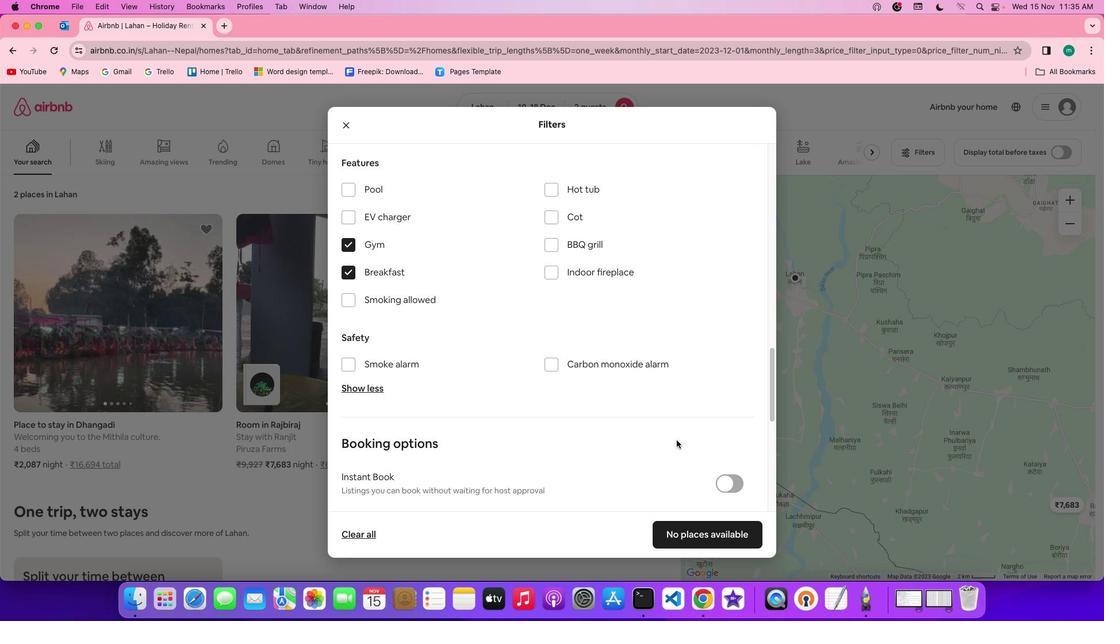 
Action: Mouse scrolled (676, 440) with delta (0, 0)
Screenshot: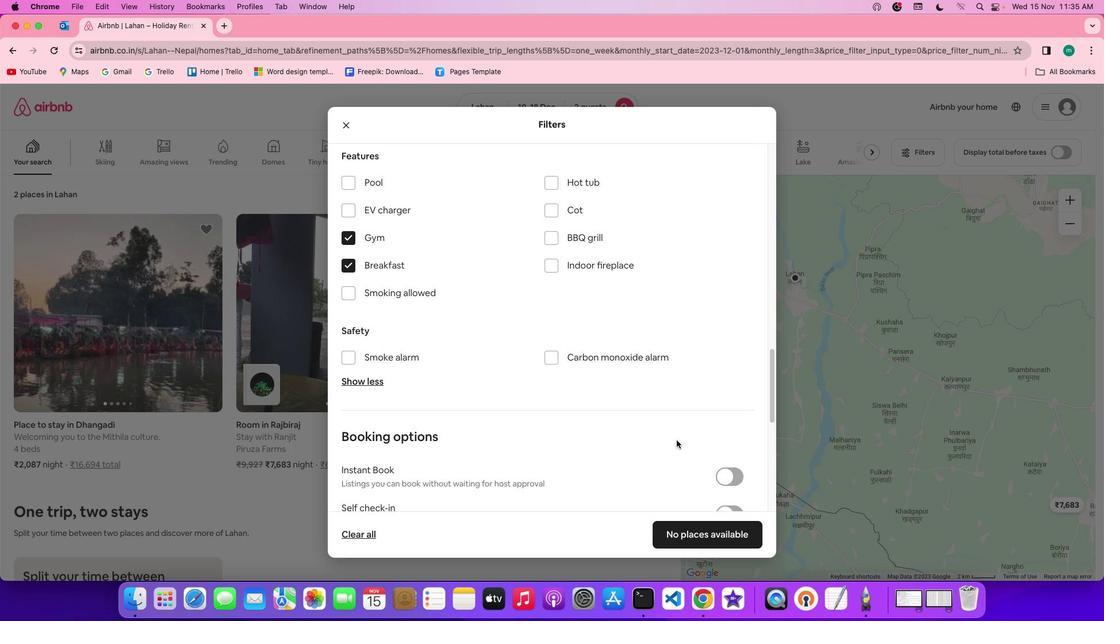 
Action: Mouse scrolled (676, 440) with delta (0, 0)
Screenshot: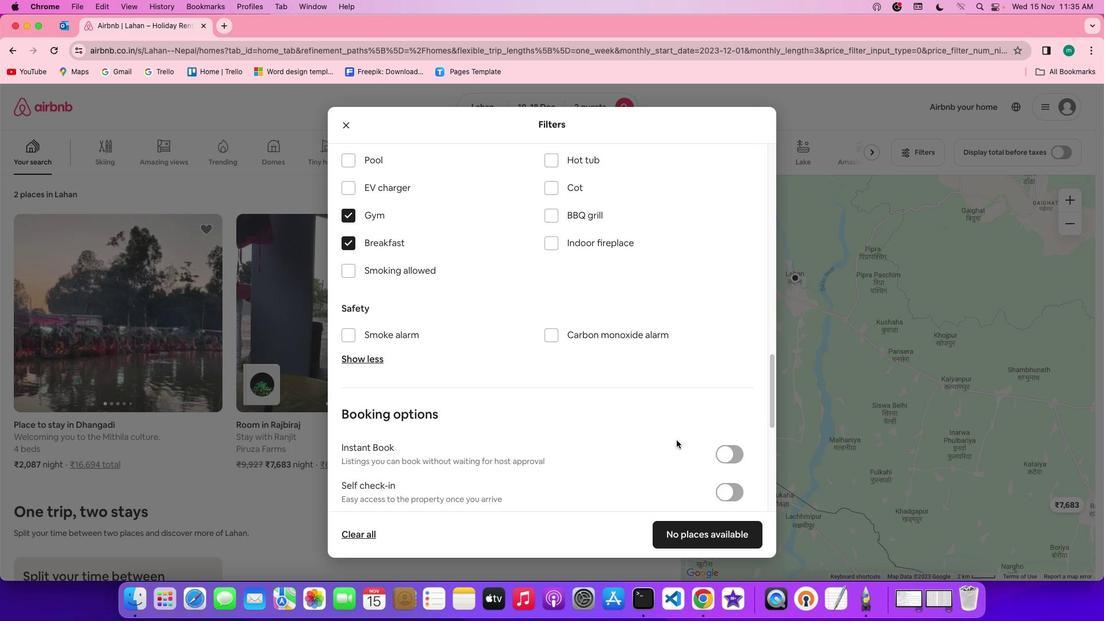 
Action: Mouse scrolled (676, 440) with delta (0, 0)
Screenshot: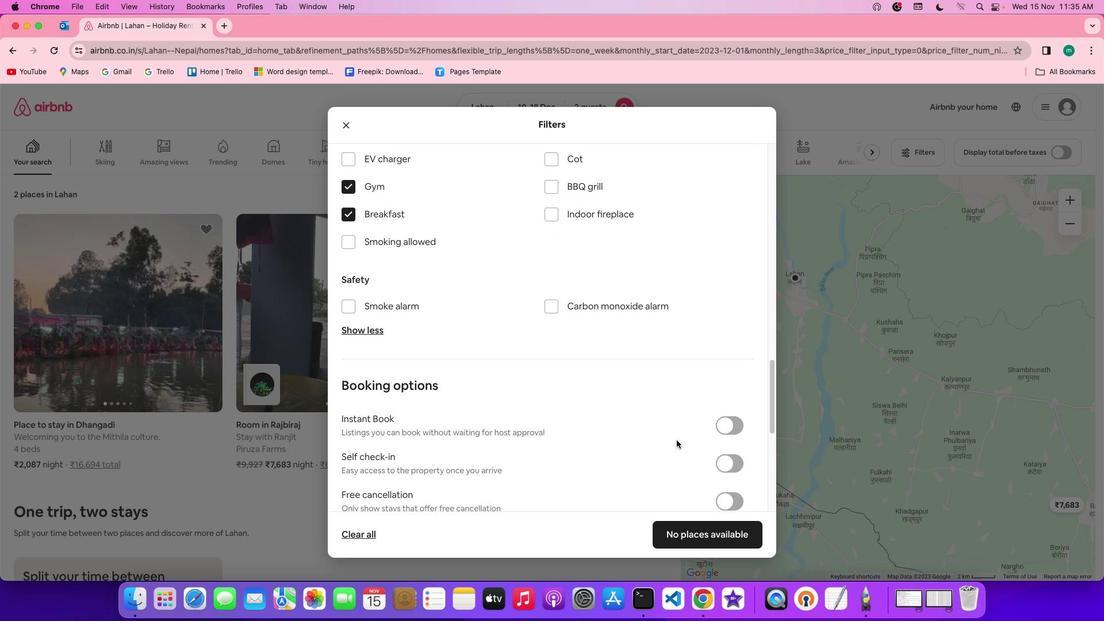 
Action: Mouse scrolled (676, 440) with delta (0, 0)
Screenshot: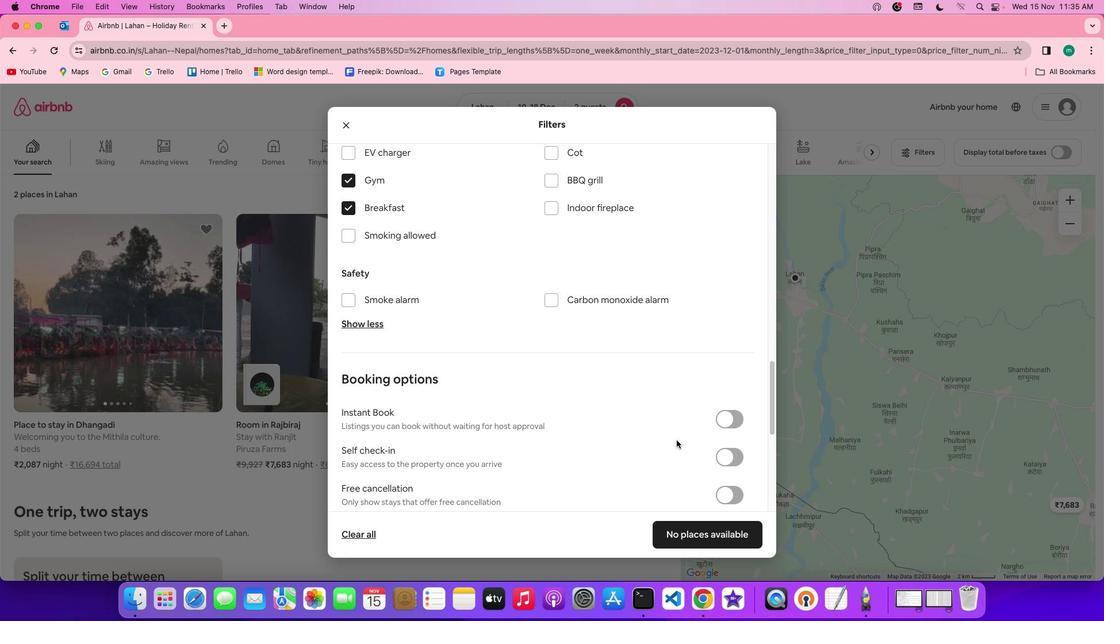 
Action: Mouse scrolled (676, 440) with delta (0, 0)
Screenshot: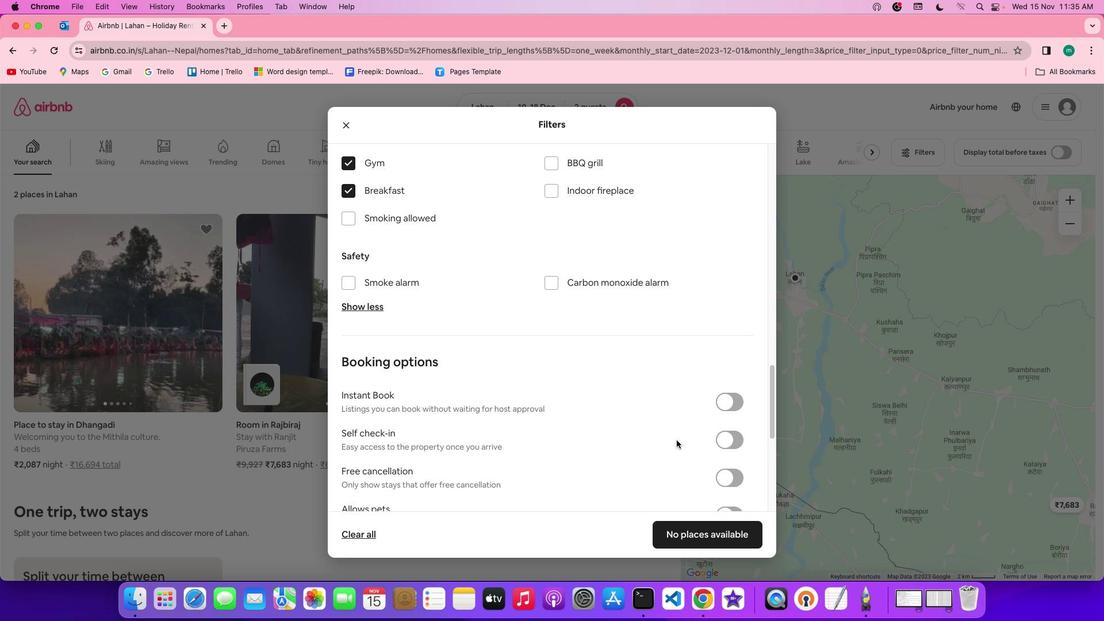 
Action: Mouse scrolled (676, 440) with delta (0, 0)
Screenshot: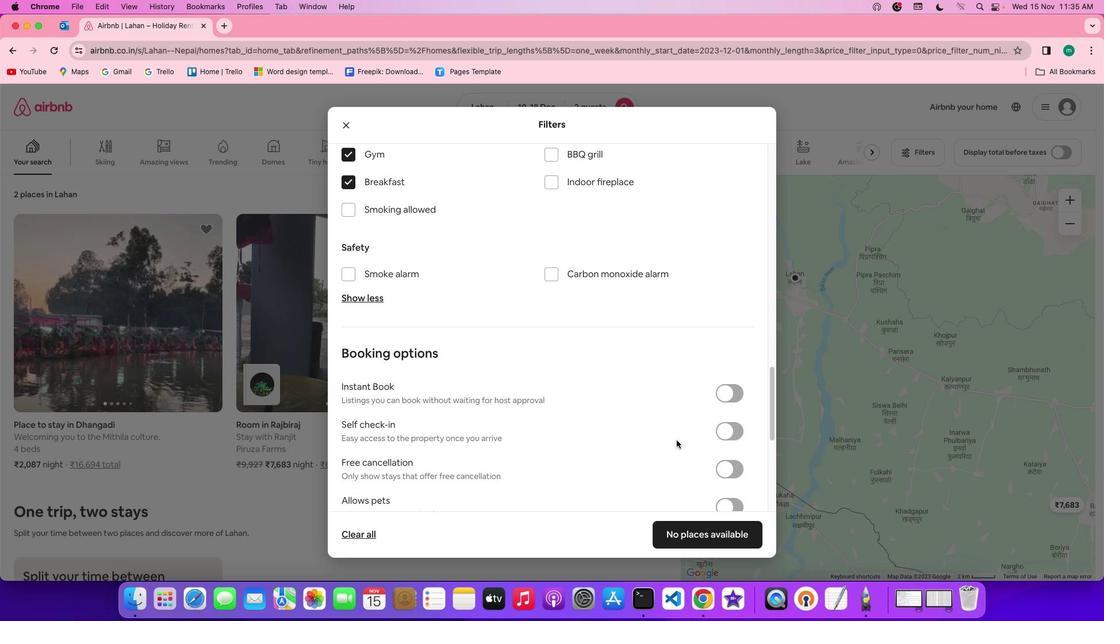 
Action: Mouse scrolled (676, 440) with delta (0, 0)
Screenshot: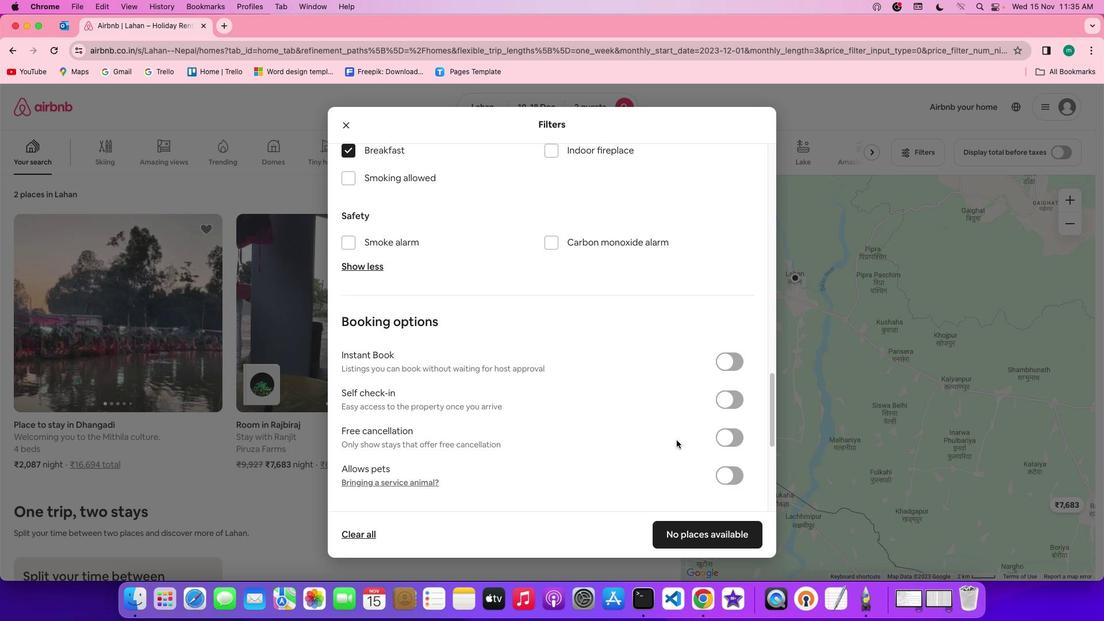
Action: Mouse moved to (735, 391)
Screenshot: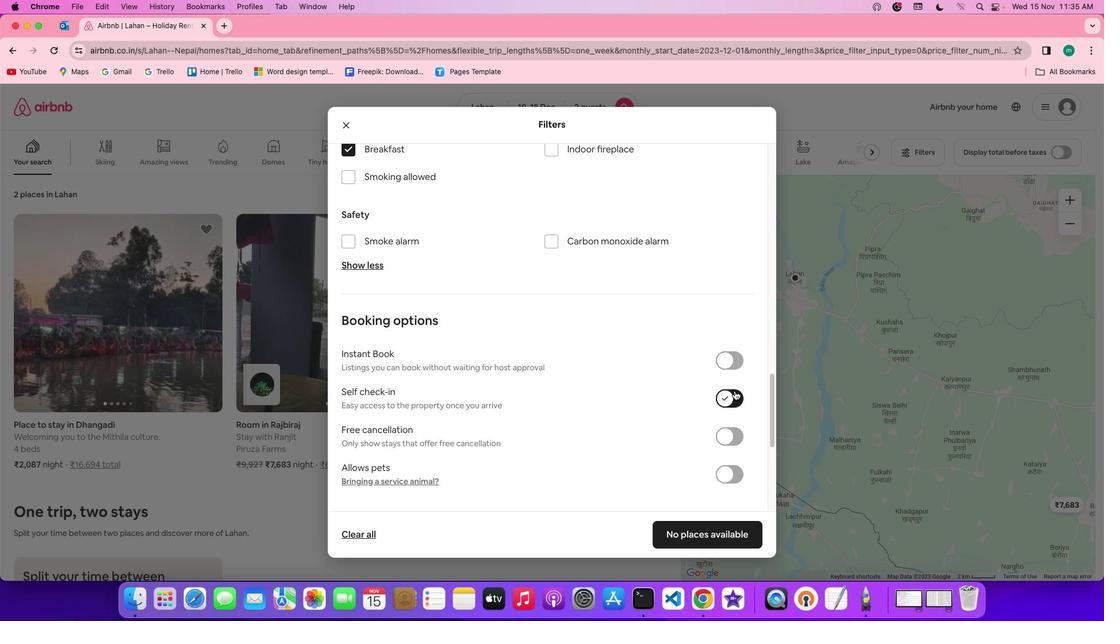 
Action: Mouse pressed left at (735, 391)
Screenshot: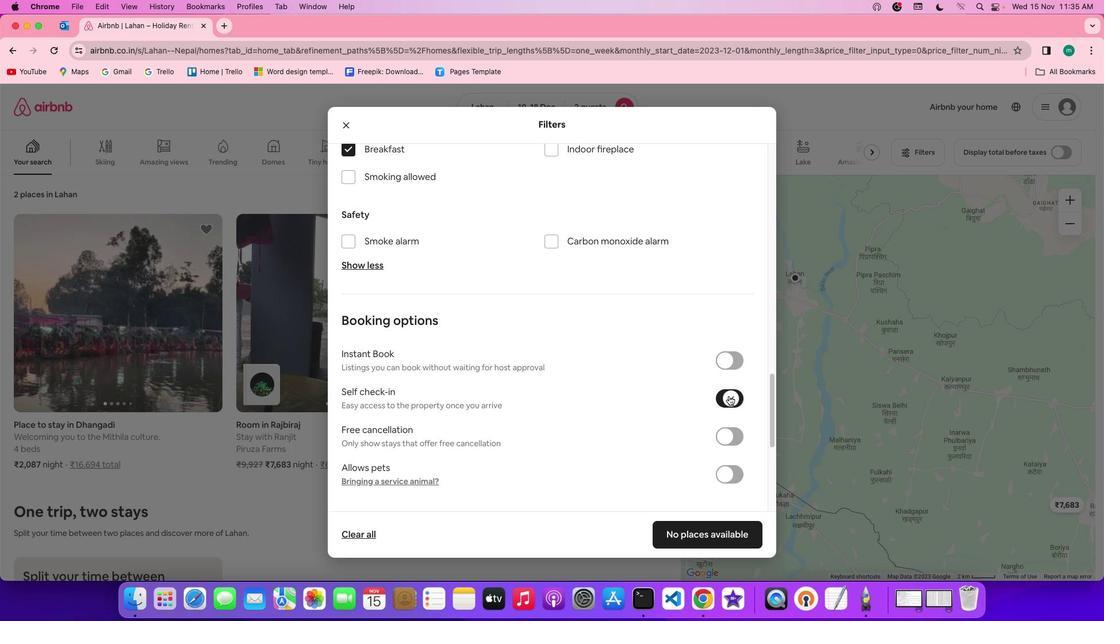 
Action: Mouse moved to (718, 418)
Screenshot: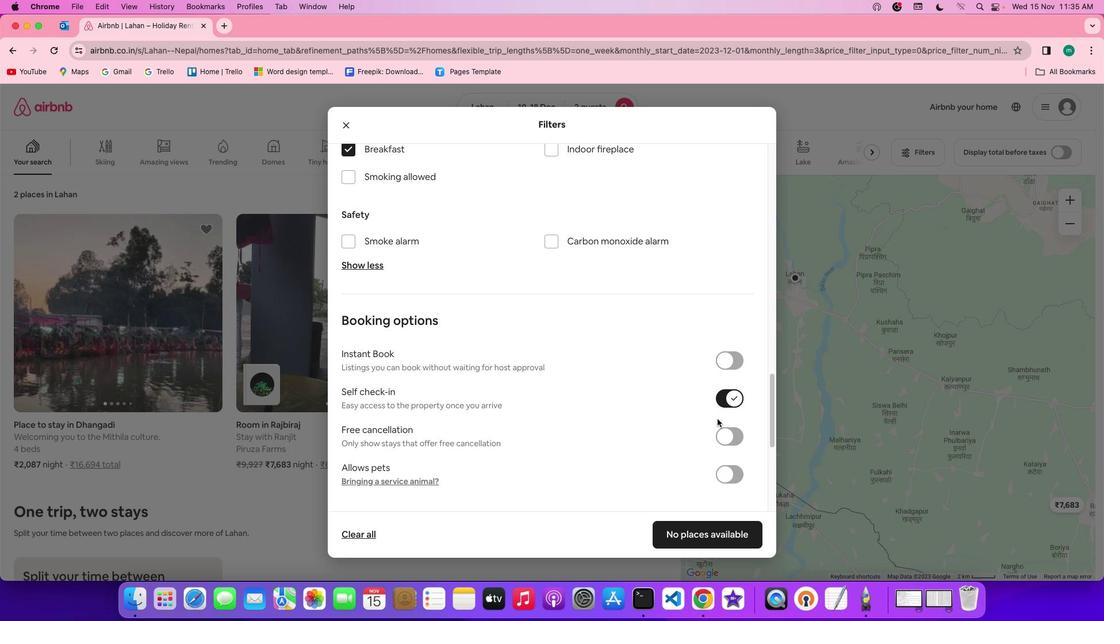 
Action: Mouse scrolled (718, 418) with delta (0, 0)
Screenshot: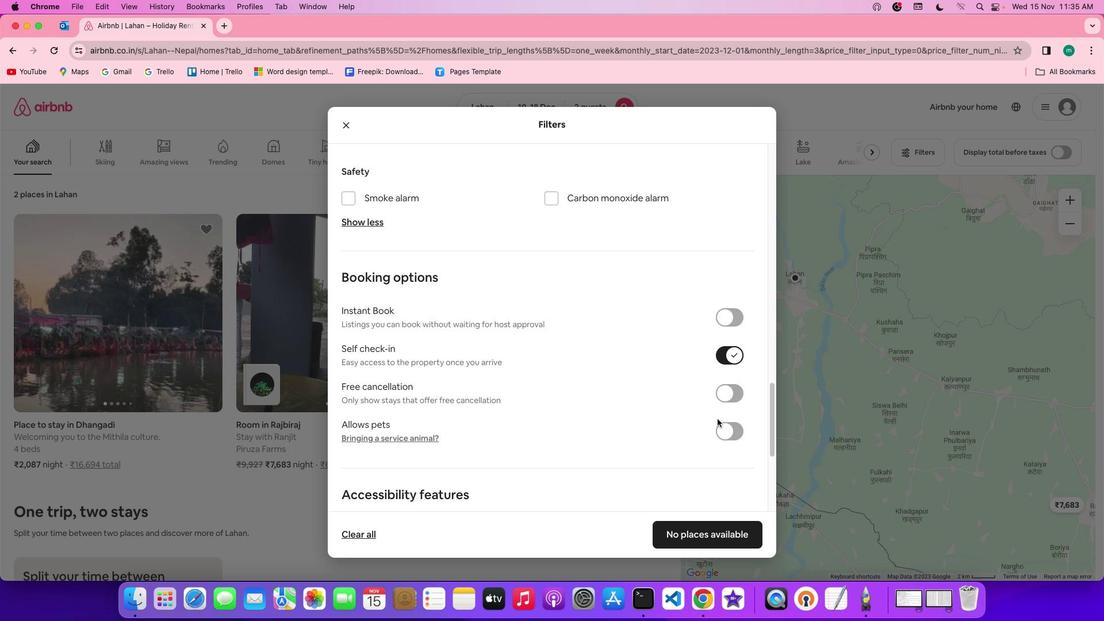 
Action: Mouse scrolled (718, 418) with delta (0, 0)
Screenshot: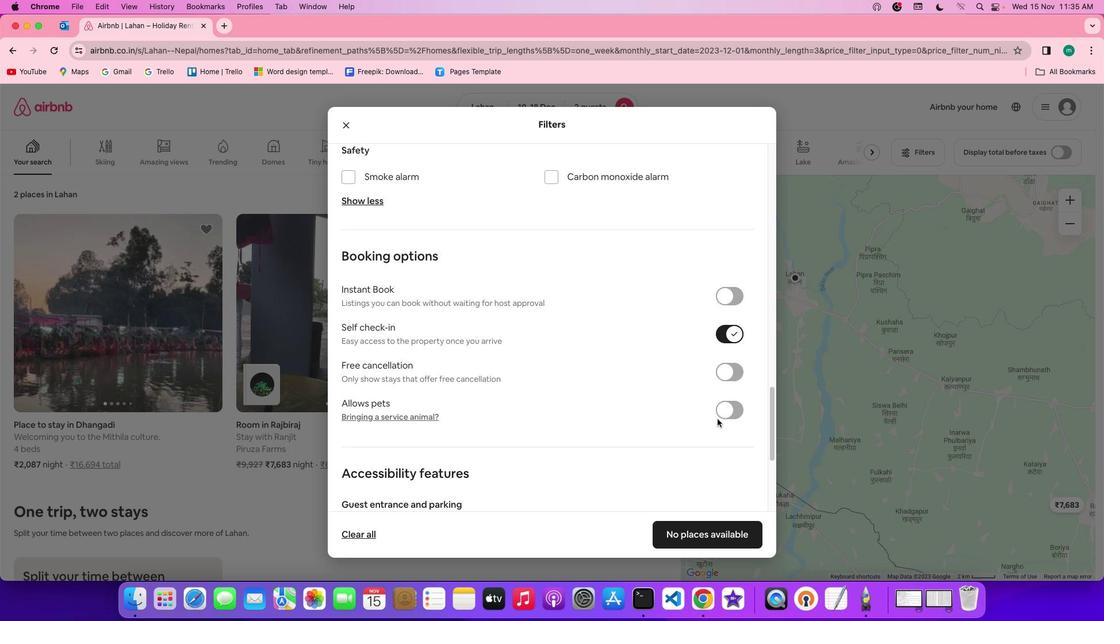 
Action: Mouse scrolled (718, 418) with delta (0, -1)
Screenshot: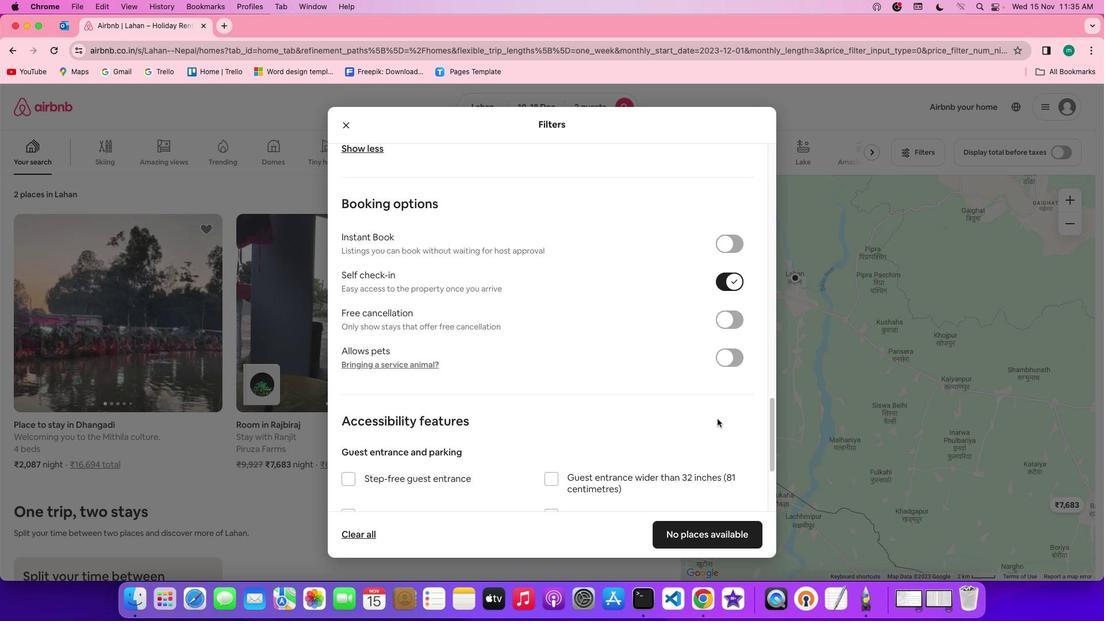 
Action: Mouse scrolled (718, 418) with delta (0, -2)
Screenshot: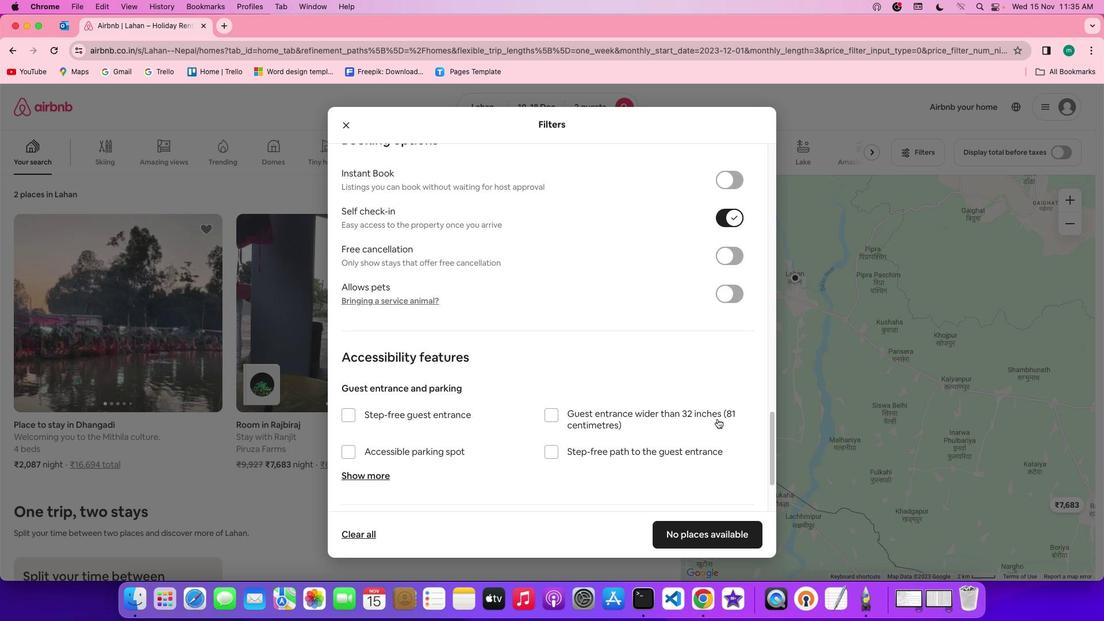 
Action: Mouse scrolled (718, 418) with delta (0, 0)
Screenshot: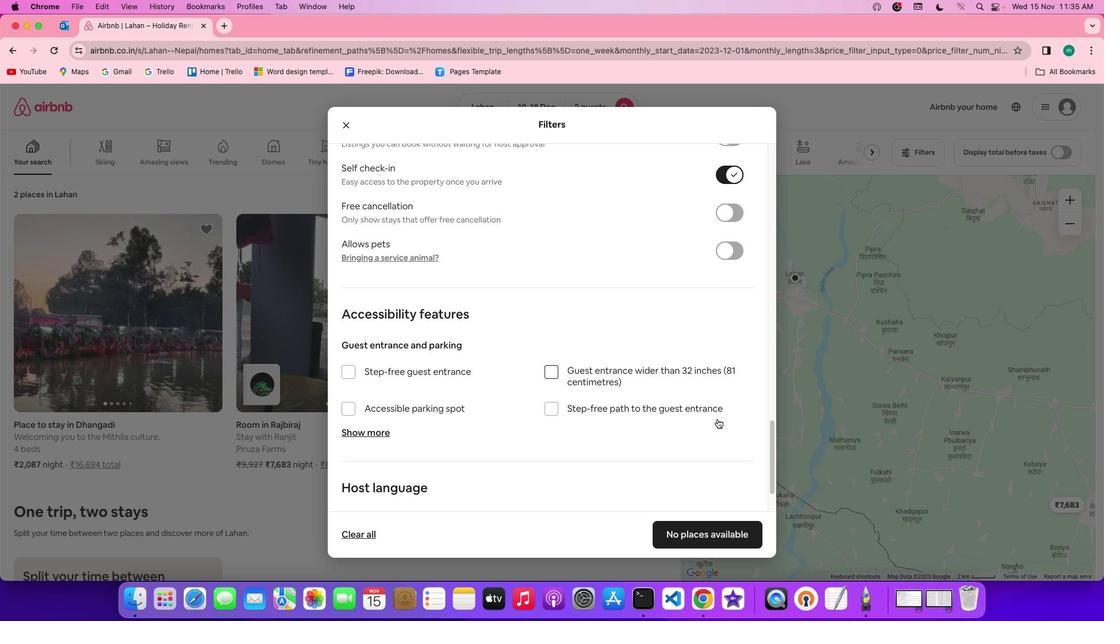 
Action: Mouse scrolled (718, 418) with delta (0, 0)
Screenshot: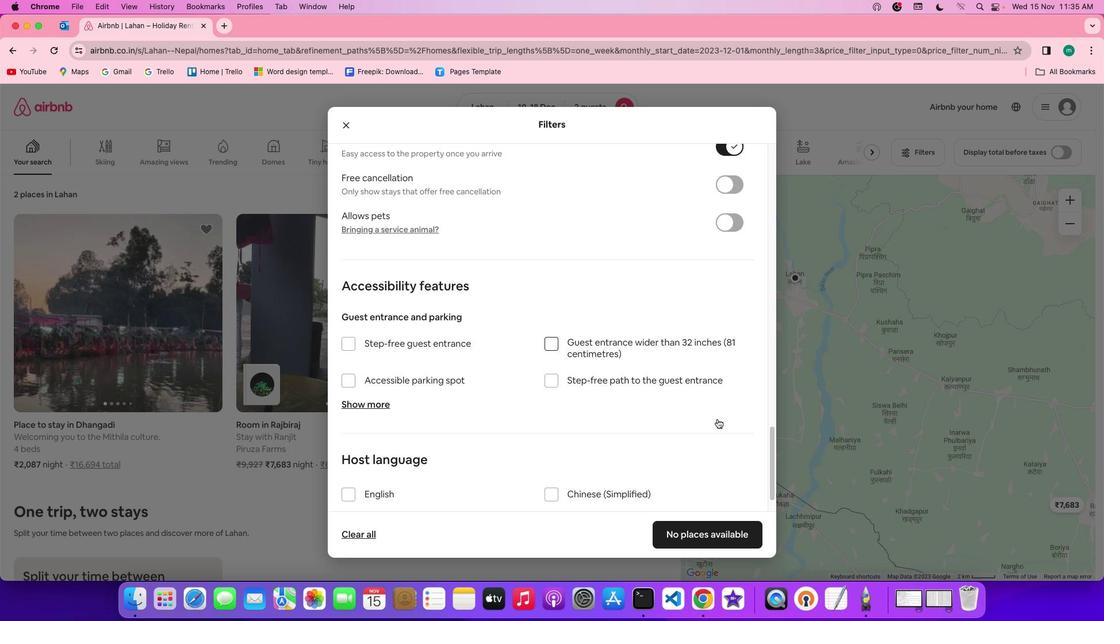 
Action: Mouse moved to (718, 418)
Screenshot: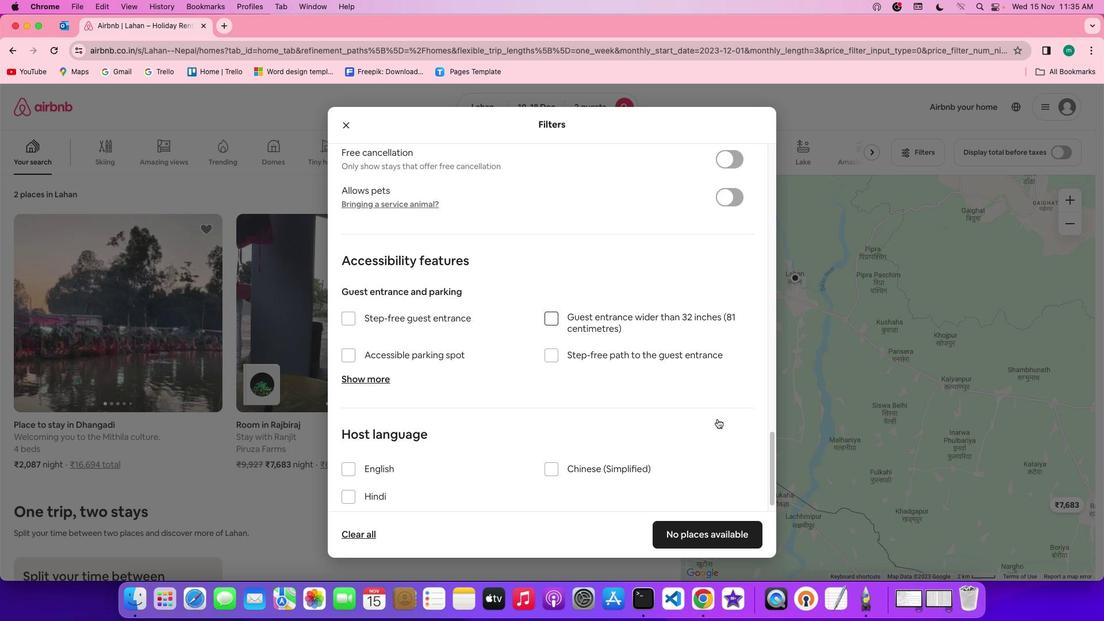 
Action: Mouse scrolled (718, 418) with delta (0, -1)
Screenshot: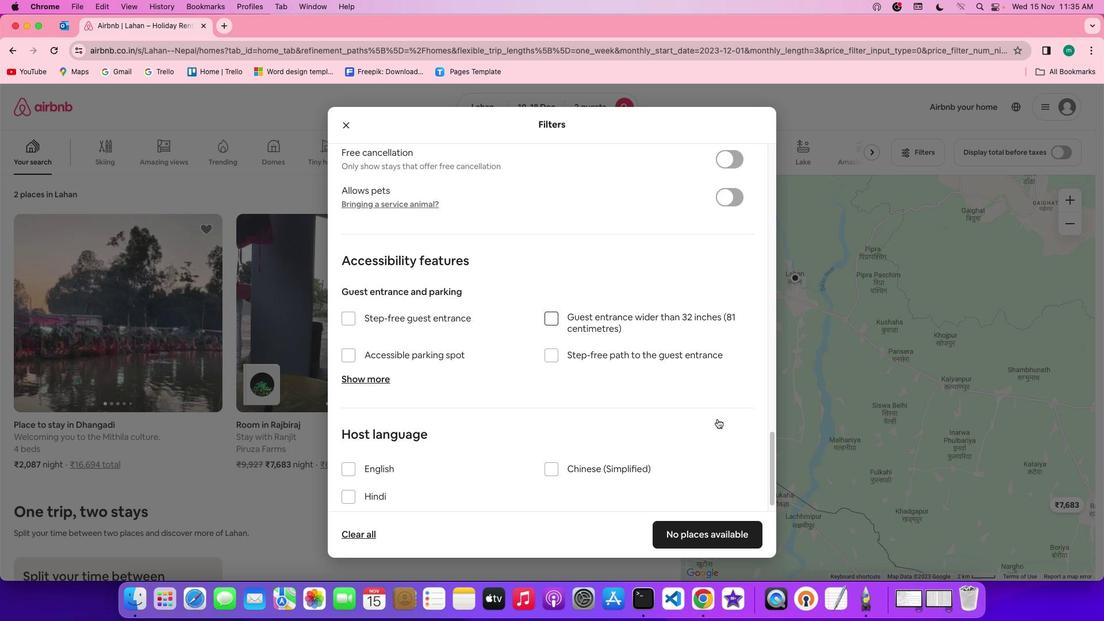 
Action: Mouse scrolled (718, 418) with delta (0, -2)
Screenshot: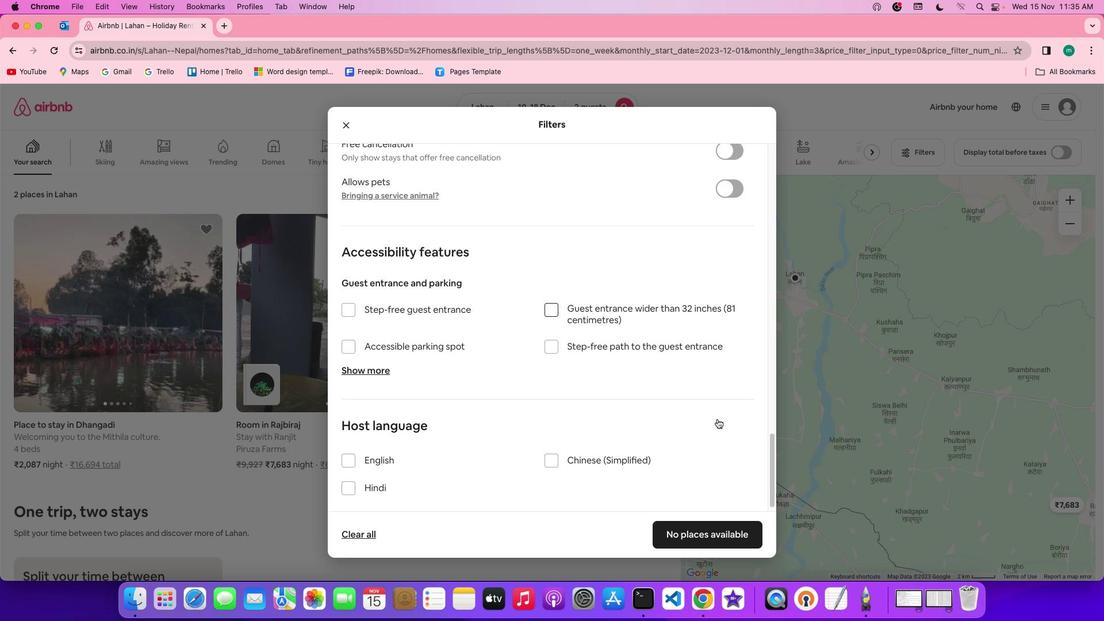 
Action: Mouse scrolled (718, 418) with delta (0, -2)
Screenshot: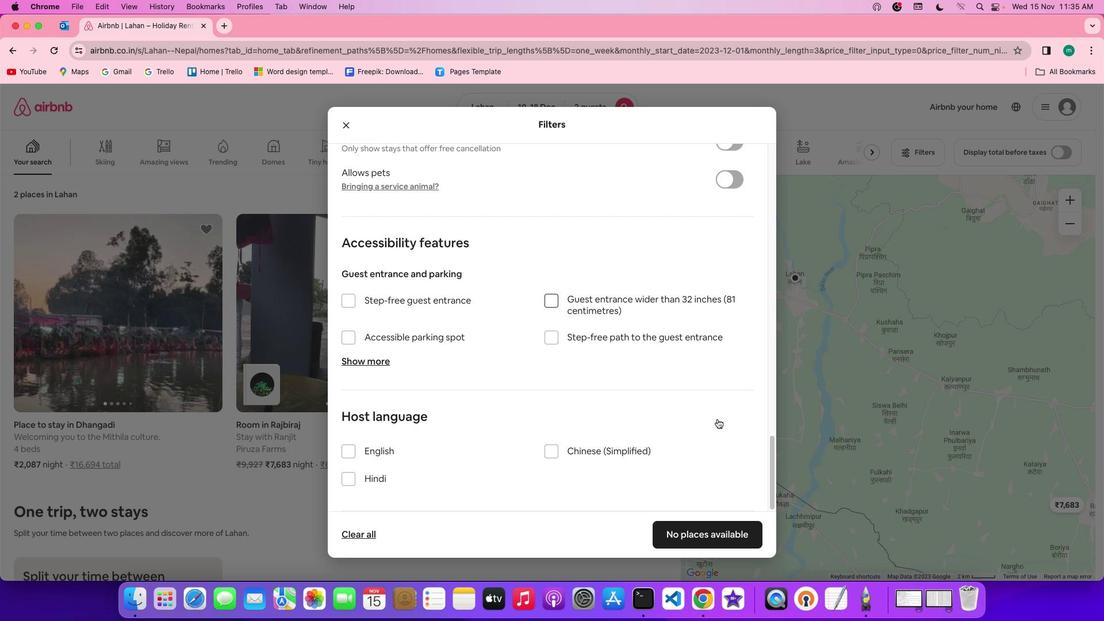 
Action: Mouse scrolled (718, 418) with delta (0, 0)
Screenshot: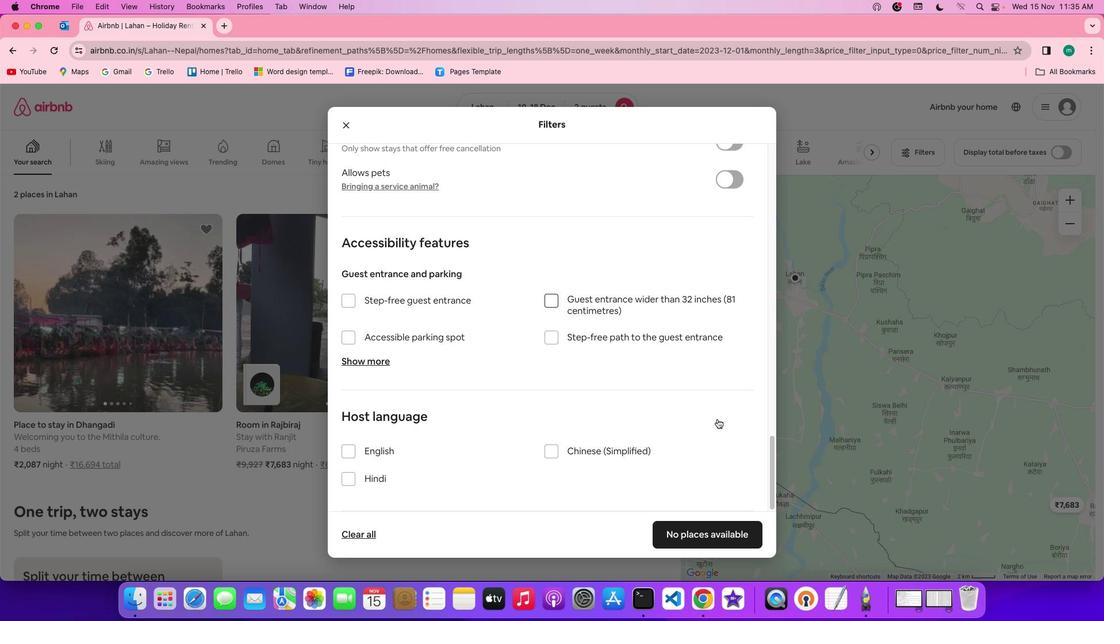 
Action: Mouse scrolled (718, 418) with delta (0, 0)
Screenshot: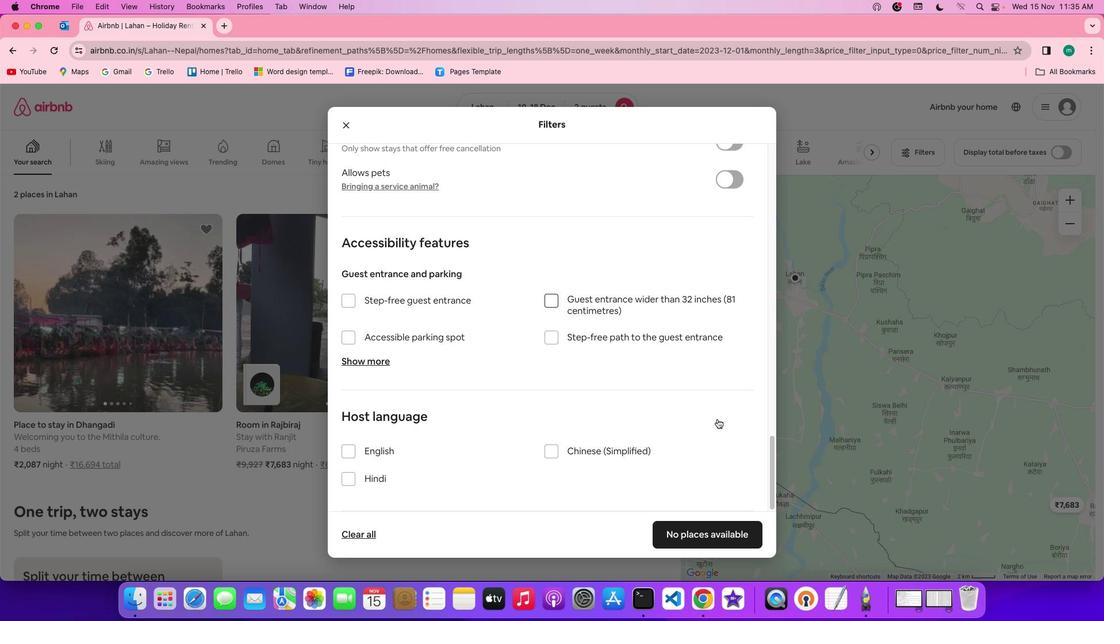 
Action: Mouse scrolled (718, 418) with delta (0, -1)
Screenshot: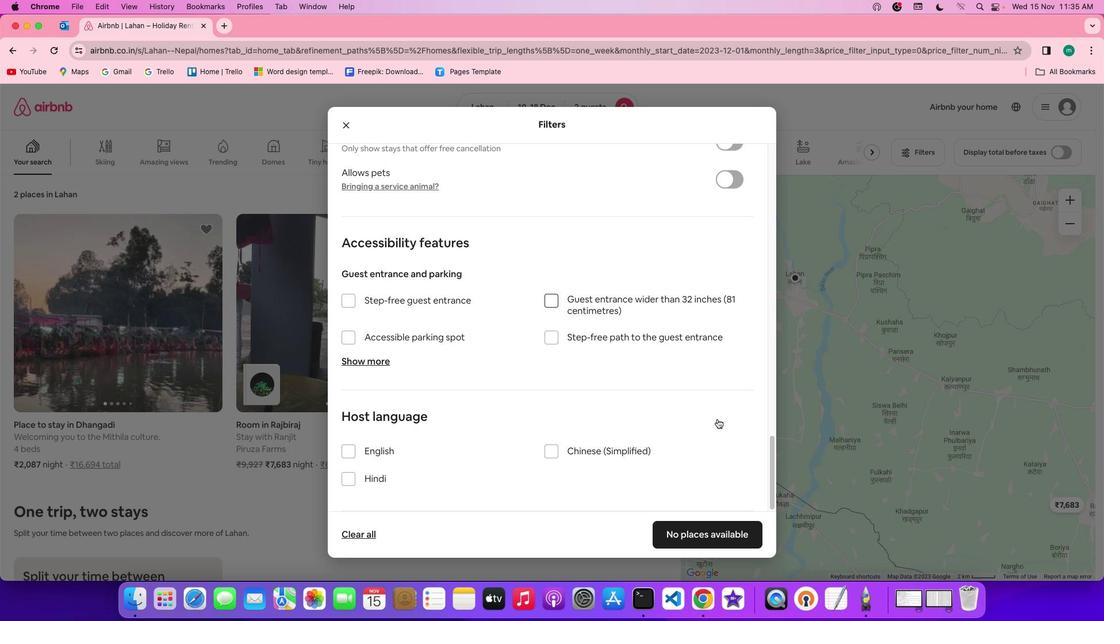 
Action: Mouse scrolled (718, 418) with delta (0, -2)
Screenshot: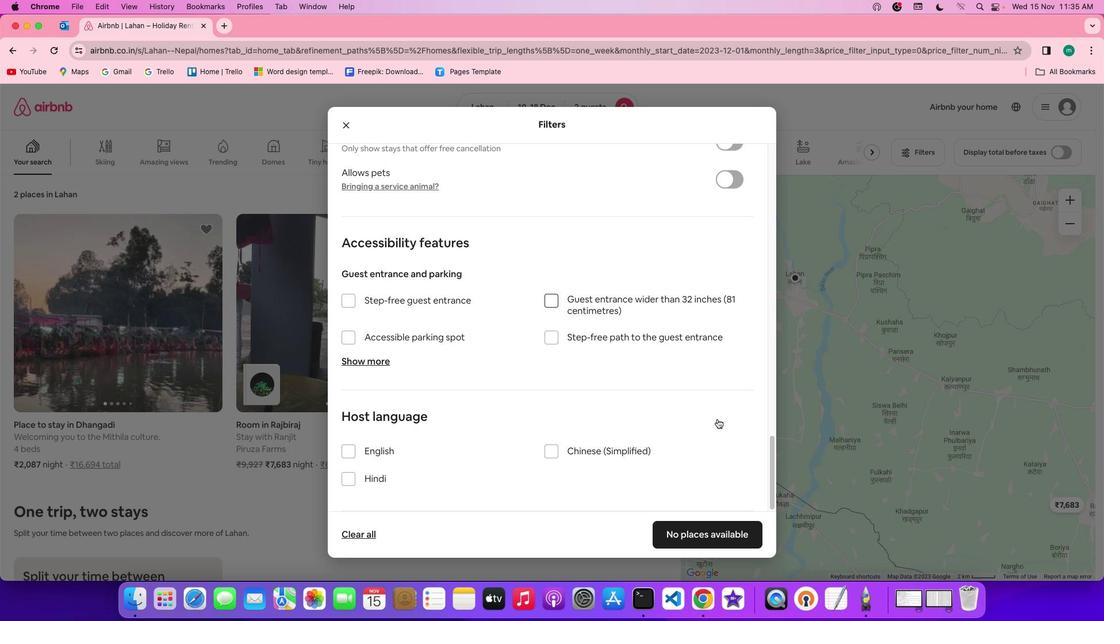 
Action: Mouse scrolled (718, 418) with delta (0, 0)
Screenshot: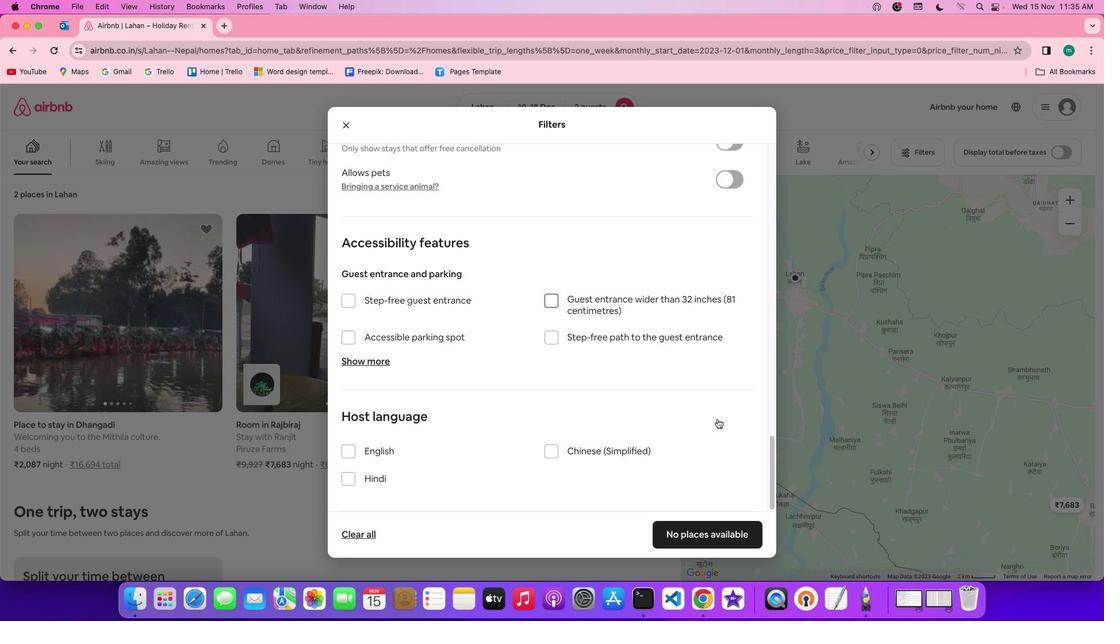 
Action: Mouse scrolled (718, 418) with delta (0, 0)
Screenshot: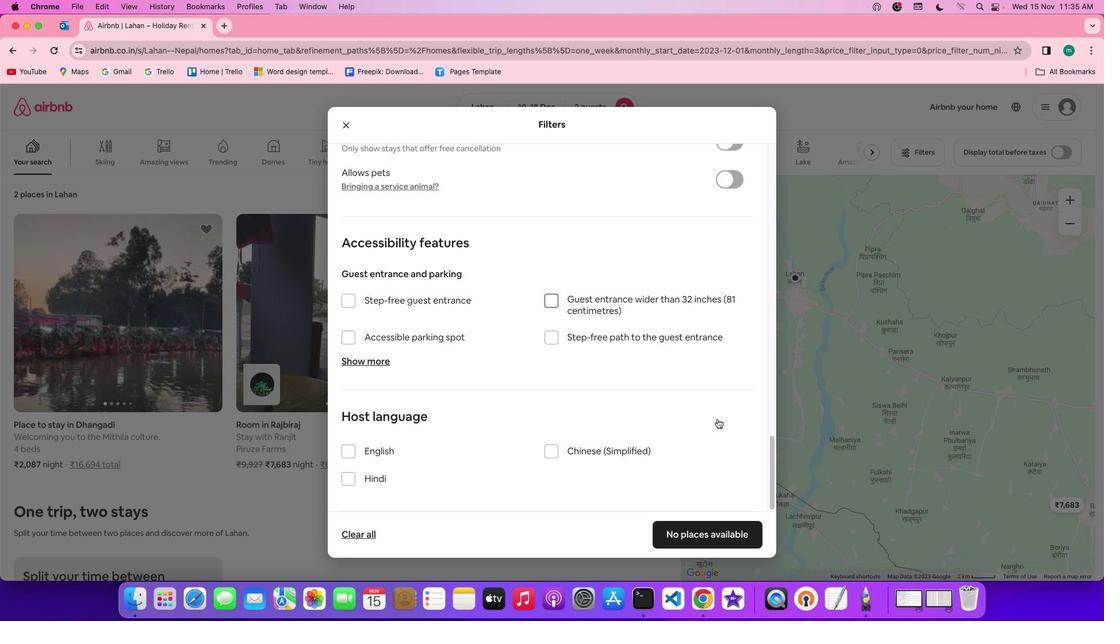 
Action: Mouse scrolled (718, 418) with delta (0, -1)
Screenshot: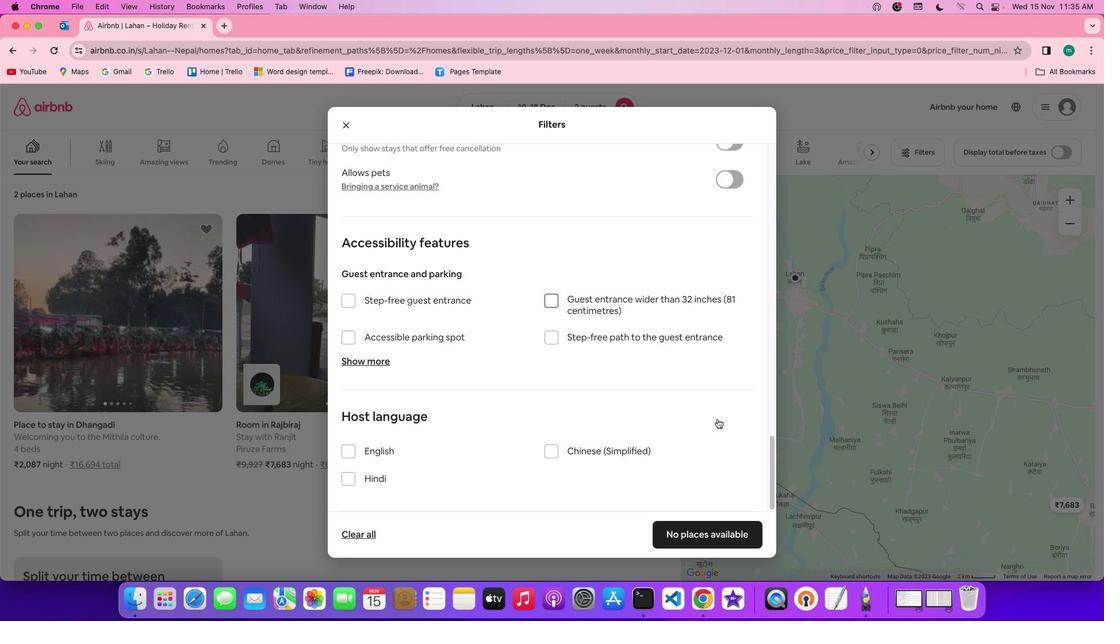 
Action: Mouse scrolled (718, 418) with delta (0, -2)
Screenshot: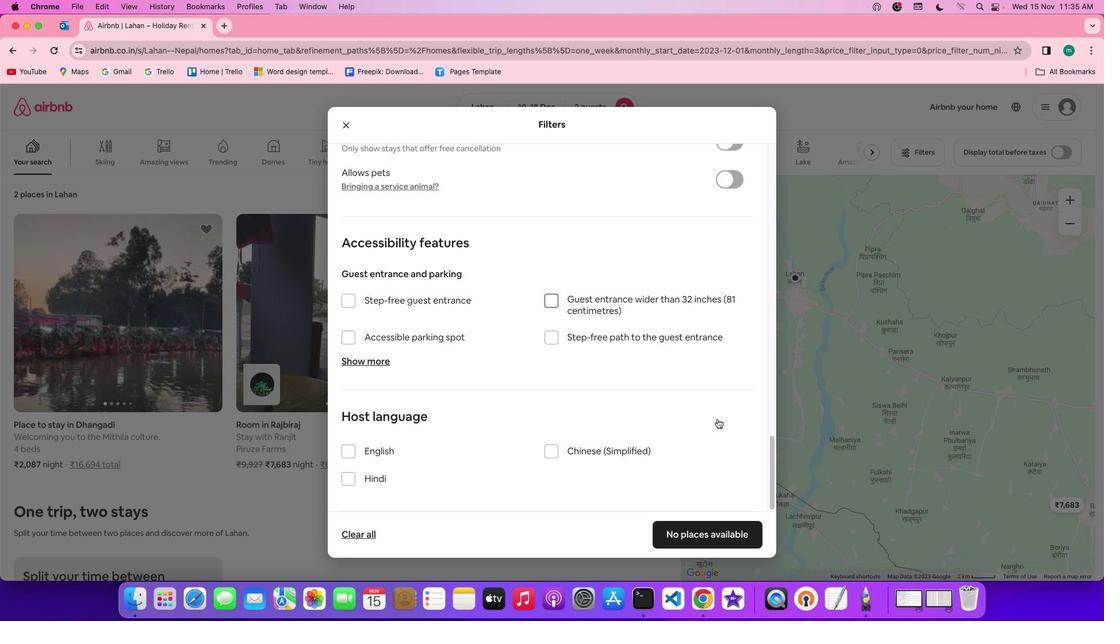 
Action: Mouse moved to (729, 542)
Screenshot: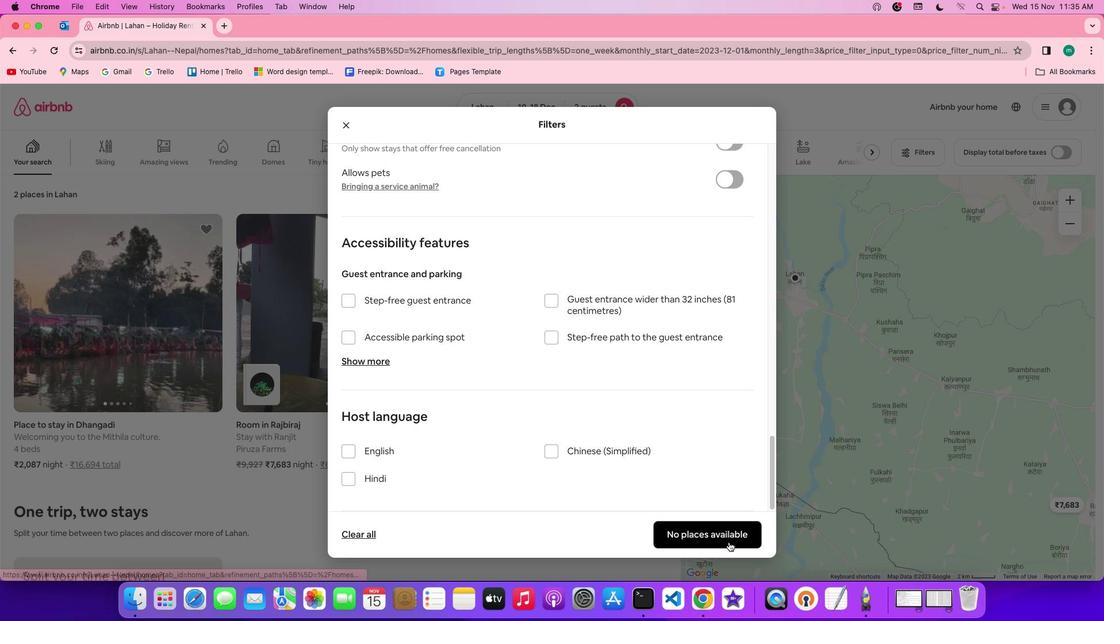 
Action: Mouse pressed left at (729, 542)
Screenshot: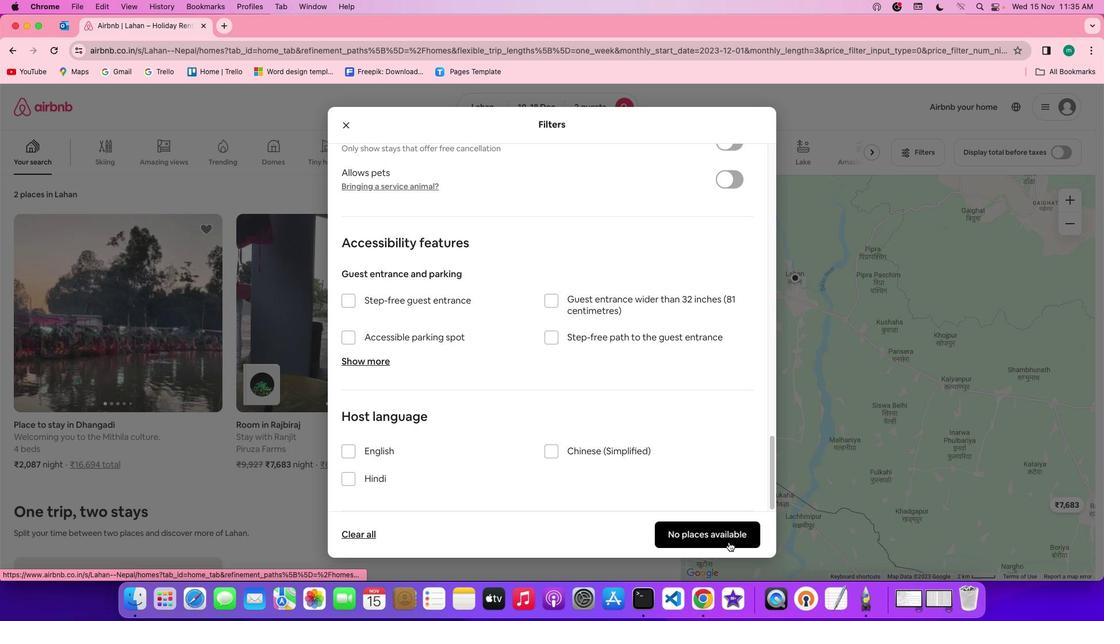 
Action: Mouse moved to (487, 429)
Screenshot: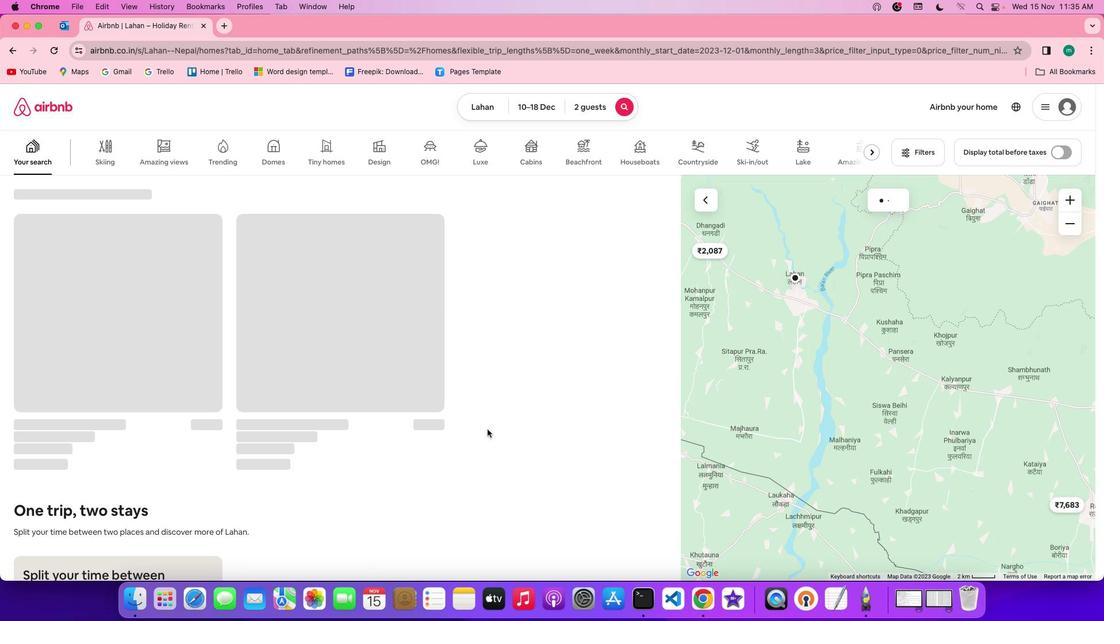 
